 Task: Research Airbnb options in Muscat, Oman from 10th December, 2023 to 15th December, 2023 for 7 adults.4 bedrooms having 7 beds and 4 bathrooms. Property type can be house. Amenities needed are: wifi, TV, free parkinig on premises, gym, breakfast. Booking option can be shelf check-in. Look for 3 properties as per requirement.
Action: Mouse moved to (521, 70)
Screenshot: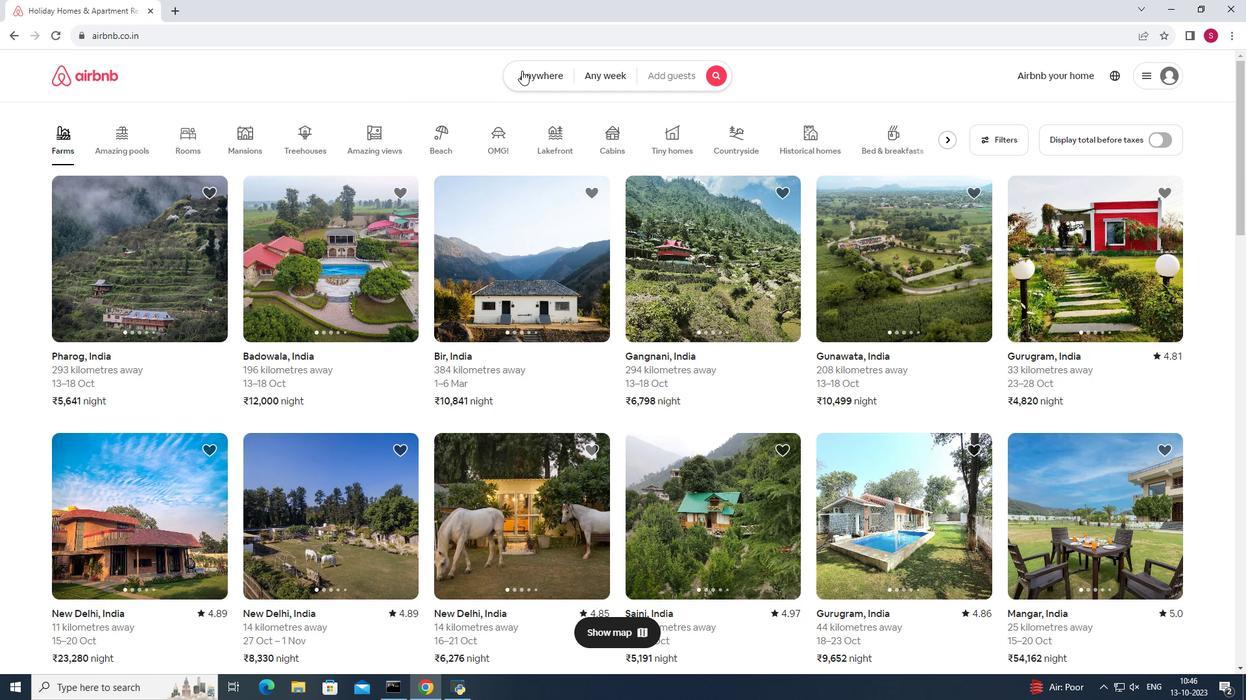 
Action: Mouse pressed left at (521, 70)
Screenshot: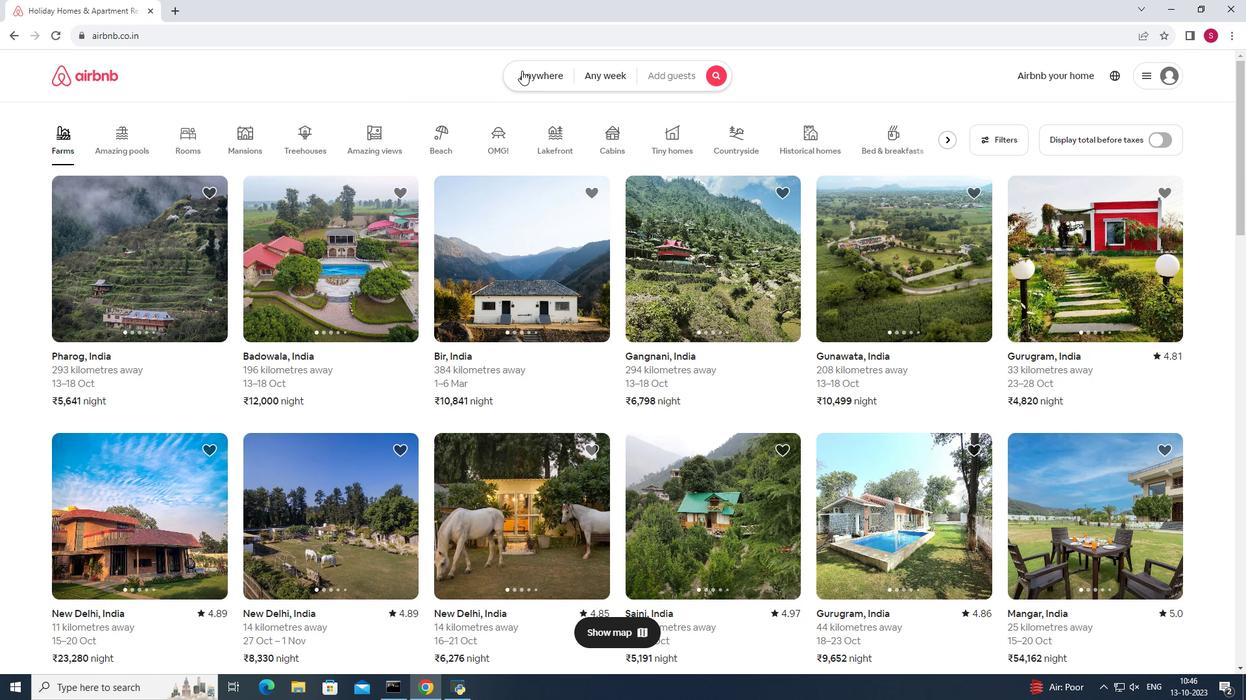 
Action: Mouse moved to (448, 119)
Screenshot: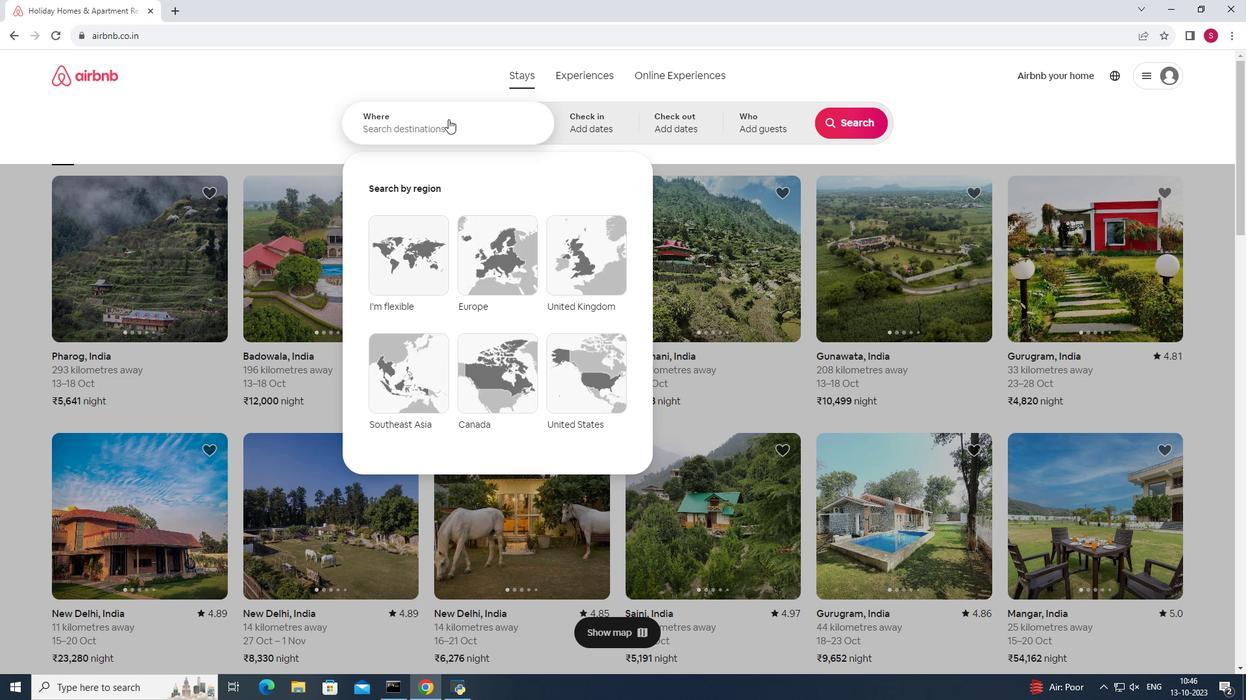 
Action: Mouse pressed left at (448, 119)
Screenshot: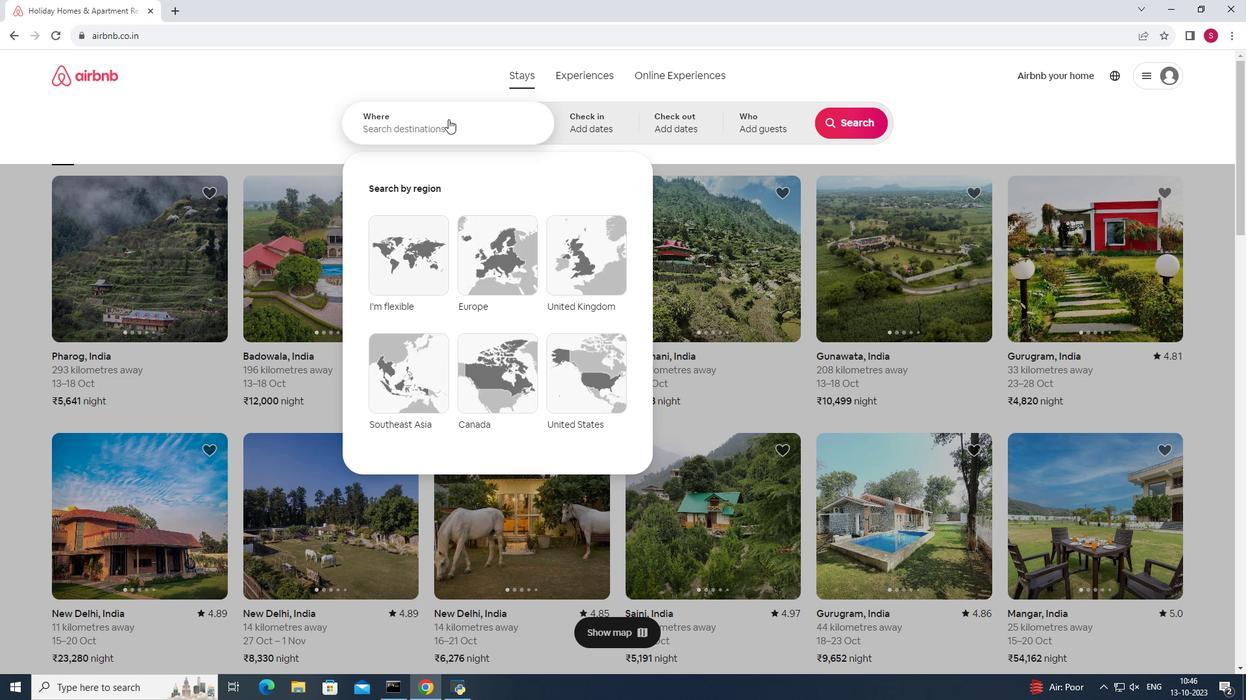 
Action: Mouse moved to (441, 136)
Screenshot: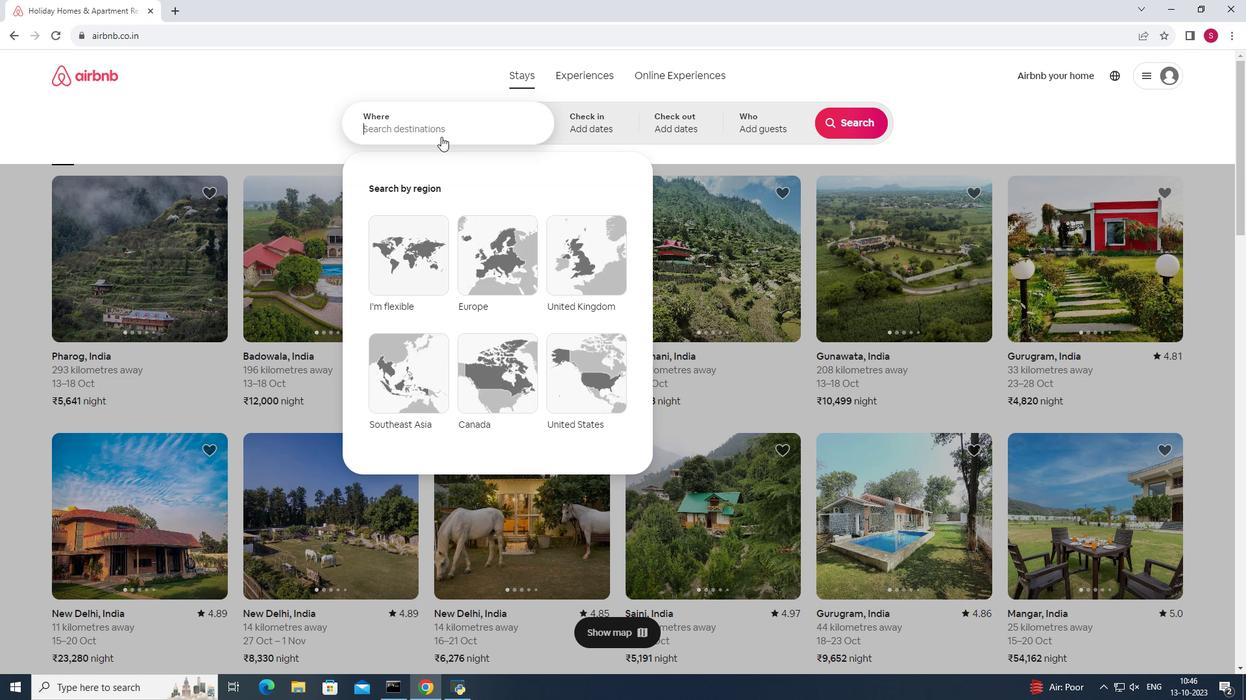 
Action: Key pressed <Key.shift>Muscut
Screenshot: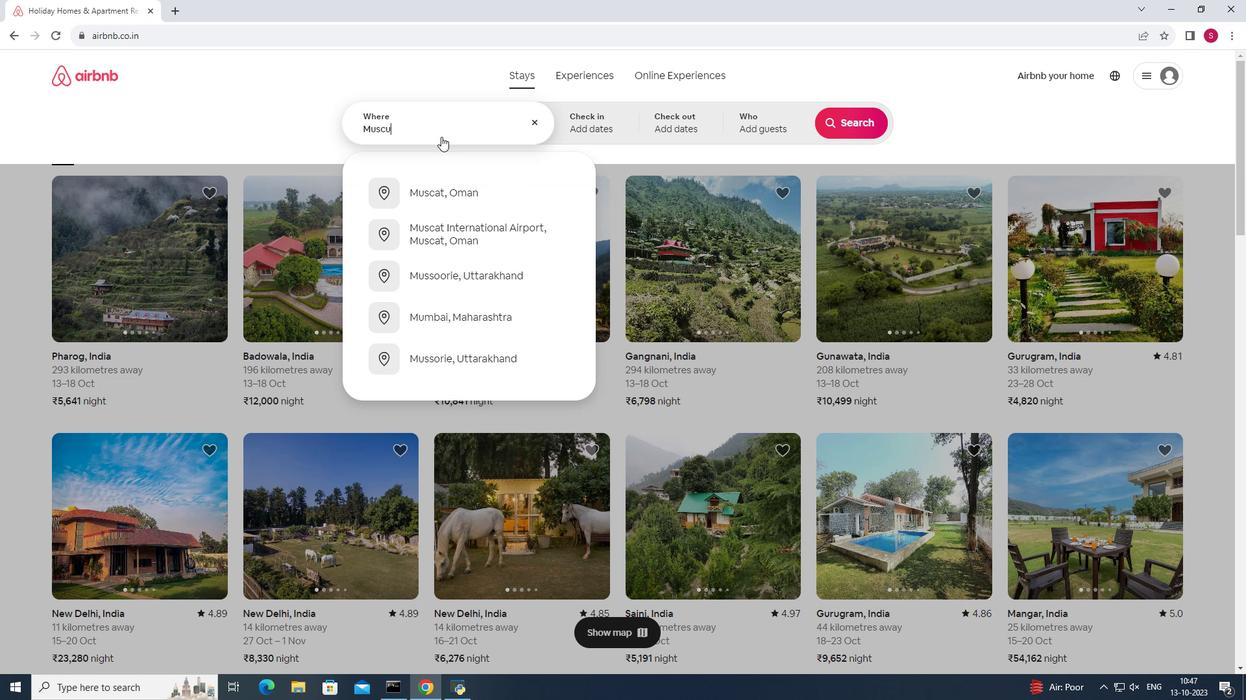 
Action: Mouse moved to (447, 190)
Screenshot: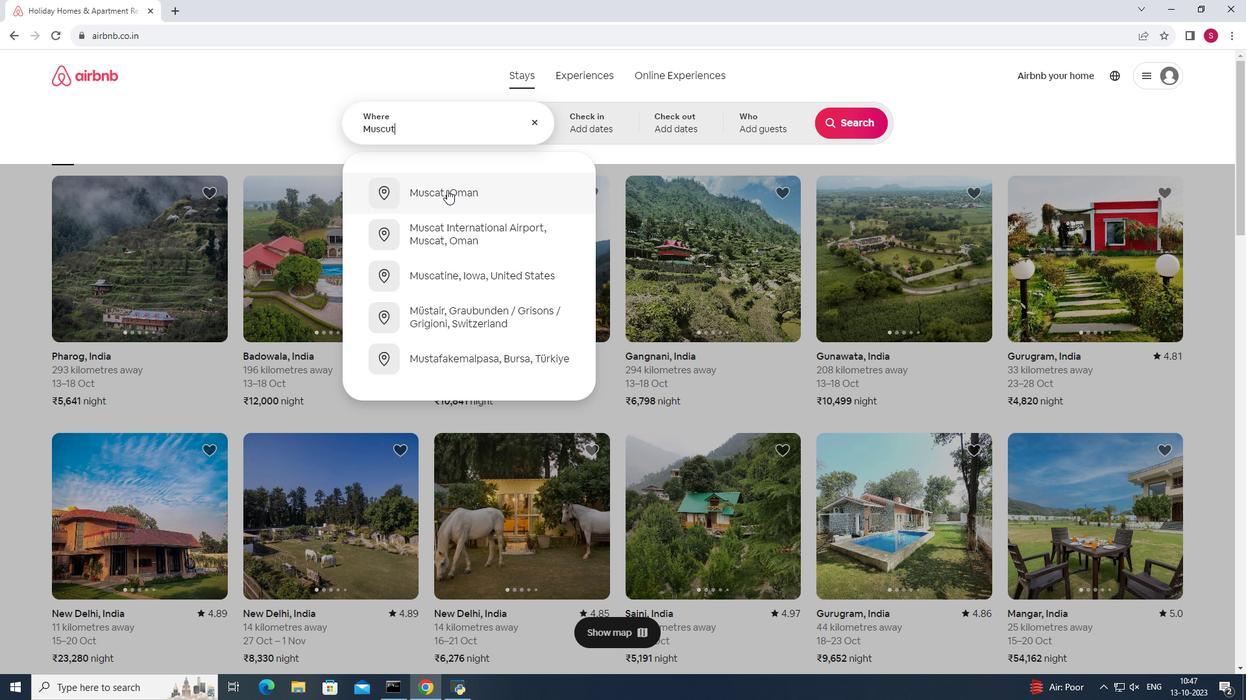 
Action: Mouse pressed left at (447, 190)
Screenshot: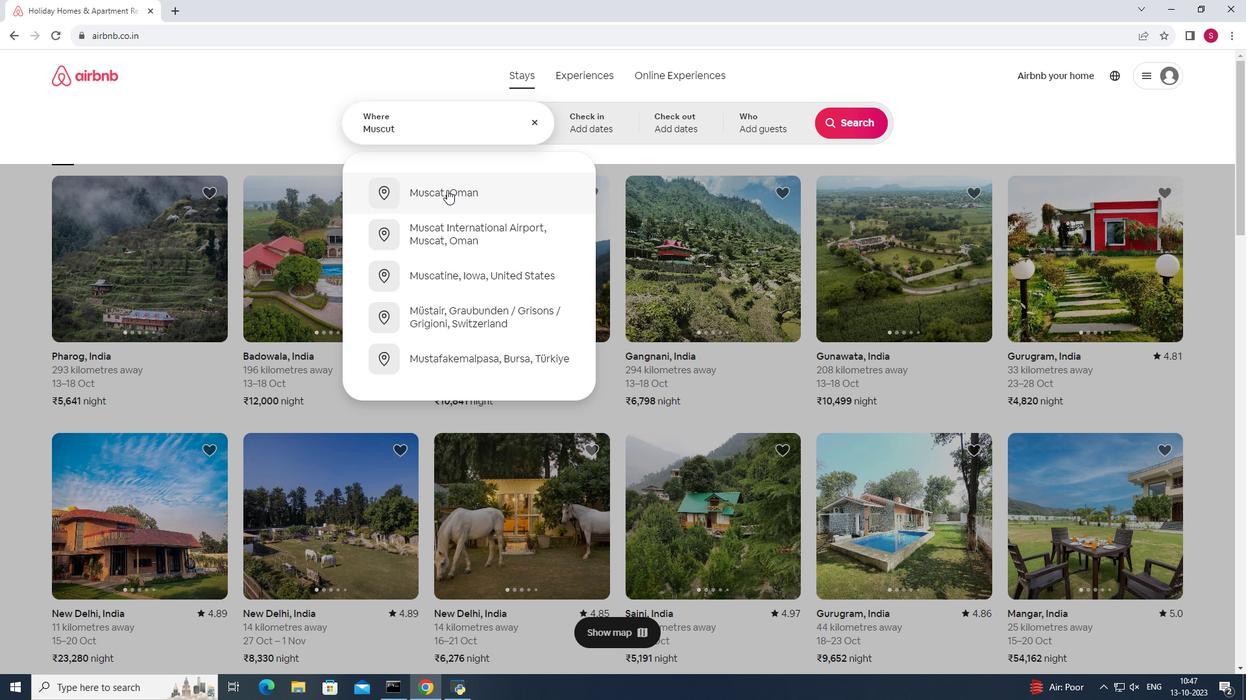 
Action: Mouse moved to (847, 231)
Screenshot: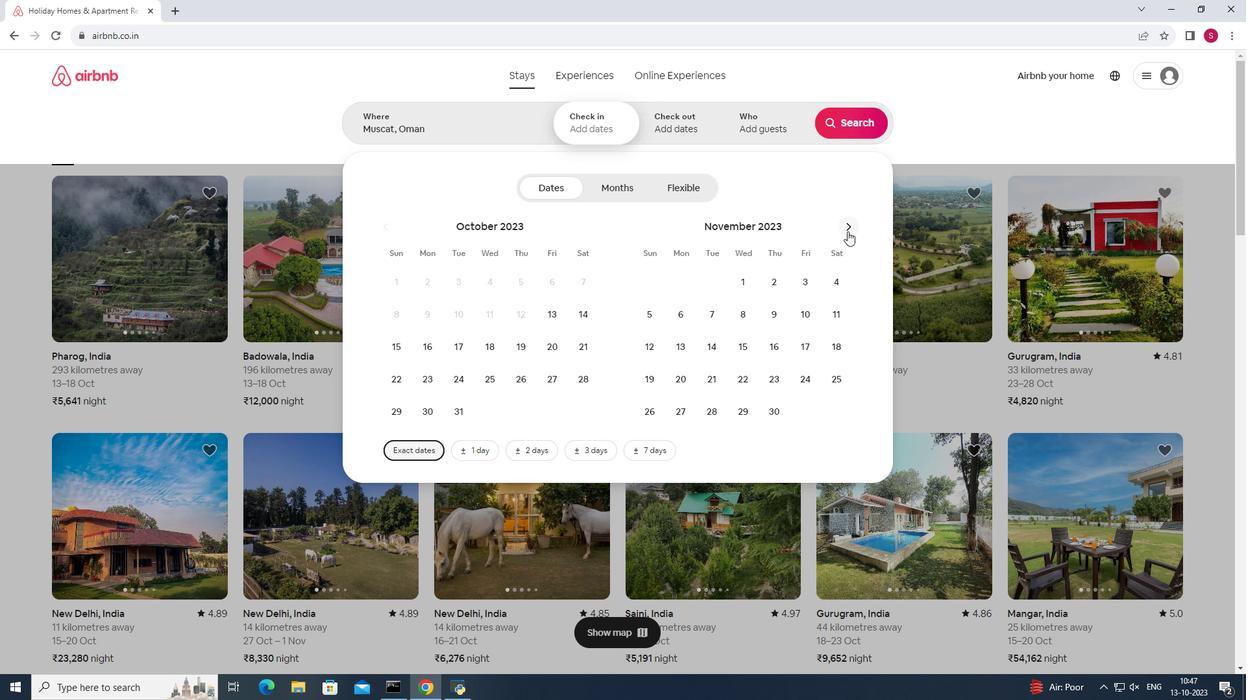 
Action: Mouse pressed left at (847, 231)
Screenshot: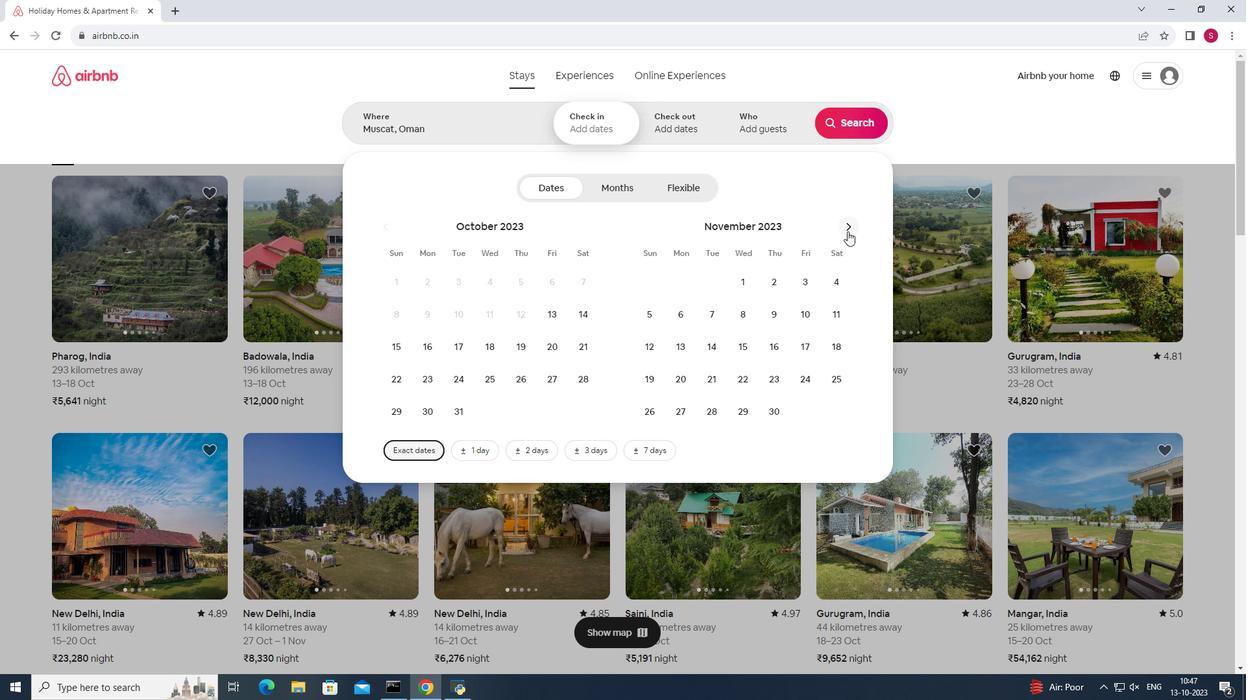 
Action: Mouse moved to (649, 347)
Screenshot: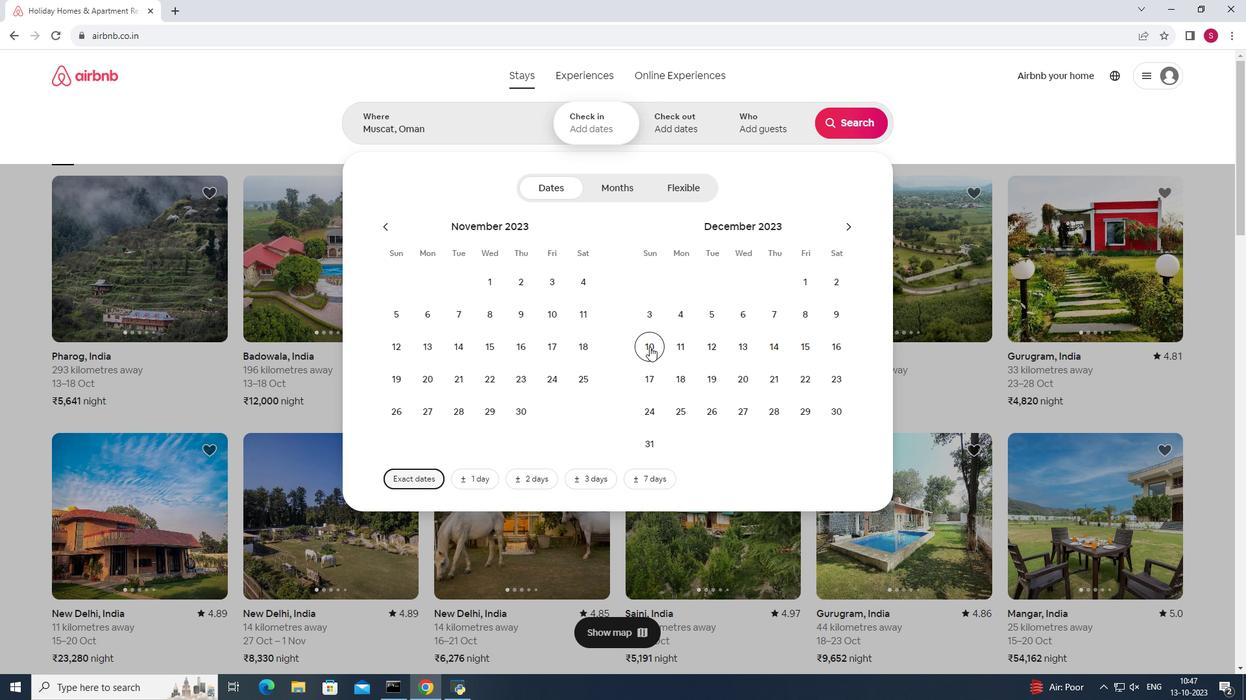 
Action: Mouse pressed left at (649, 347)
Screenshot: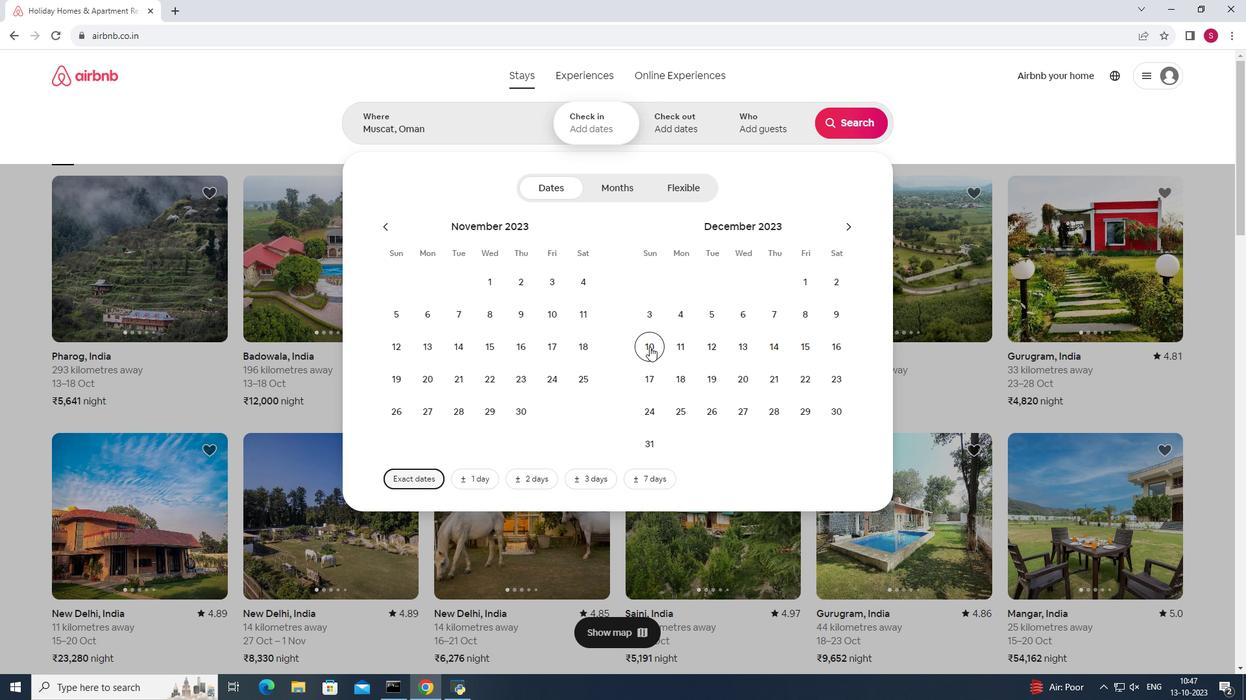 
Action: Mouse moved to (806, 347)
Screenshot: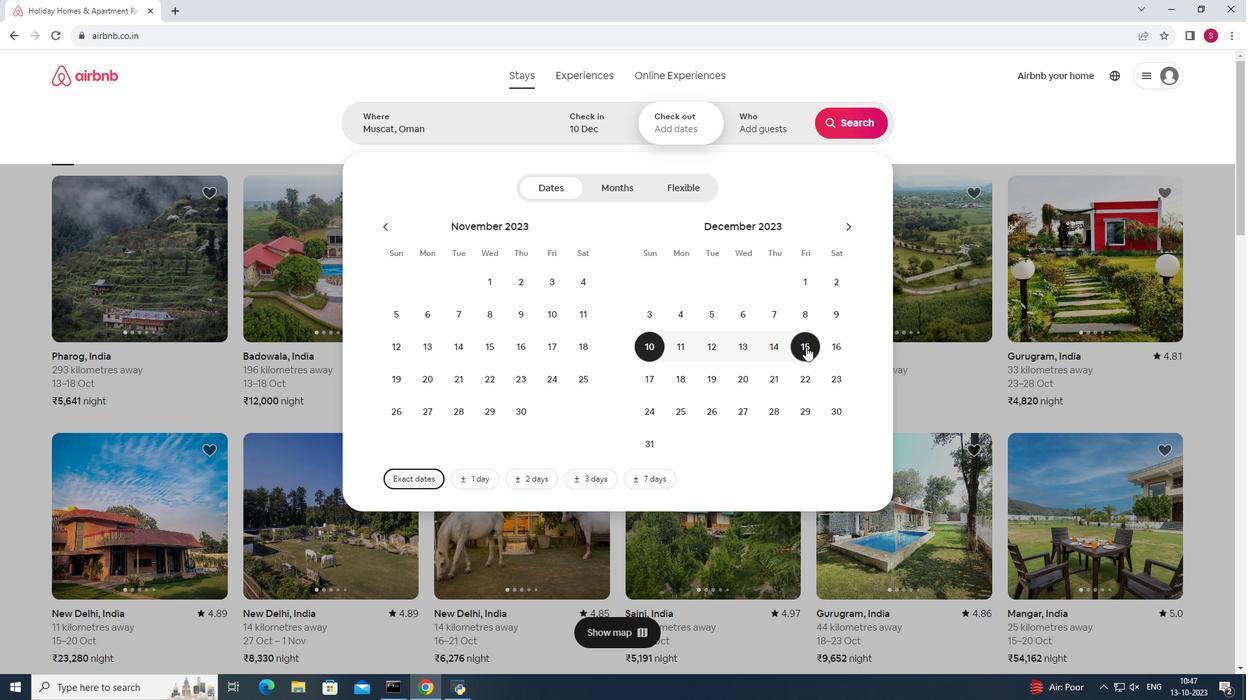 
Action: Mouse pressed left at (806, 347)
Screenshot: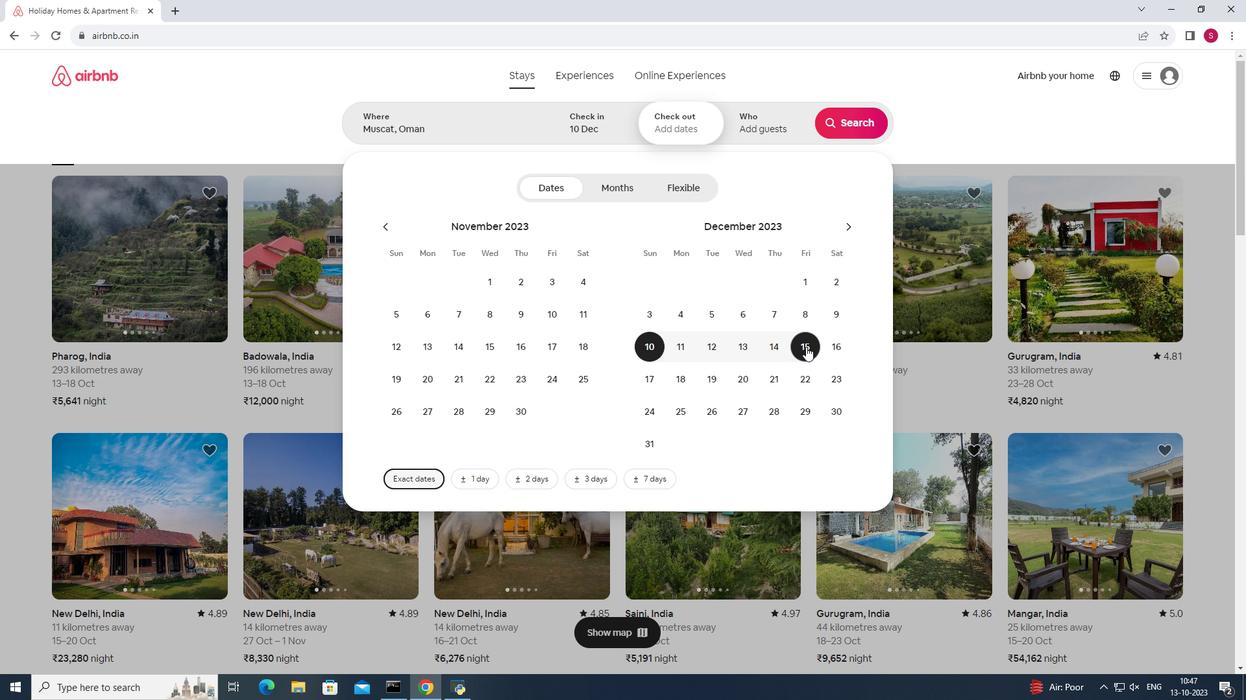 
Action: Mouse pressed left at (806, 347)
Screenshot: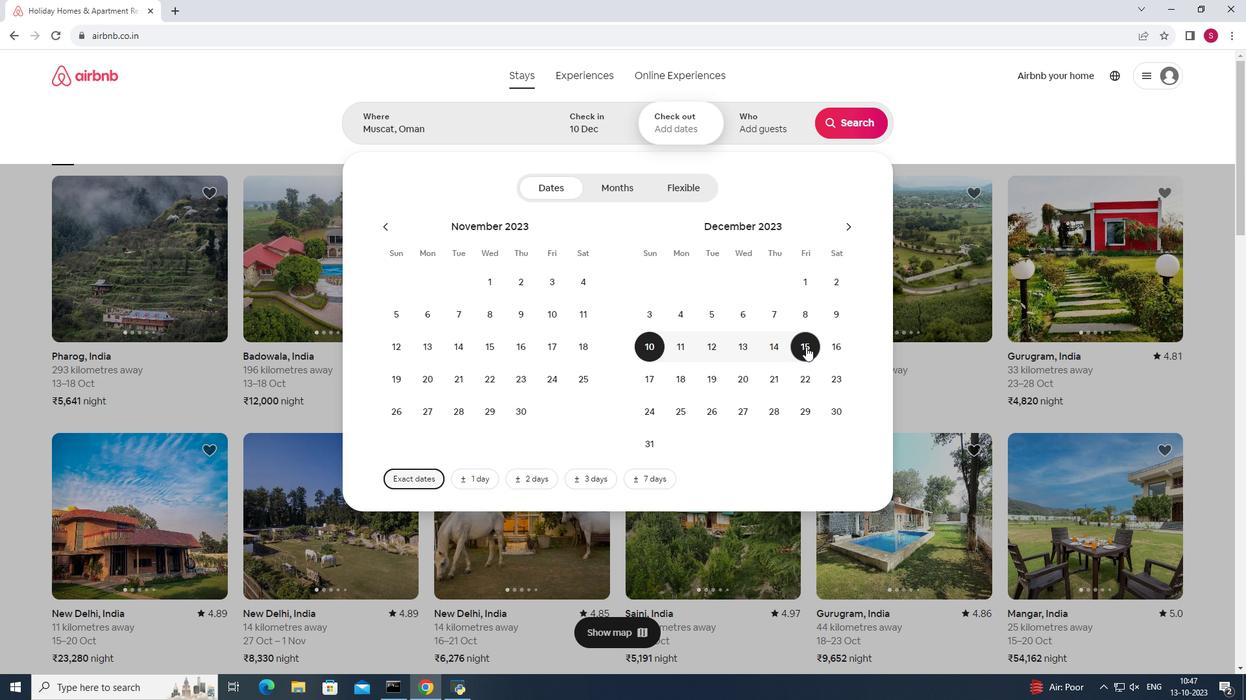 
Action: Mouse moved to (755, 114)
Screenshot: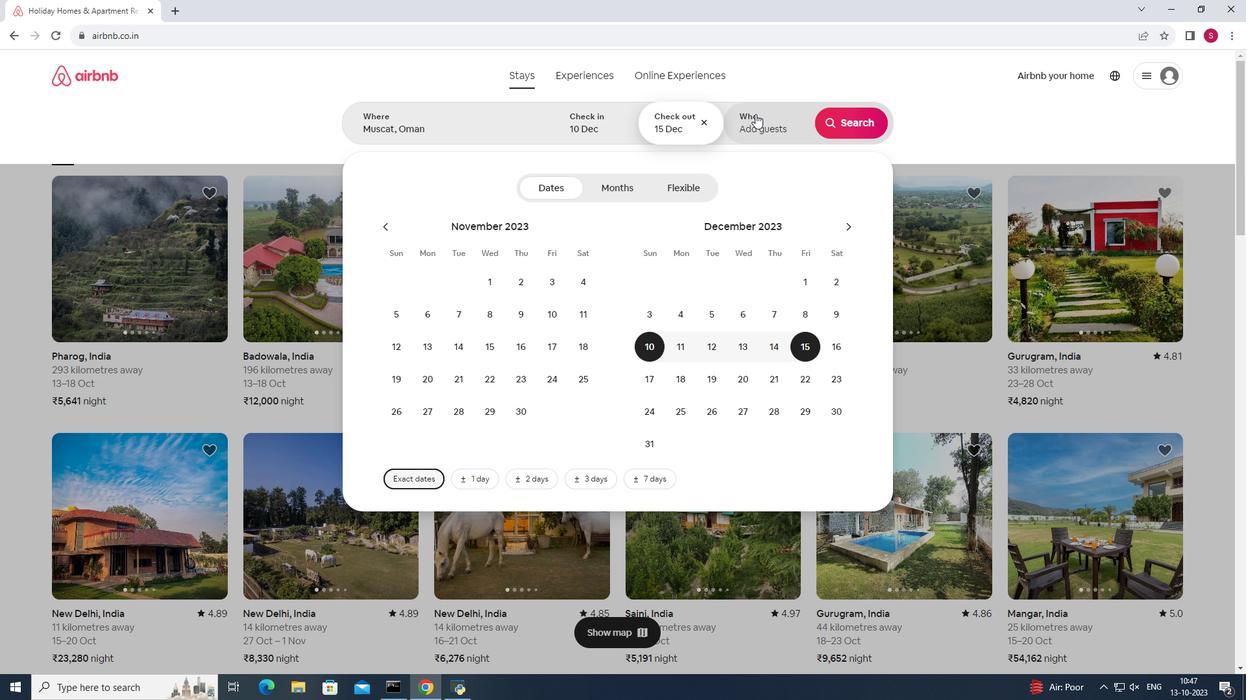 
Action: Mouse pressed left at (755, 114)
Screenshot: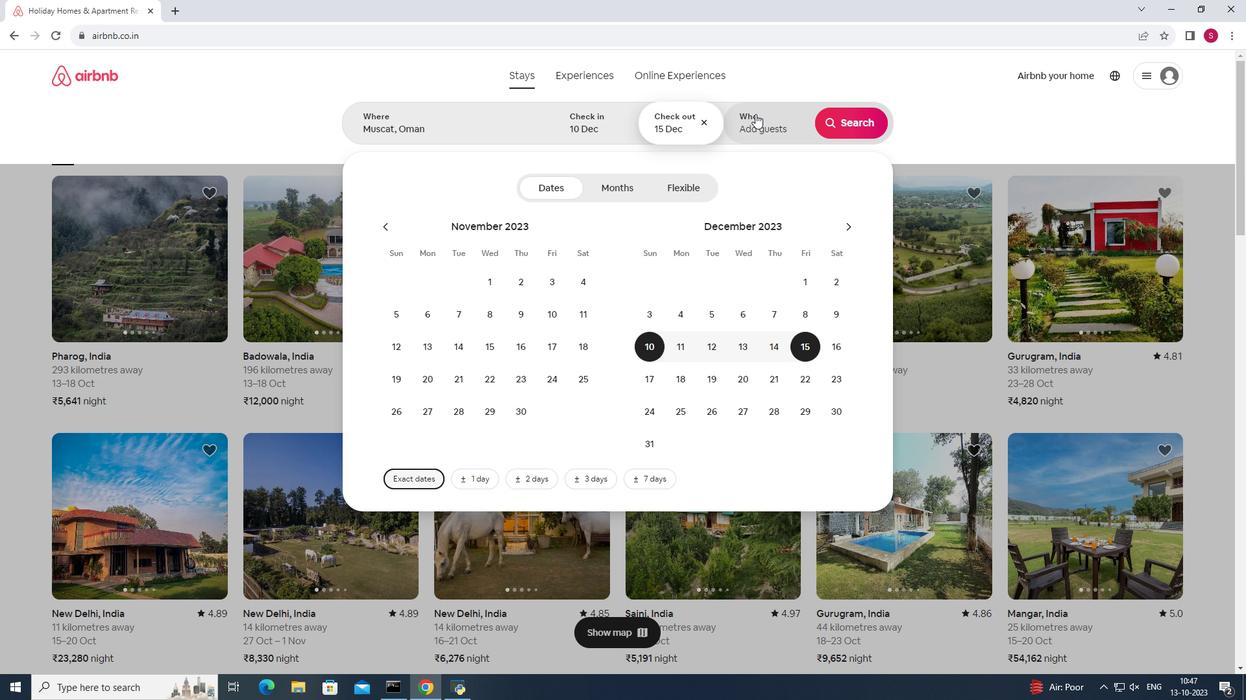
Action: Mouse pressed left at (755, 114)
Screenshot: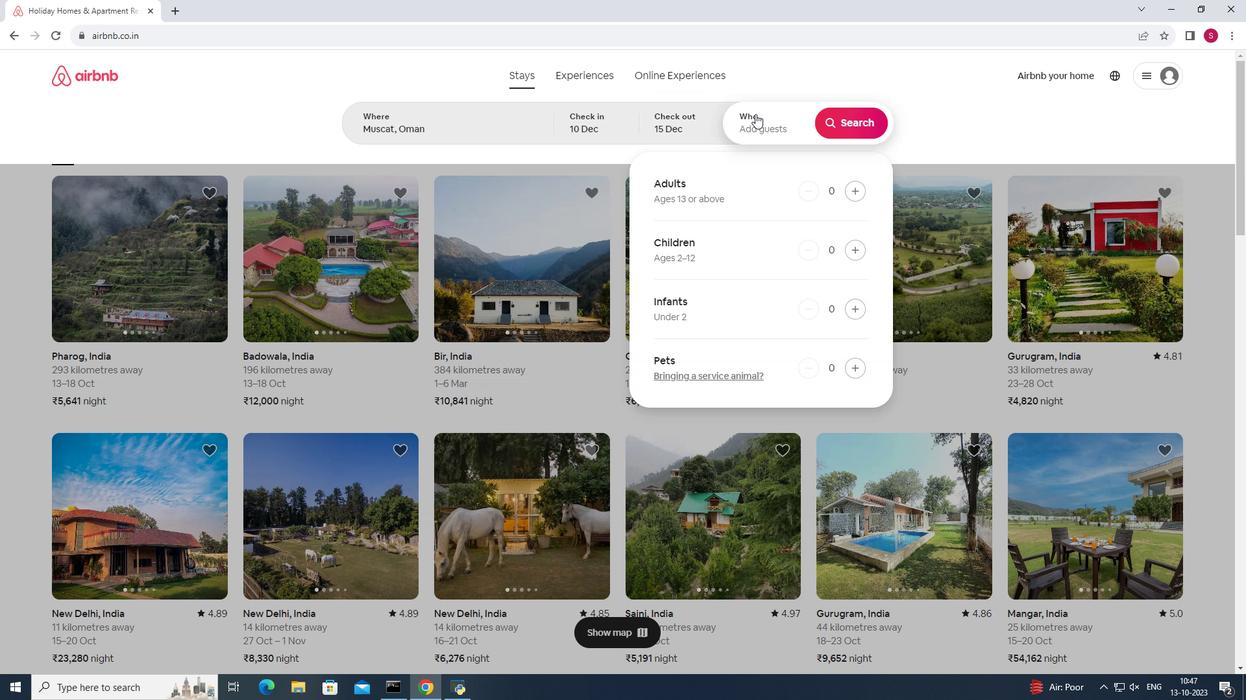 
Action: Mouse pressed left at (755, 114)
Screenshot: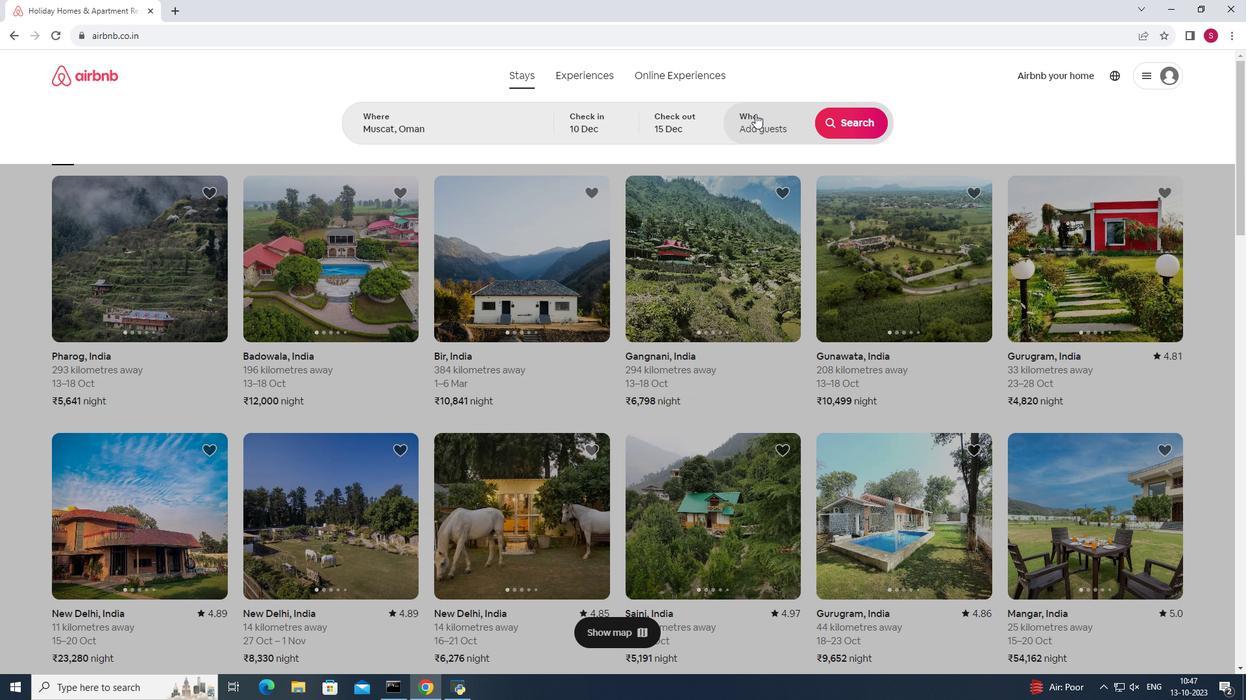 
Action: Mouse moved to (861, 191)
Screenshot: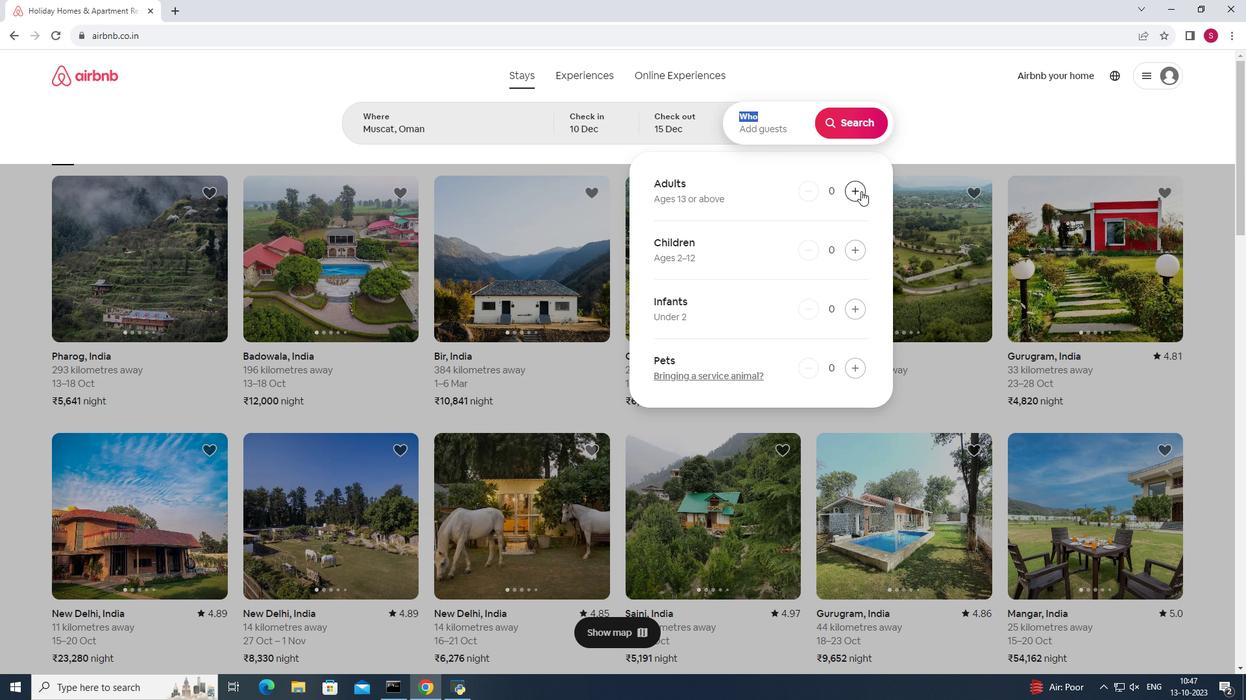 
Action: Mouse pressed left at (861, 191)
Screenshot: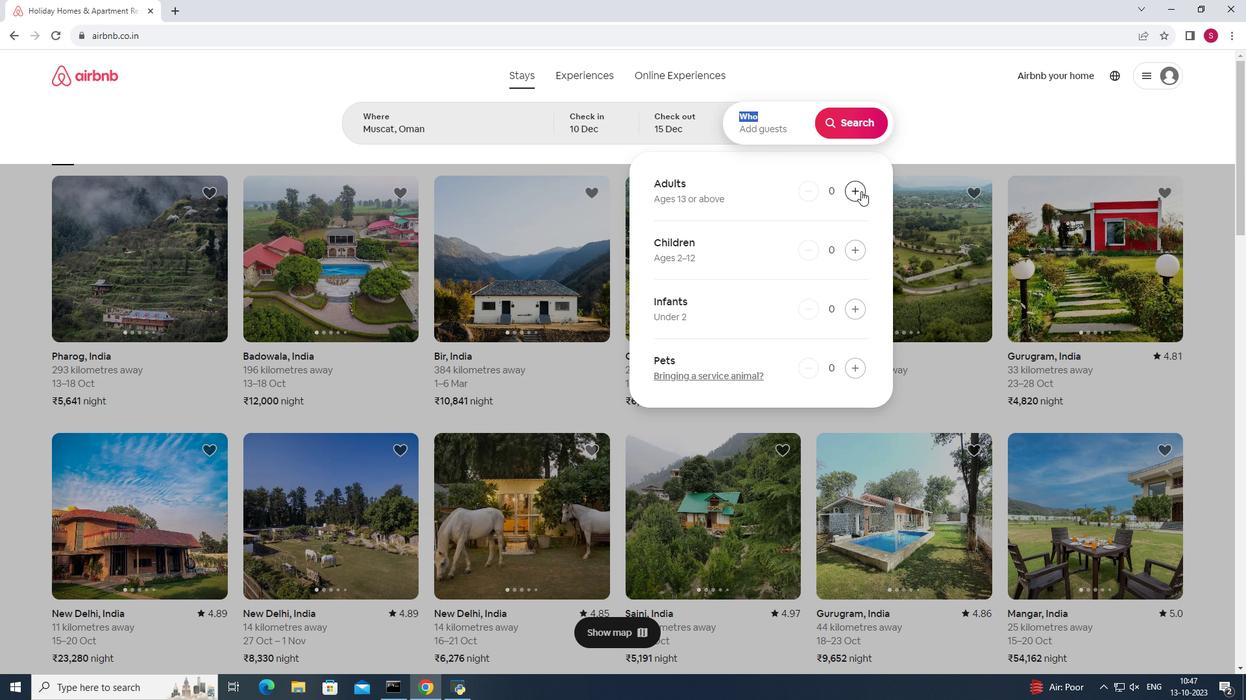 
Action: Mouse moved to (857, 195)
Screenshot: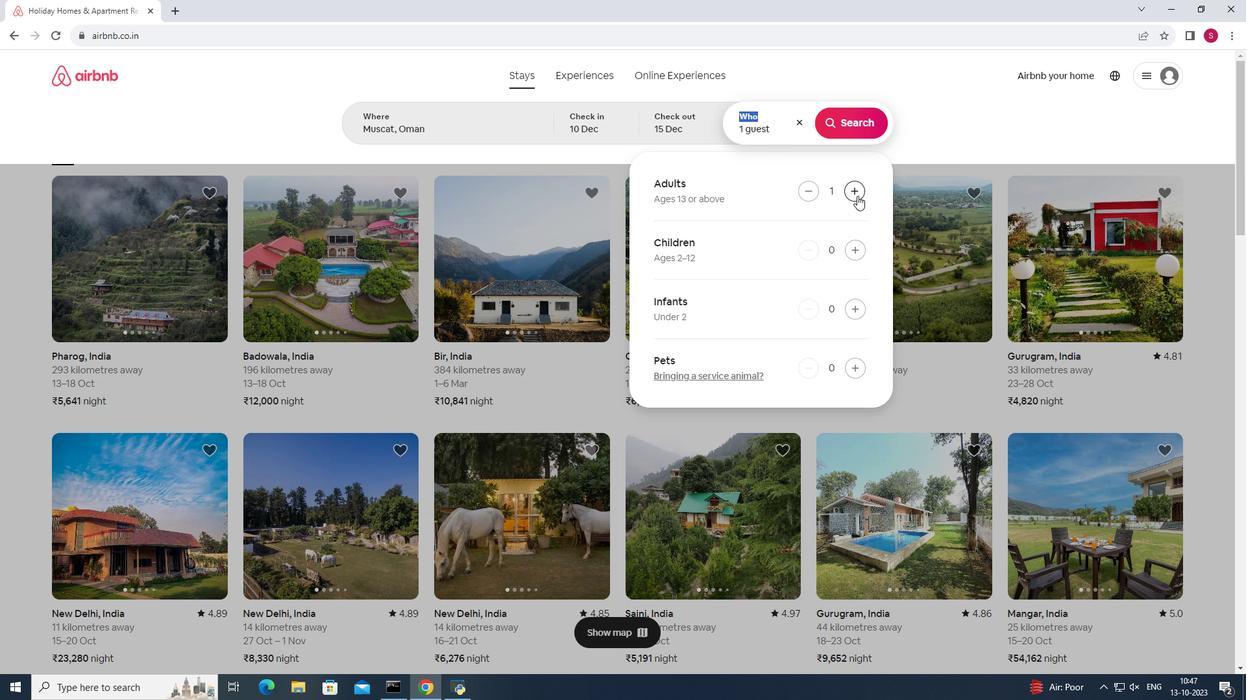 
Action: Mouse pressed left at (857, 195)
Screenshot: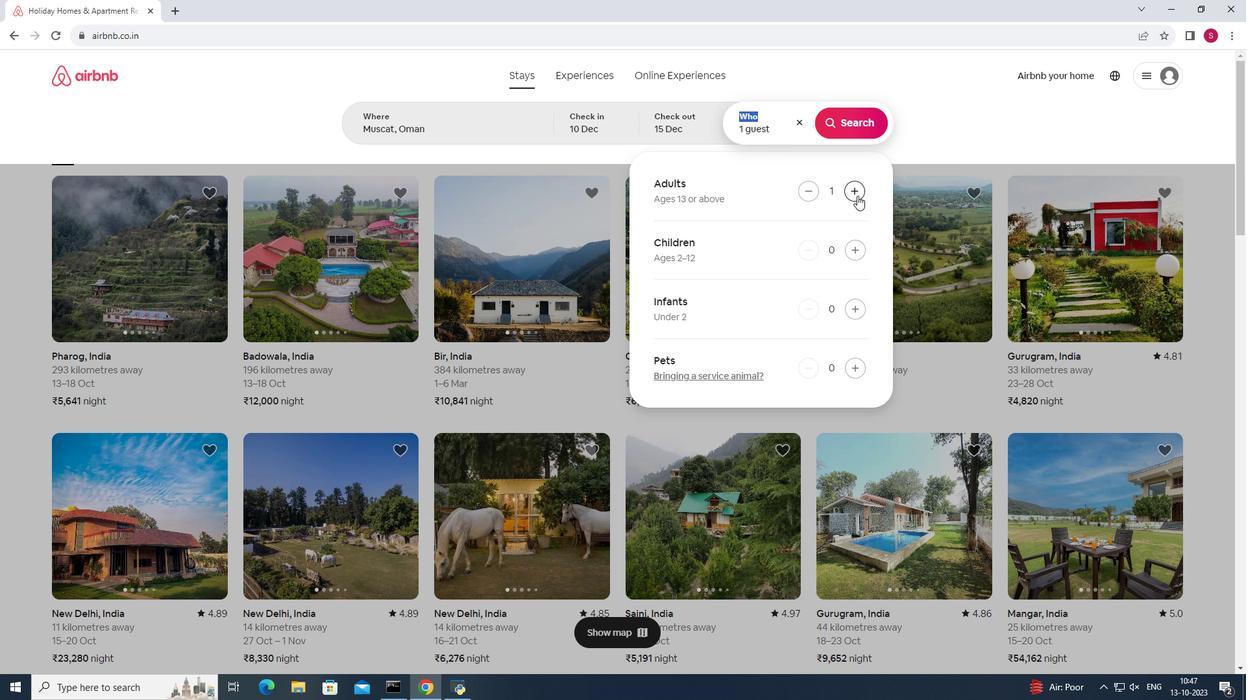 
Action: Mouse pressed left at (857, 195)
Screenshot: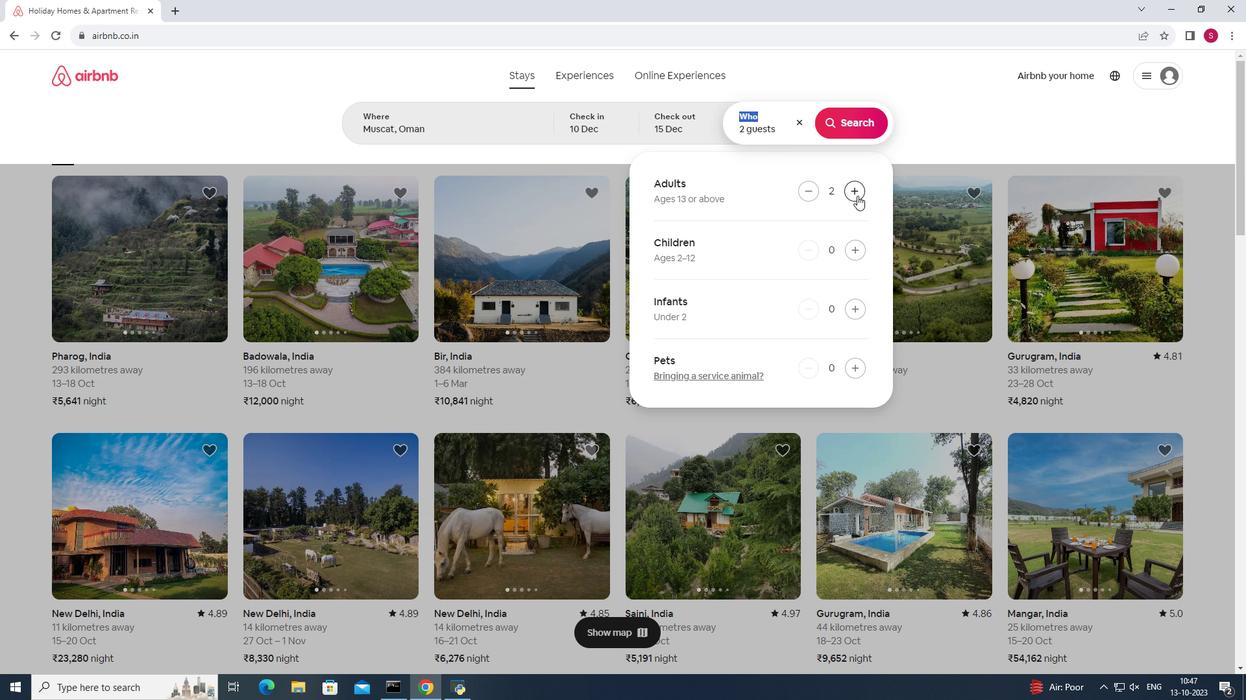 
Action: Mouse pressed left at (857, 195)
Screenshot: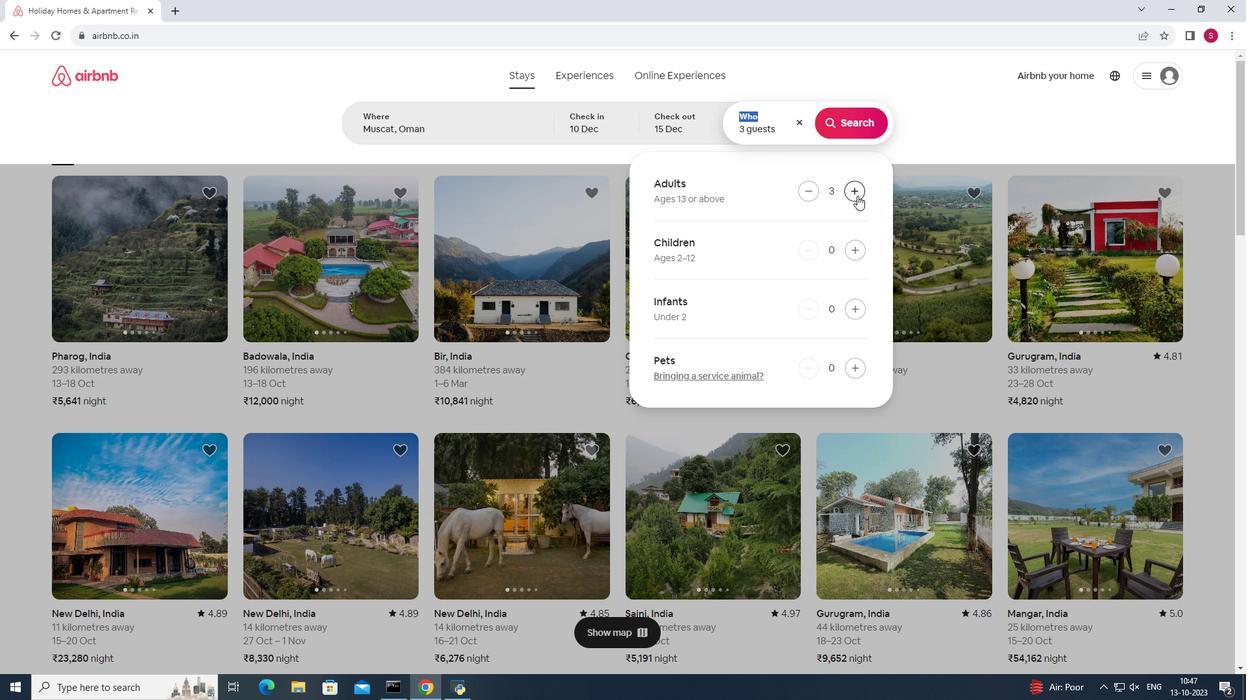 
Action: Mouse pressed left at (857, 195)
Screenshot: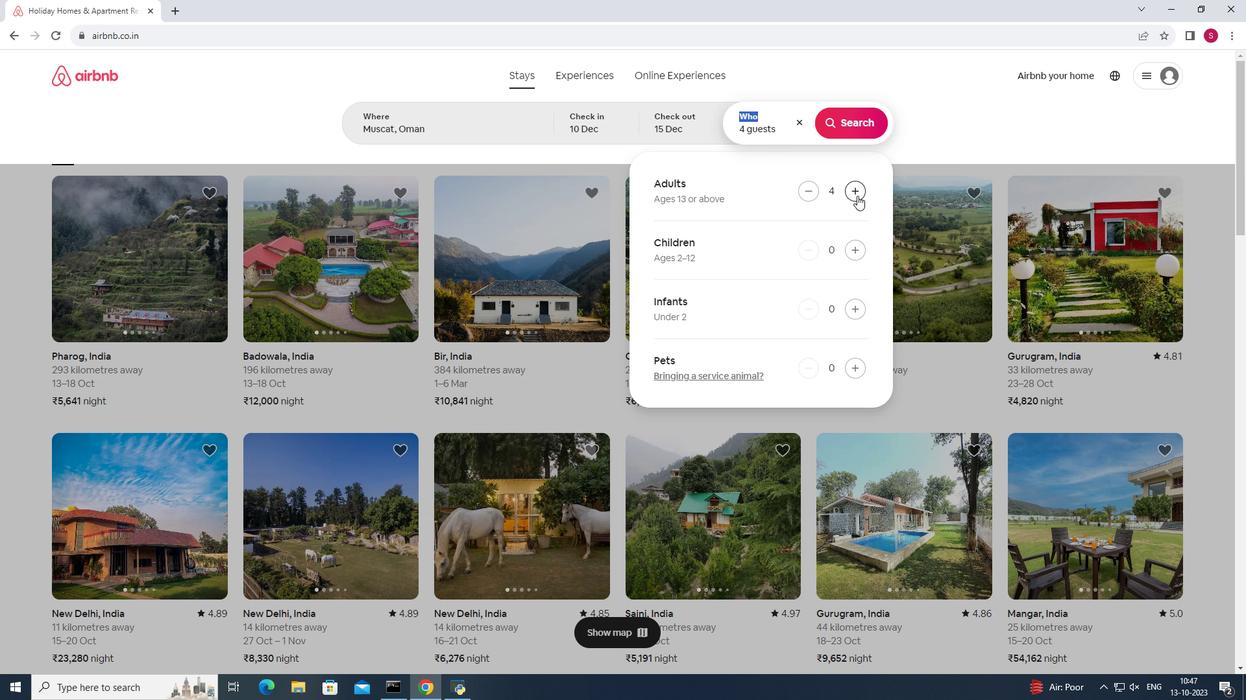 
Action: Mouse pressed left at (857, 195)
Screenshot: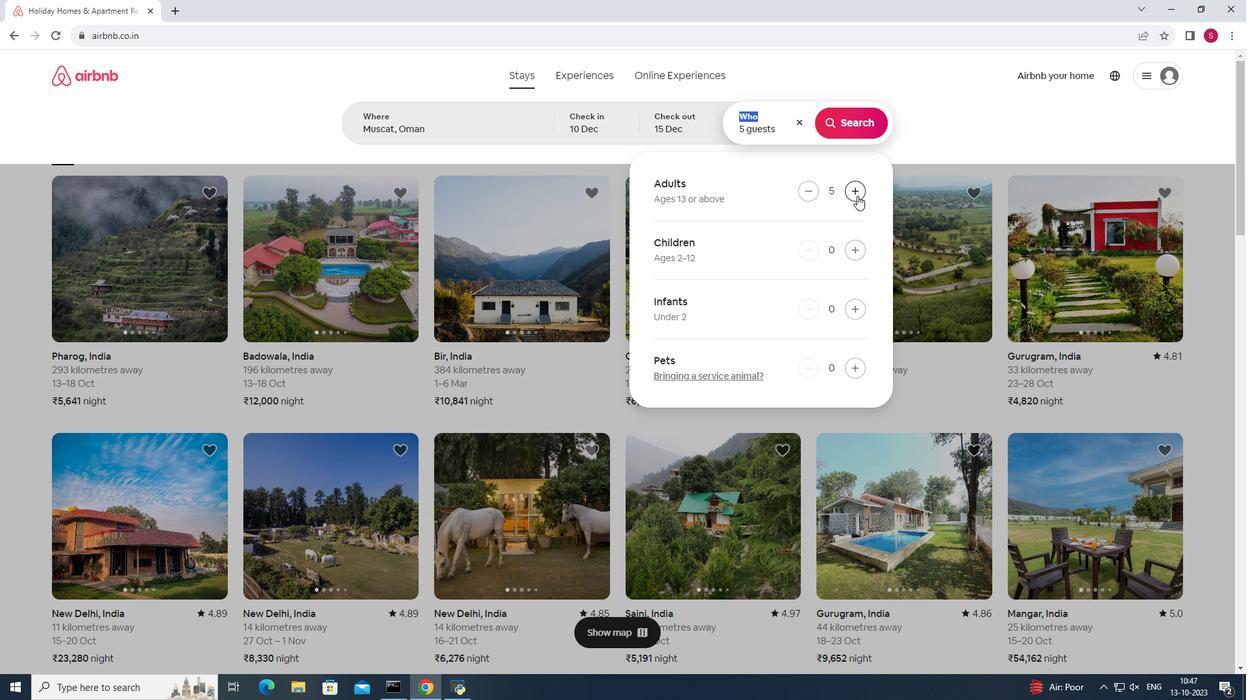 
Action: Mouse pressed left at (857, 195)
Screenshot: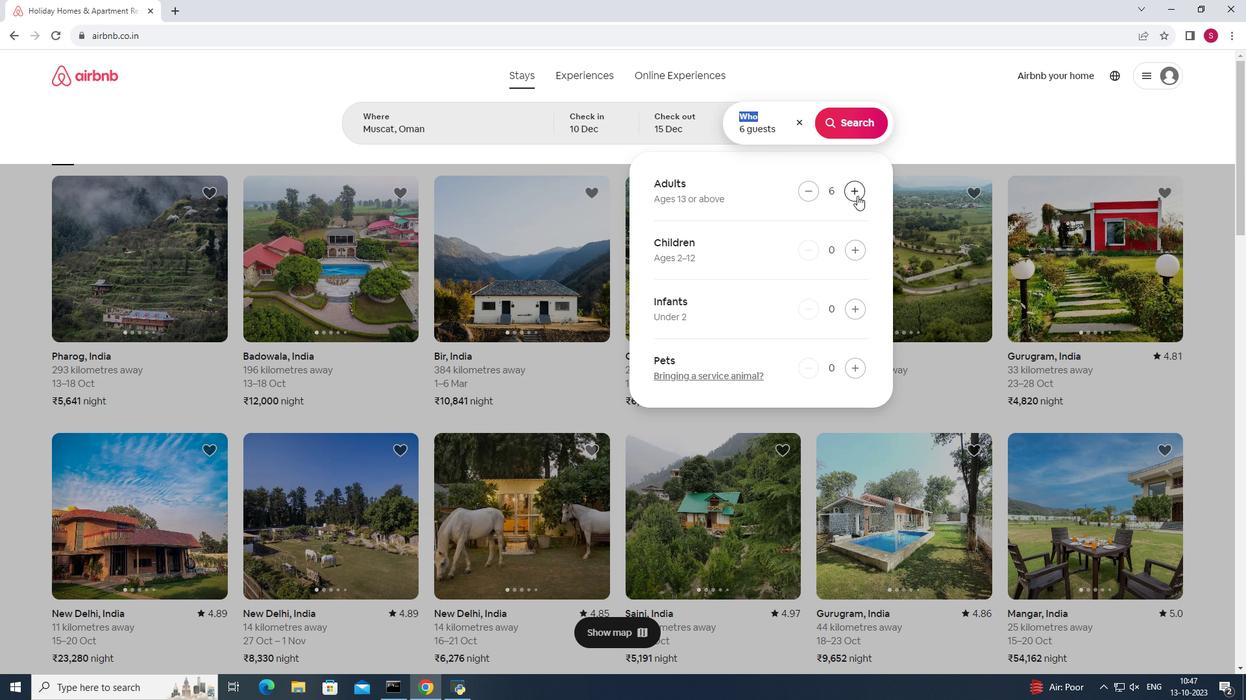 
Action: Mouse moved to (859, 129)
Screenshot: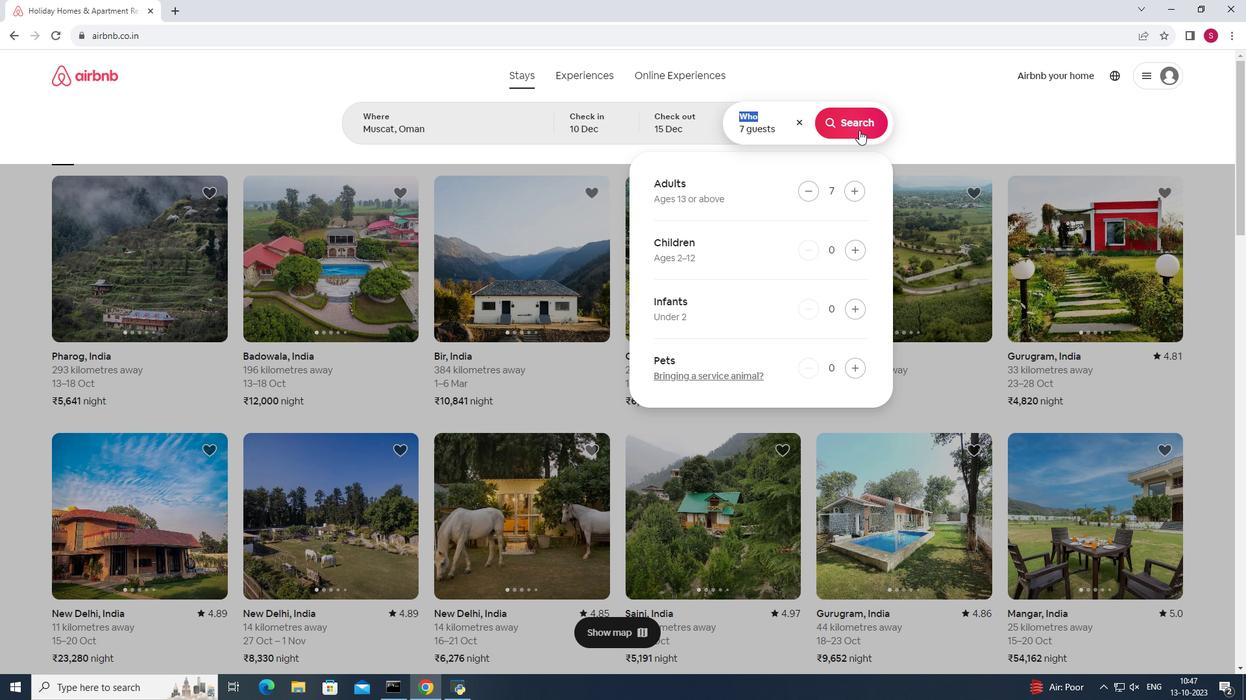 
Action: Mouse pressed left at (859, 129)
Screenshot: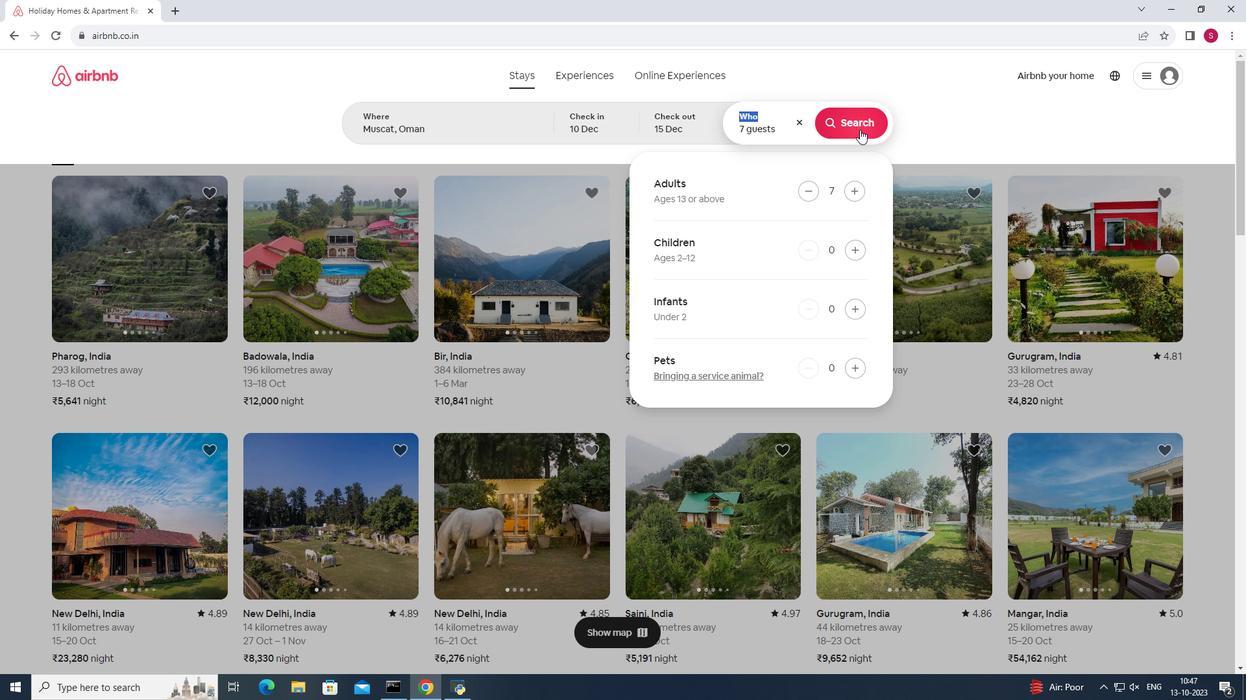 
Action: Mouse pressed left at (859, 129)
Screenshot: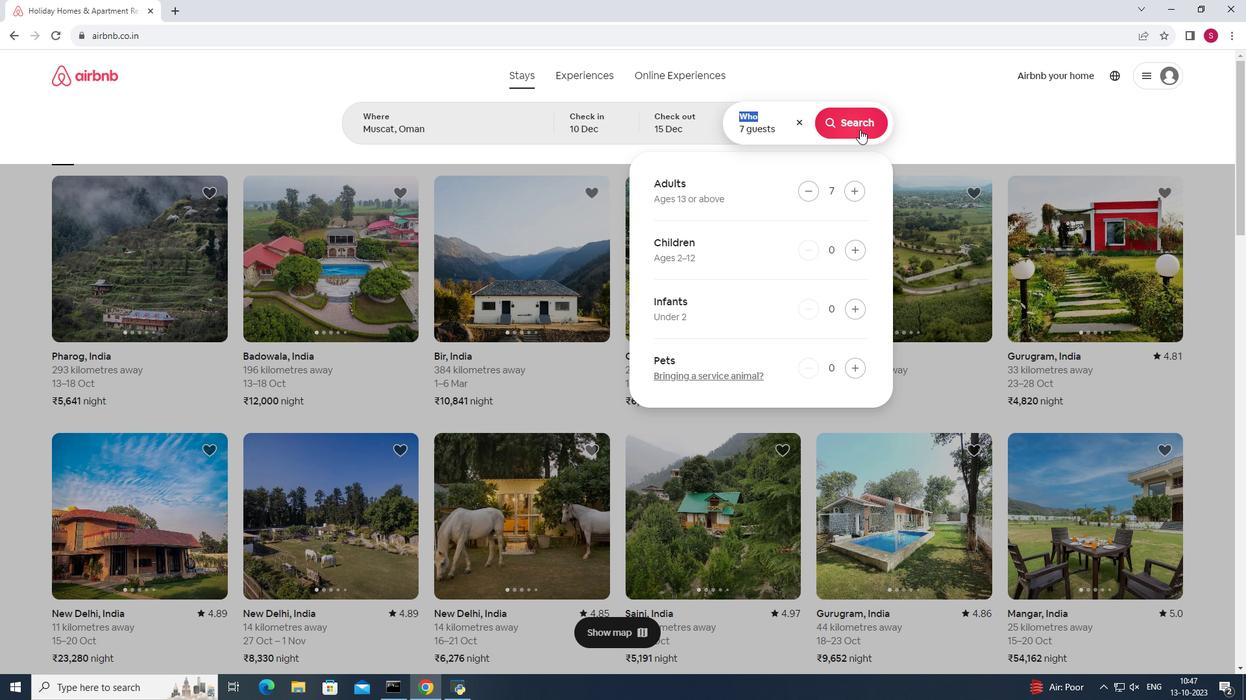 
Action: Mouse moved to (856, 69)
Screenshot: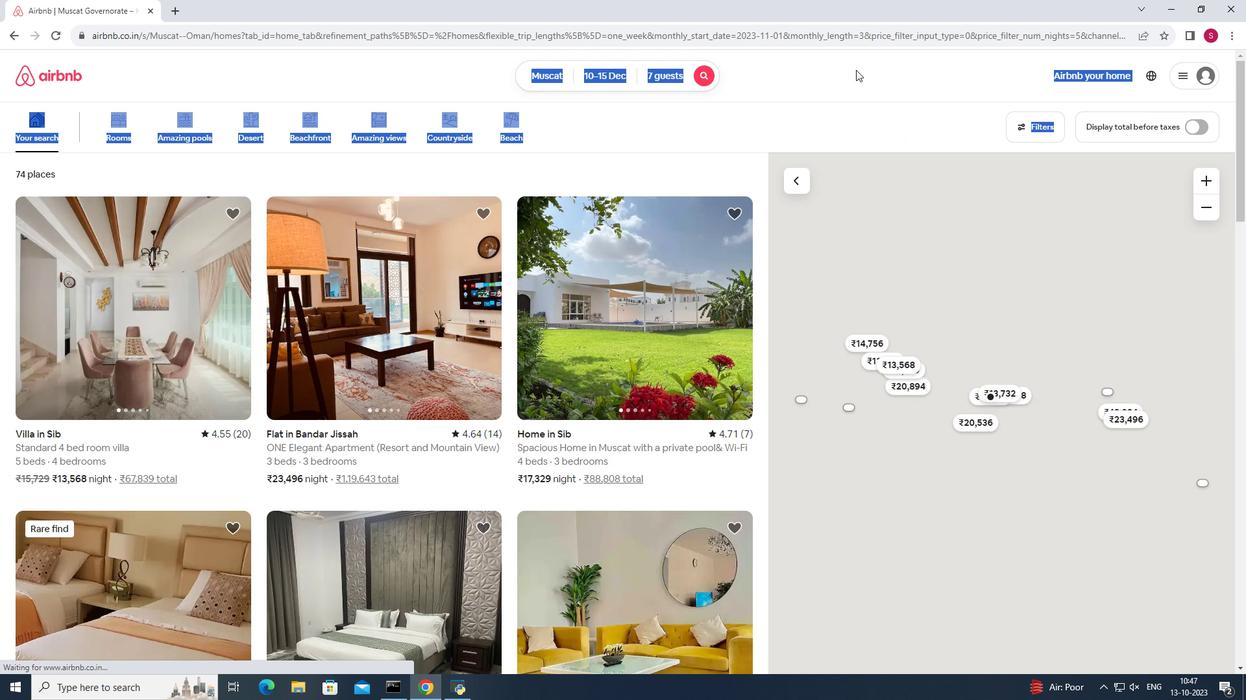 
Action: Mouse pressed left at (856, 69)
Screenshot: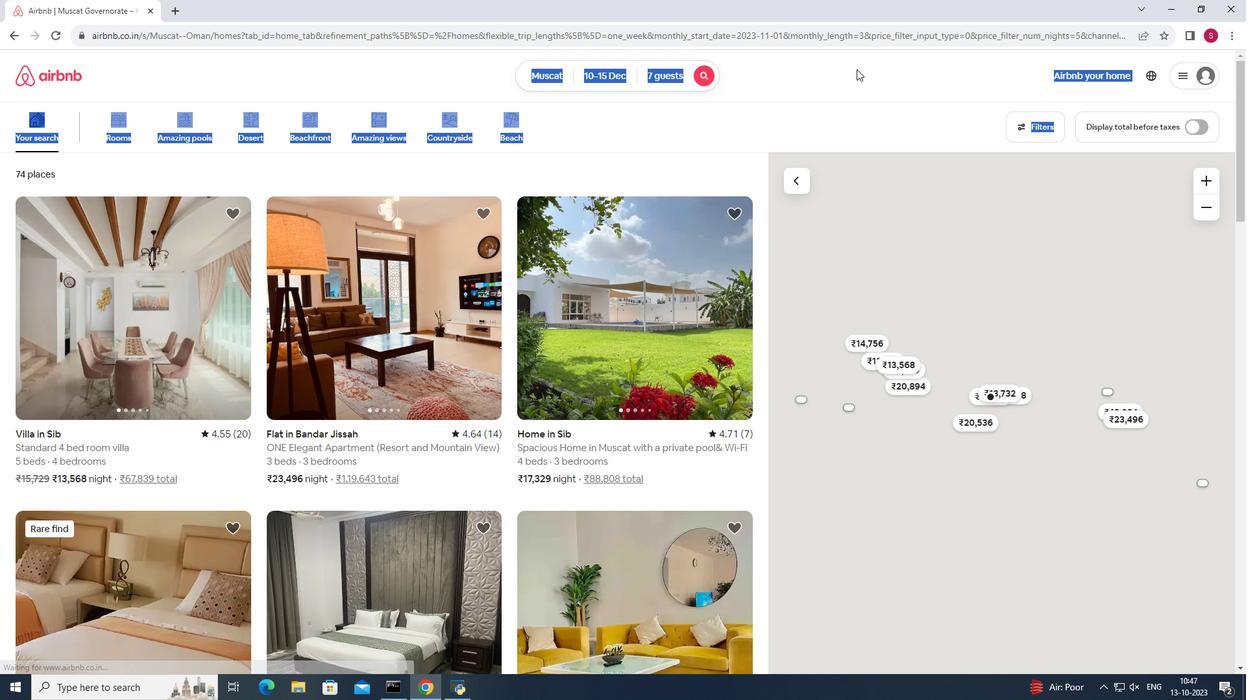 
Action: Mouse moved to (1031, 129)
Screenshot: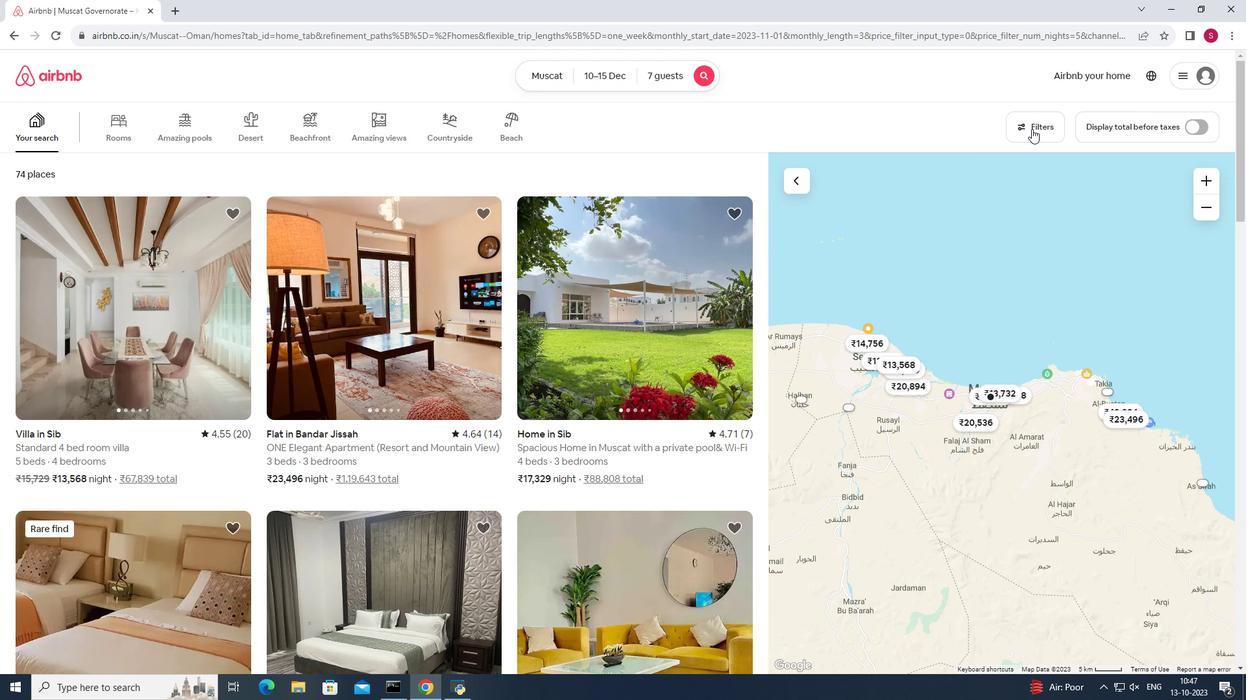 
Action: Mouse pressed left at (1031, 129)
Screenshot: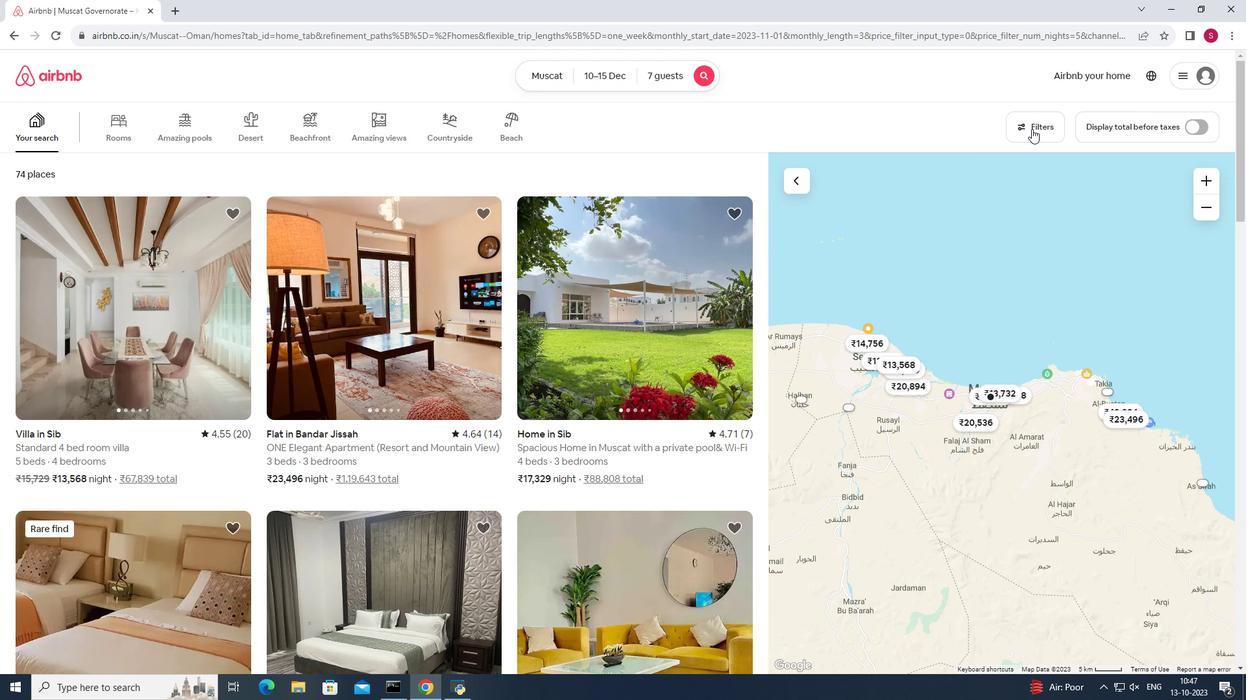 
Action: Mouse pressed left at (1031, 129)
Screenshot: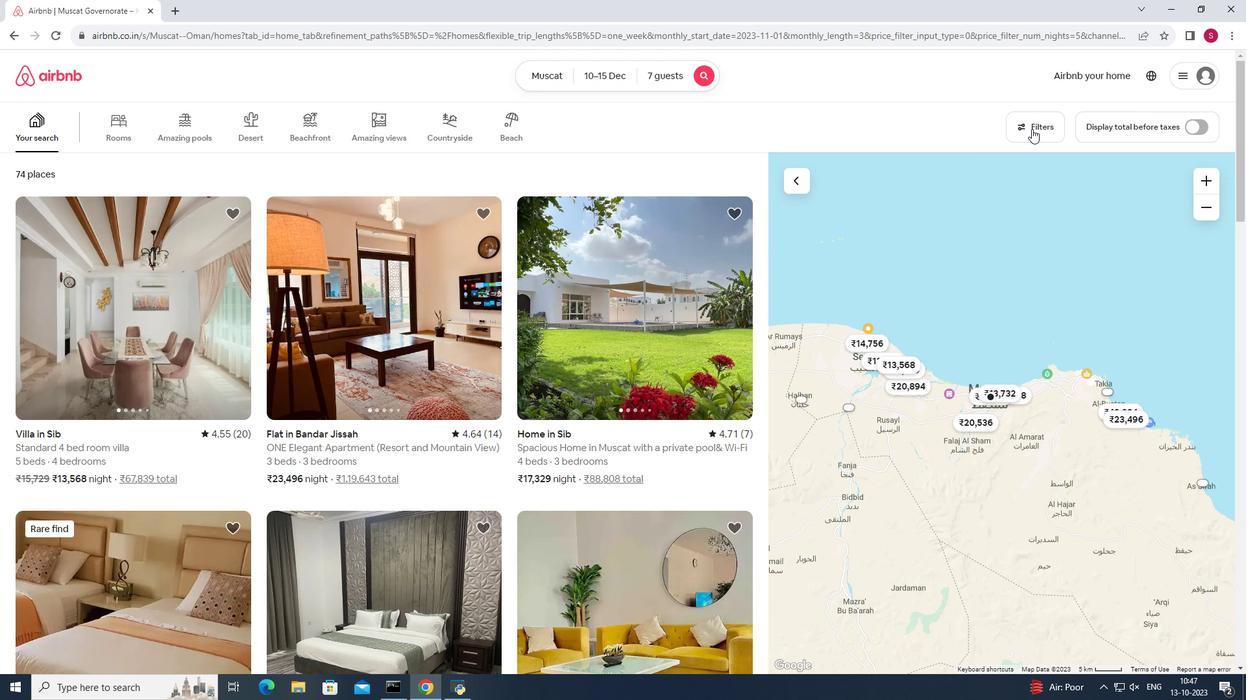 
Action: Mouse moved to (1032, 128)
Screenshot: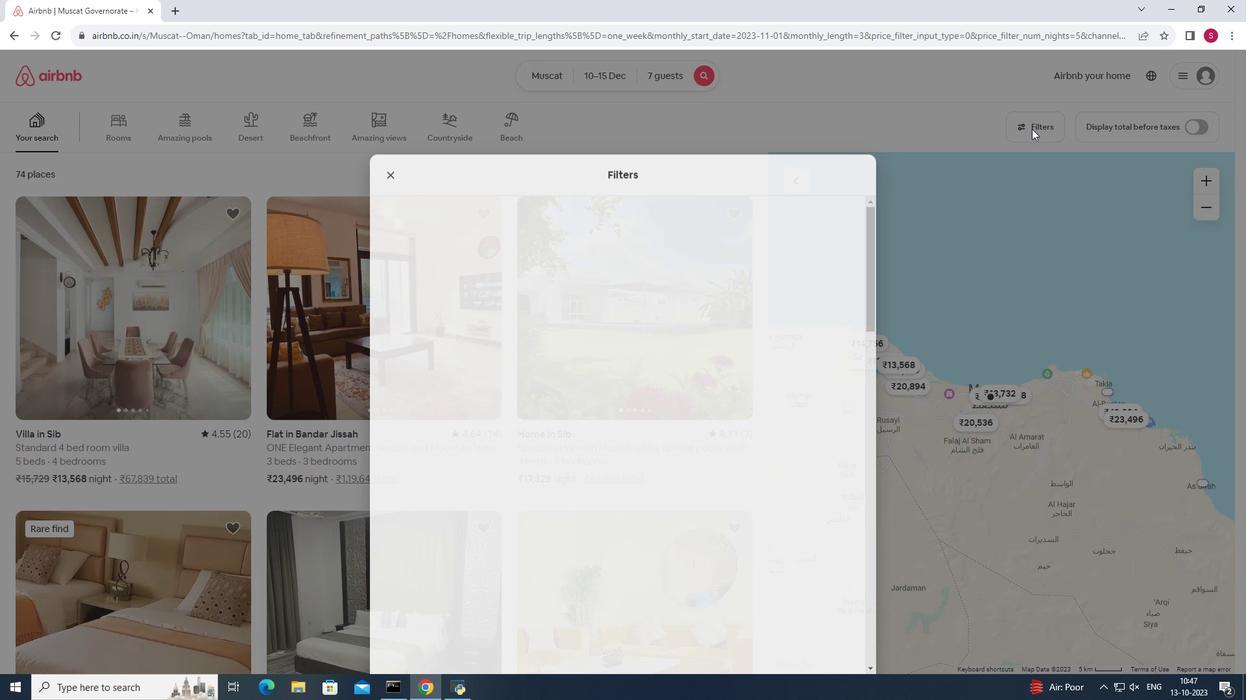 
Action: Mouse pressed left at (1032, 128)
Screenshot: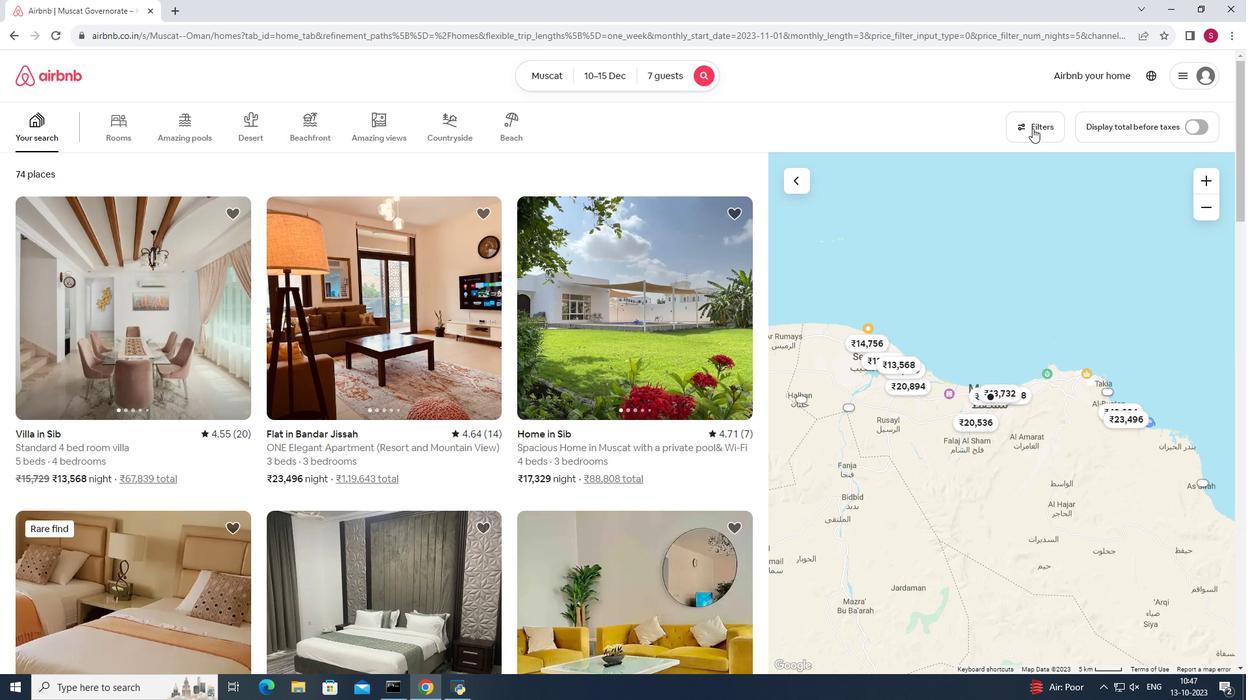 
Action: Mouse moved to (722, 324)
Screenshot: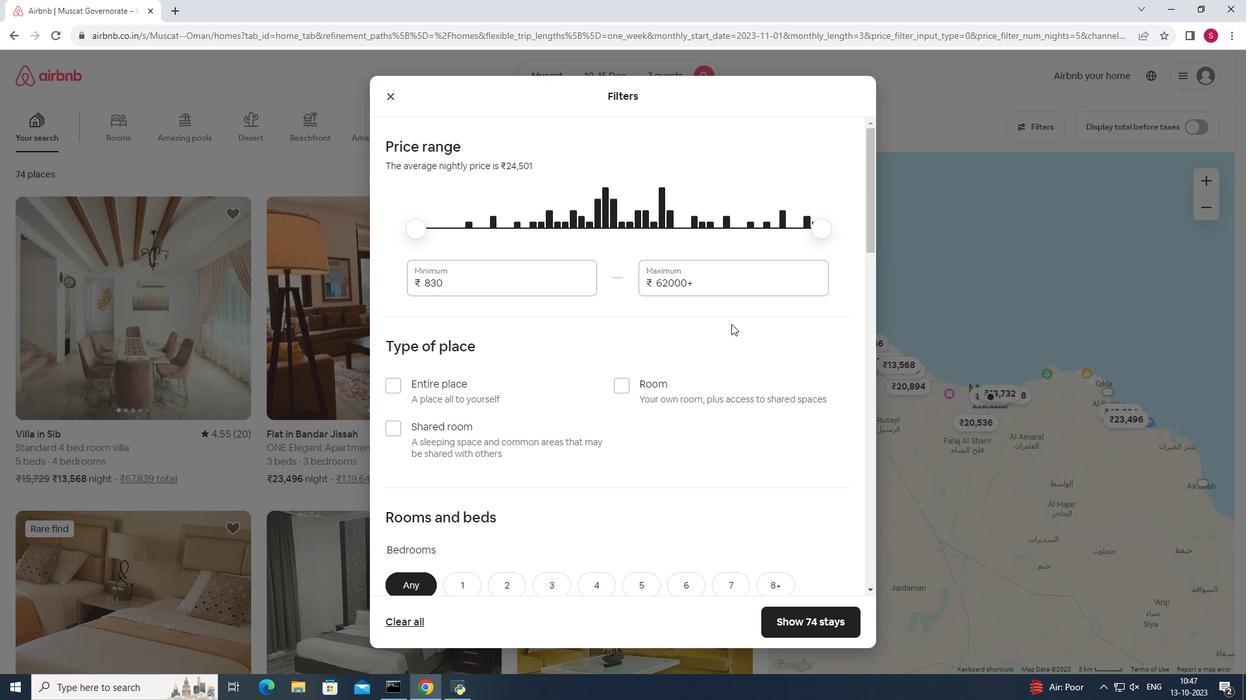 
Action: Mouse scrolled (722, 323) with delta (0, 0)
Screenshot: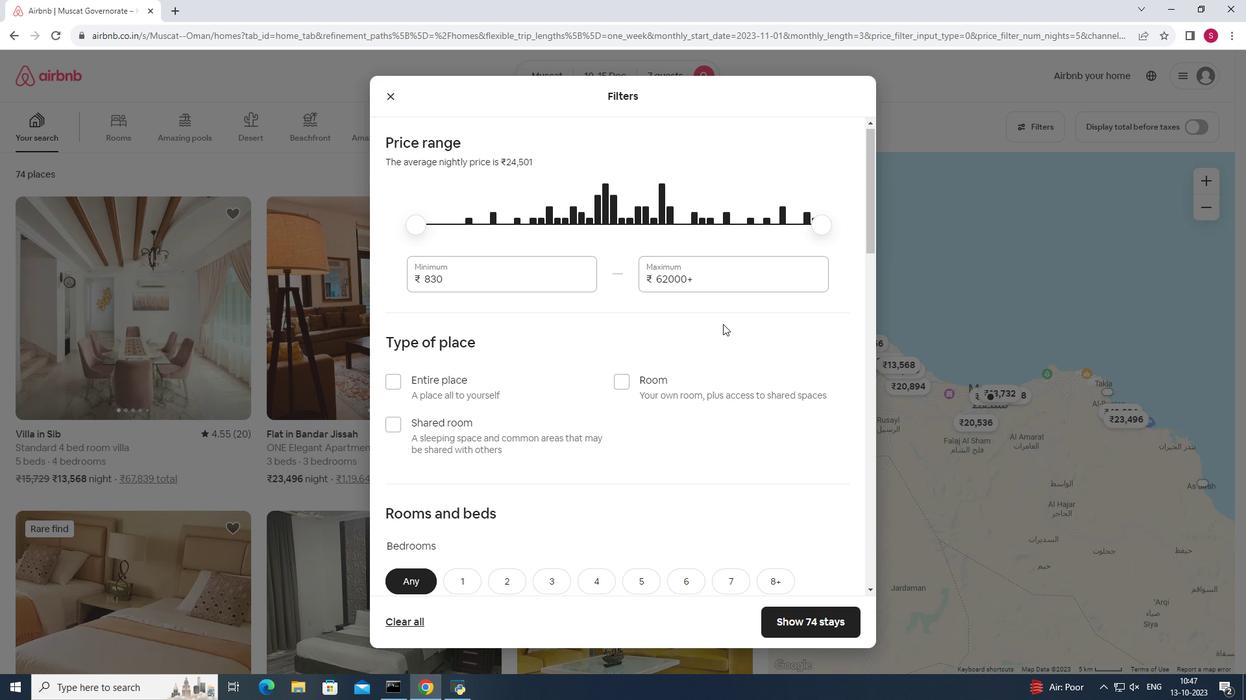 
Action: Mouse scrolled (722, 323) with delta (0, 0)
Screenshot: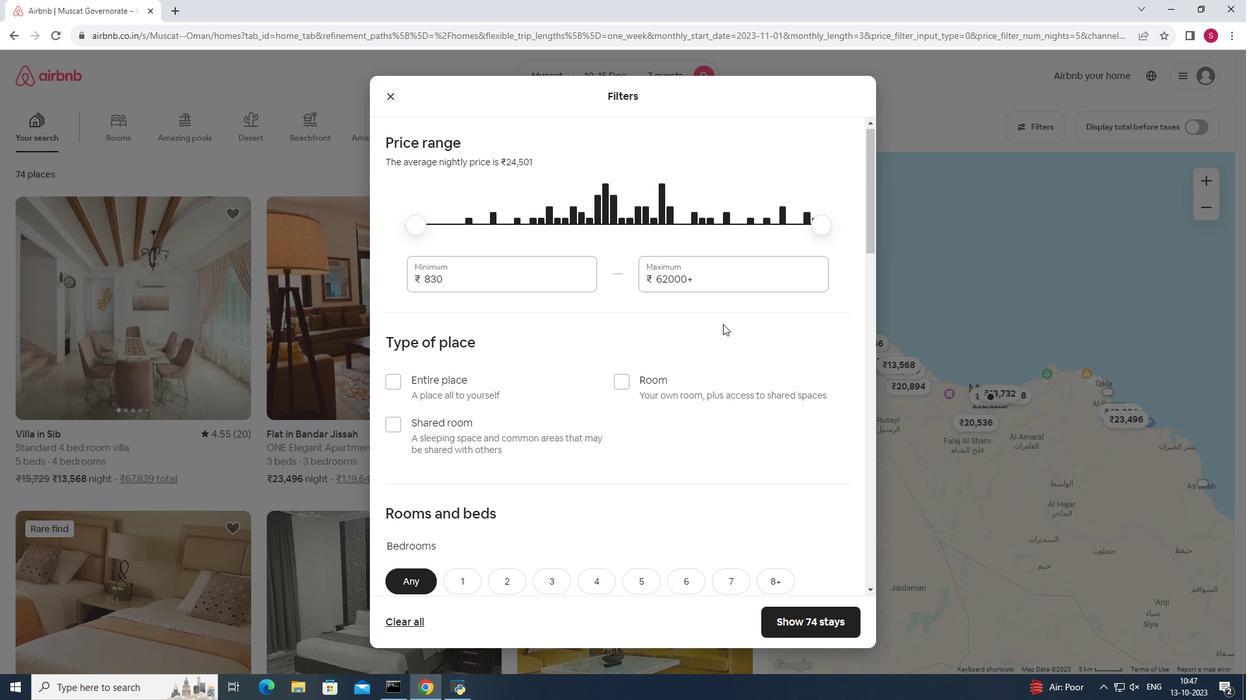 
Action: Mouse scrolled (722, 323) with delta (0, 0)
Screenshot: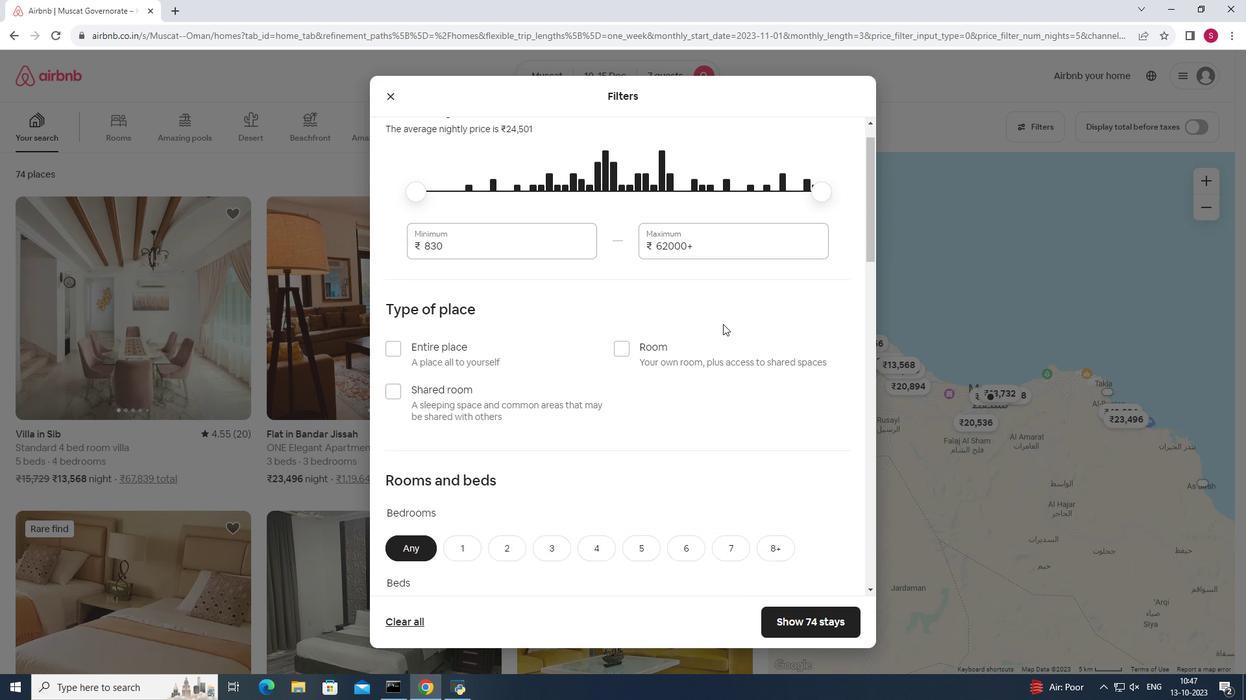 
Action: Mouse scrolled (722, 323) with delta (0, 0)
Screenshot: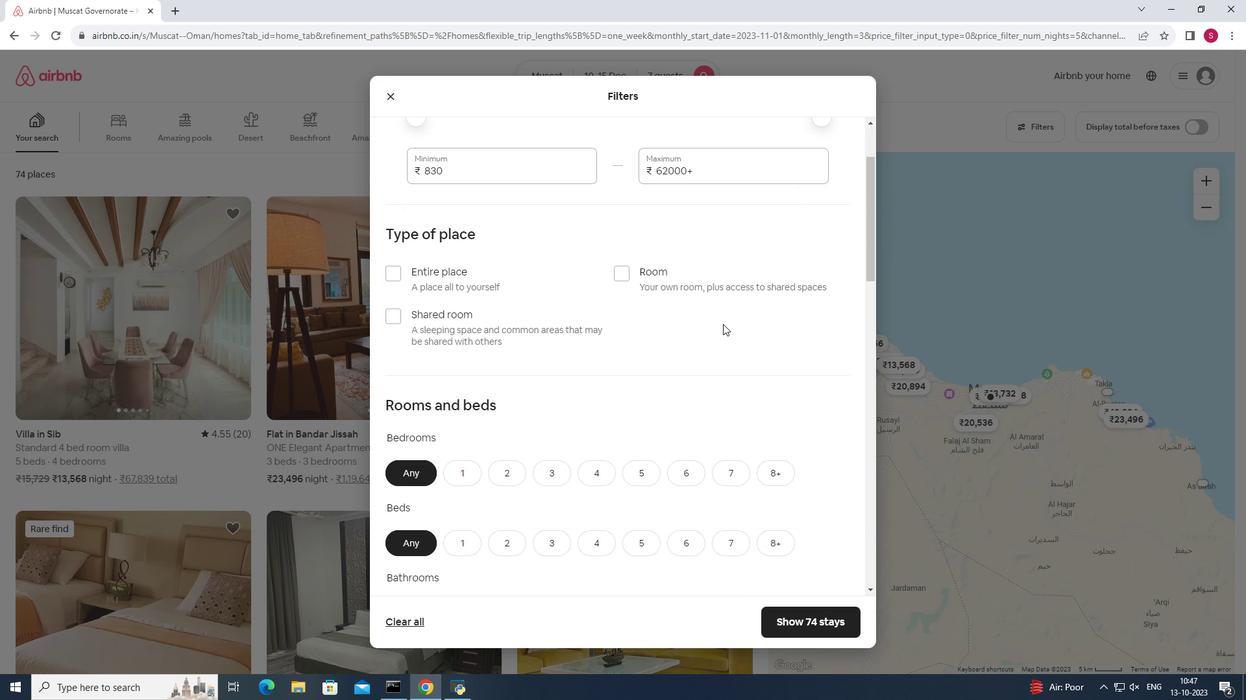 
Action: Mouse moved to (597, 335)
Screenshot: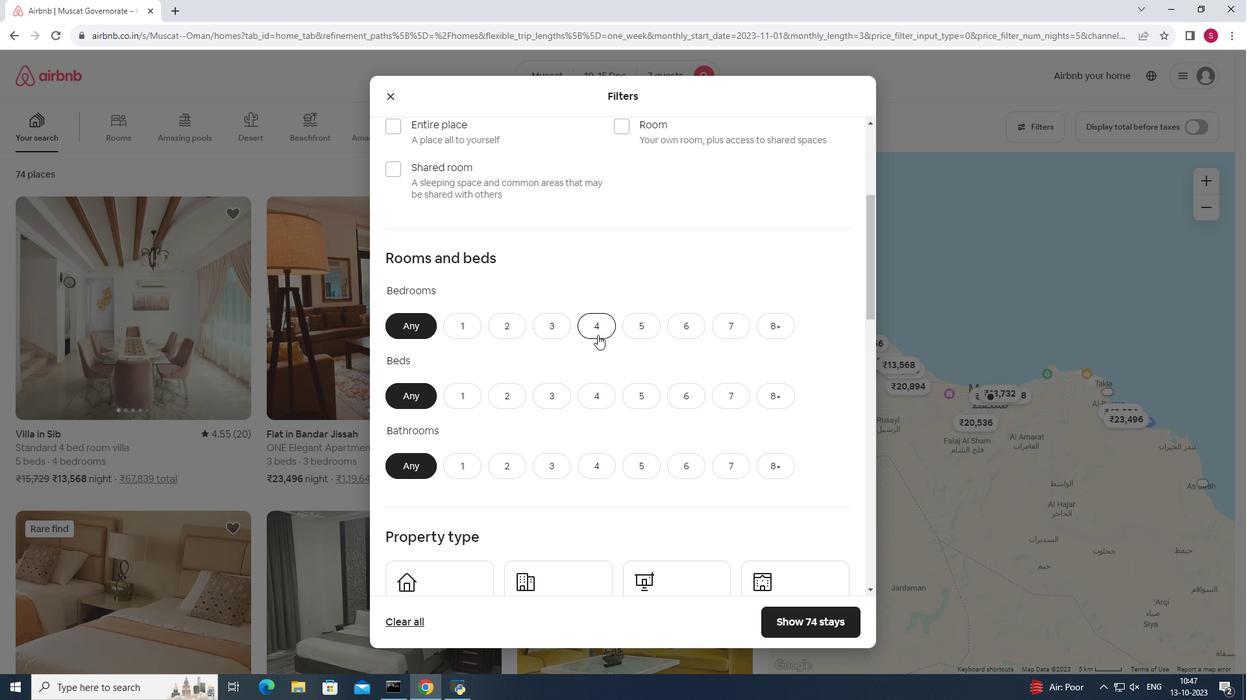 
Action: Mouse pressed left at (597, 335)
Screenshot: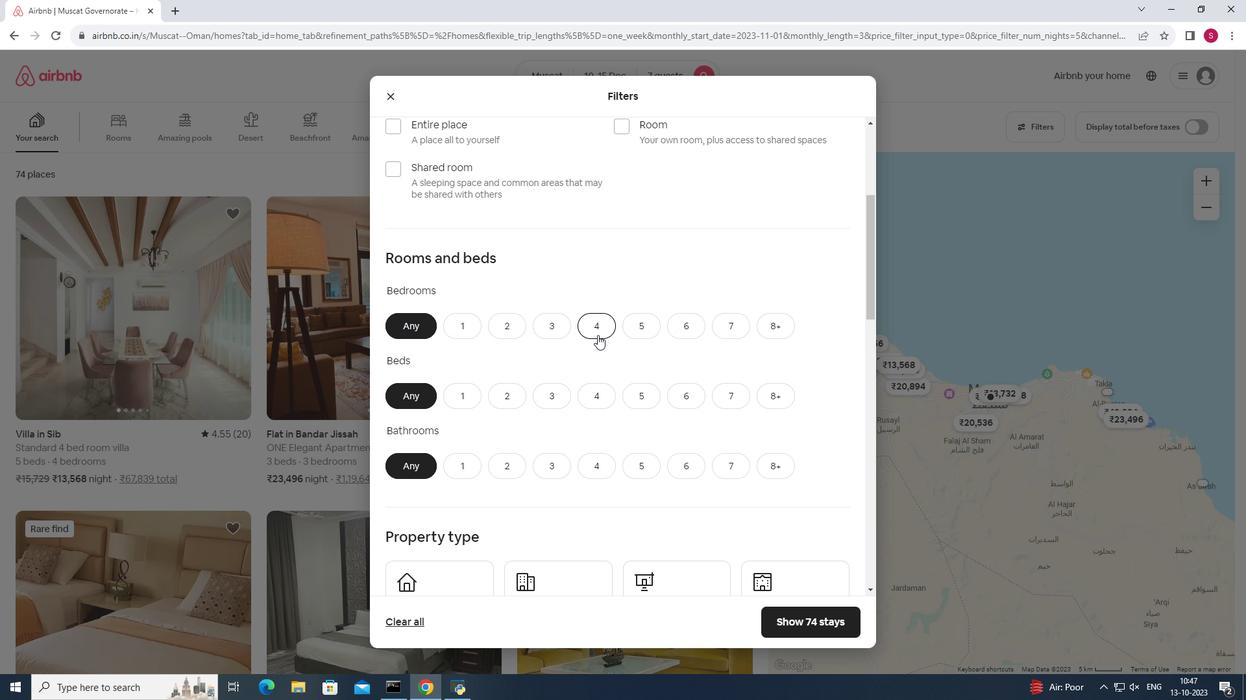 
Action: Mouse pressed left at (597, 335)
Screenshot: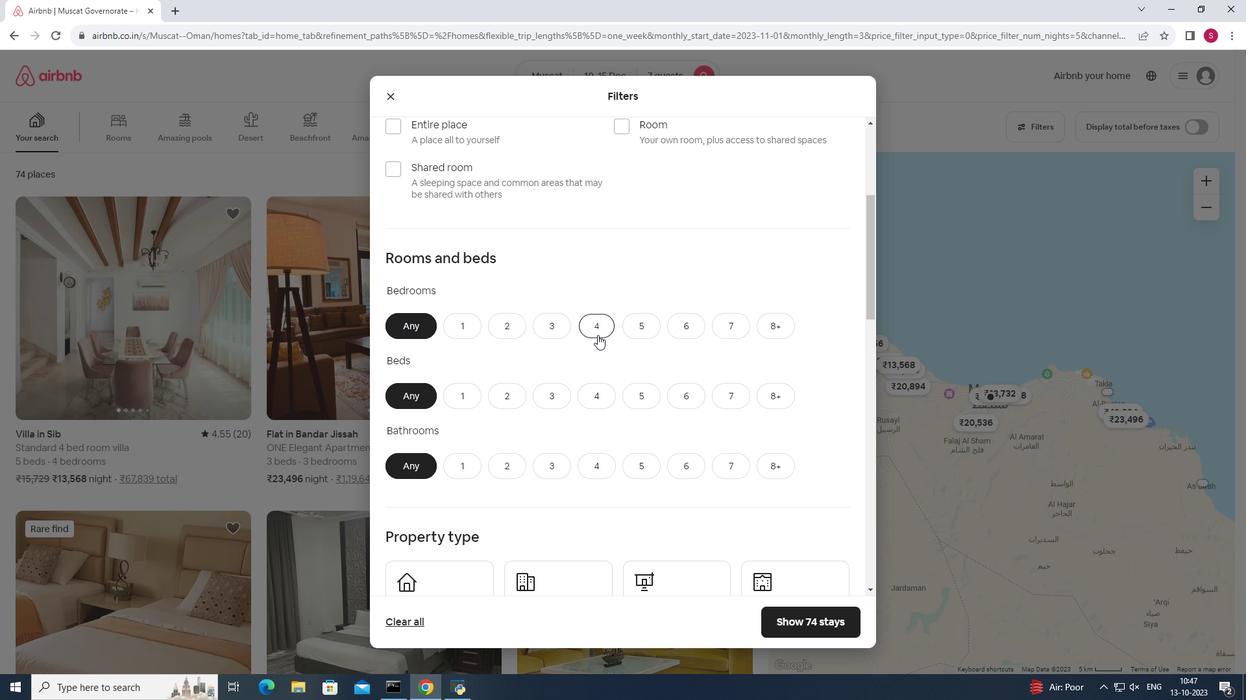 
Action: Mouse moved to (596, 334)
Screenshot: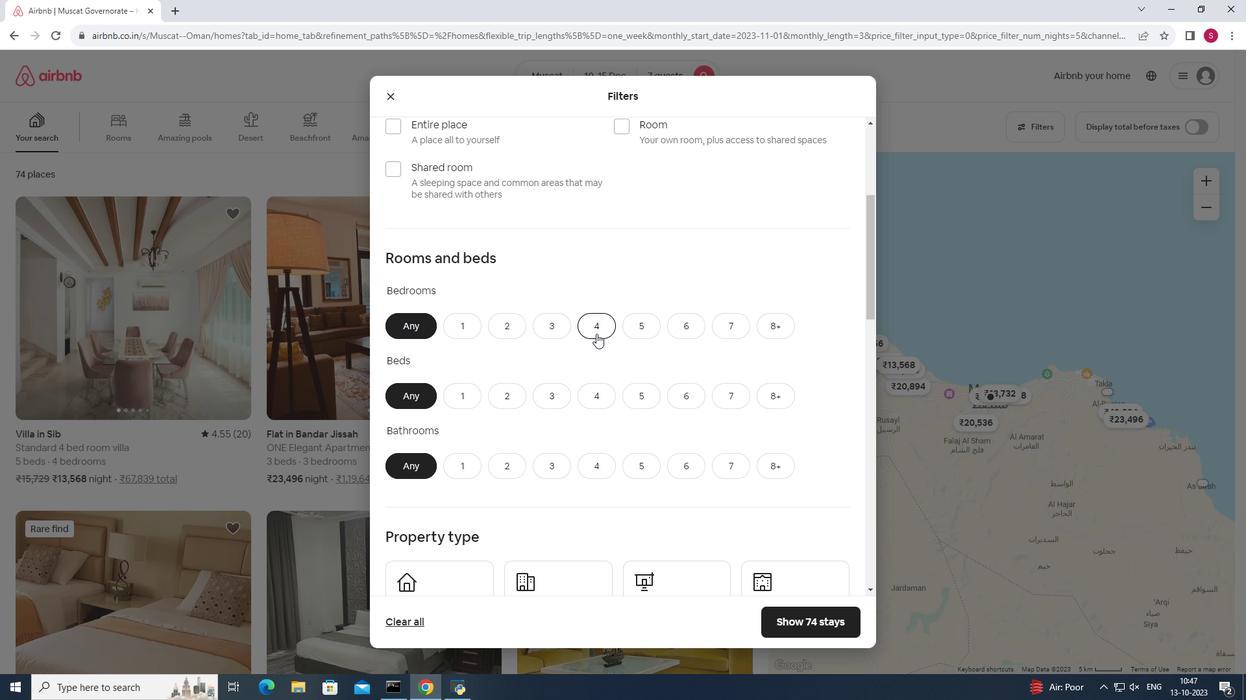 
Action: Mouse pressed left at (596, 334)
Screenshot: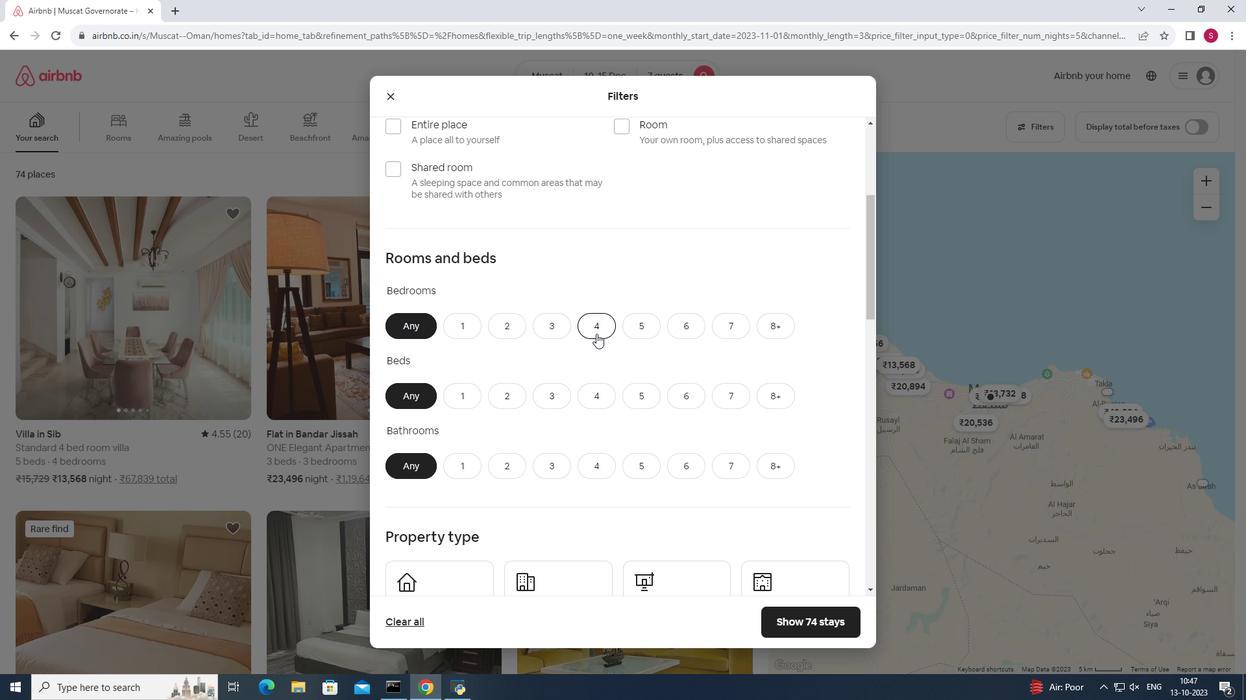 
Action: Mouse moved to (735, 392)
Screenshot: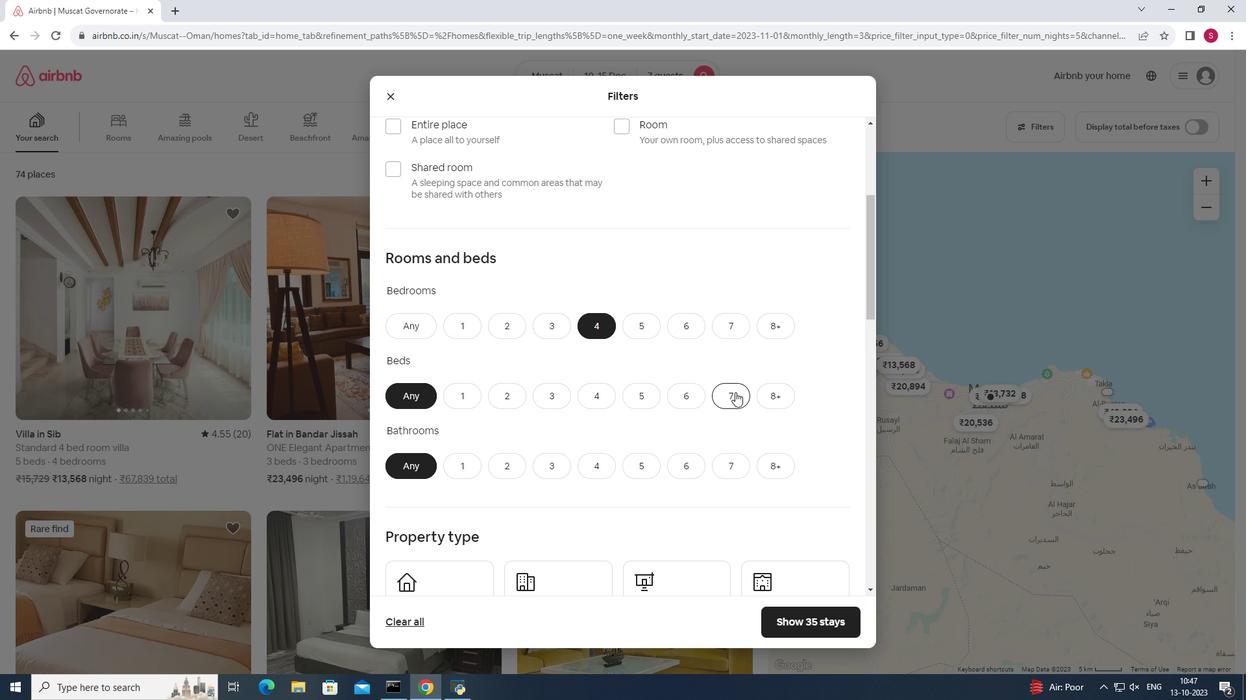 
Action: Mouse pressed left at (735, 392)
Screenshot: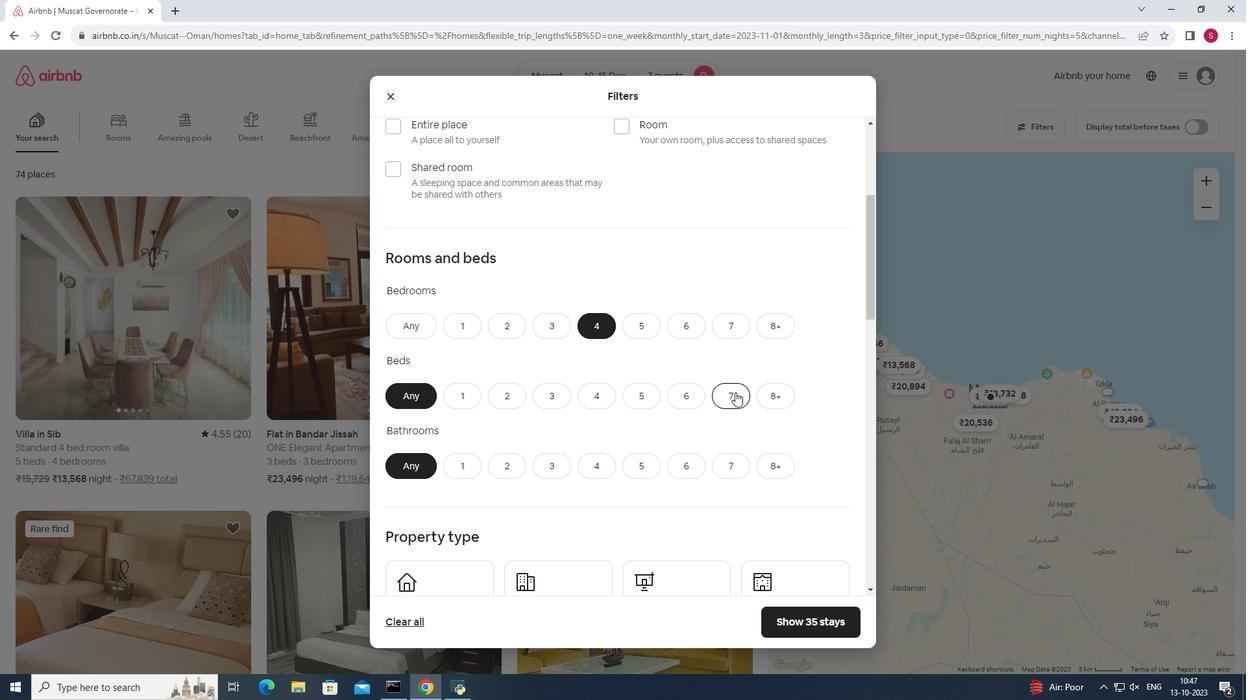 
Action: Mouse moved to (593, 476)
Screenshot: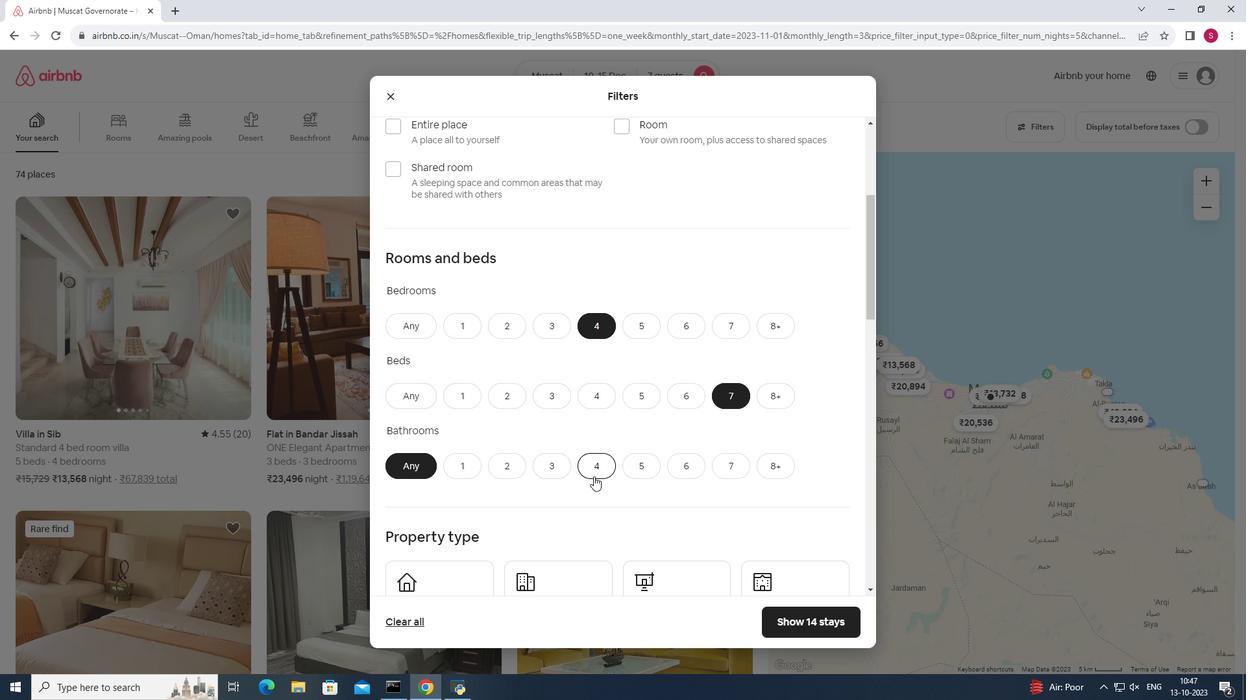 
Action: Mouse pressed left at (593, 476)
Screenshot: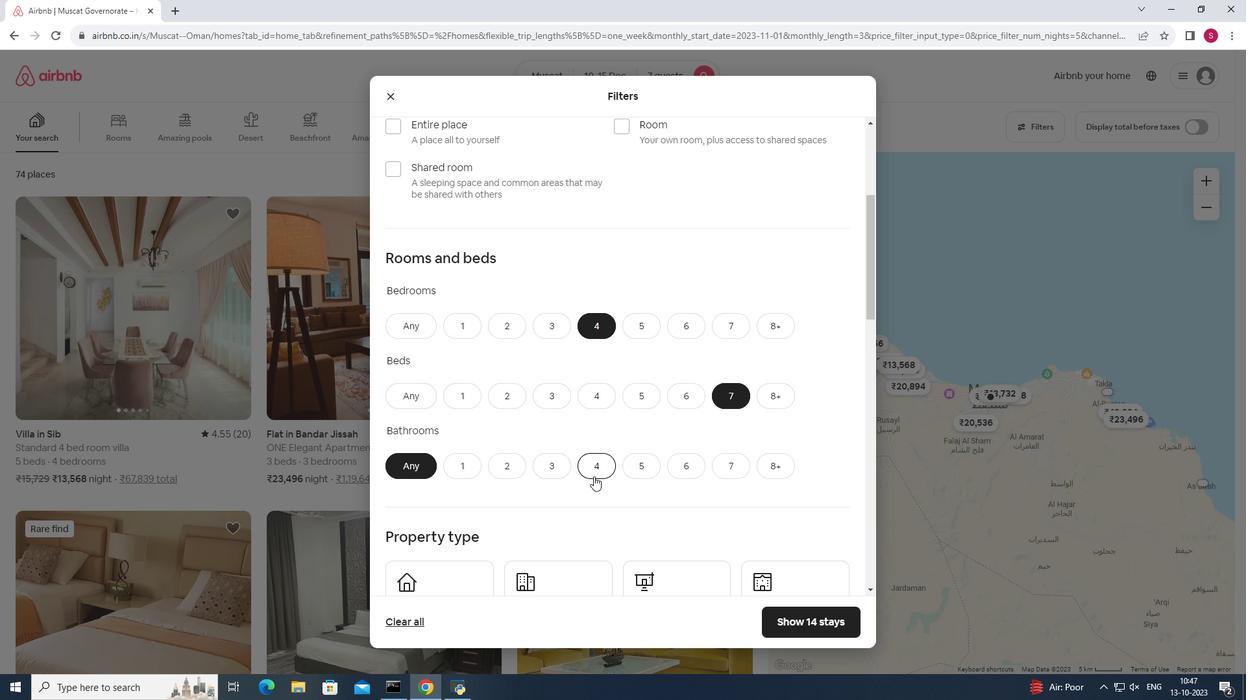 
Action: Mouse moved to (599, 475)
Screenshot: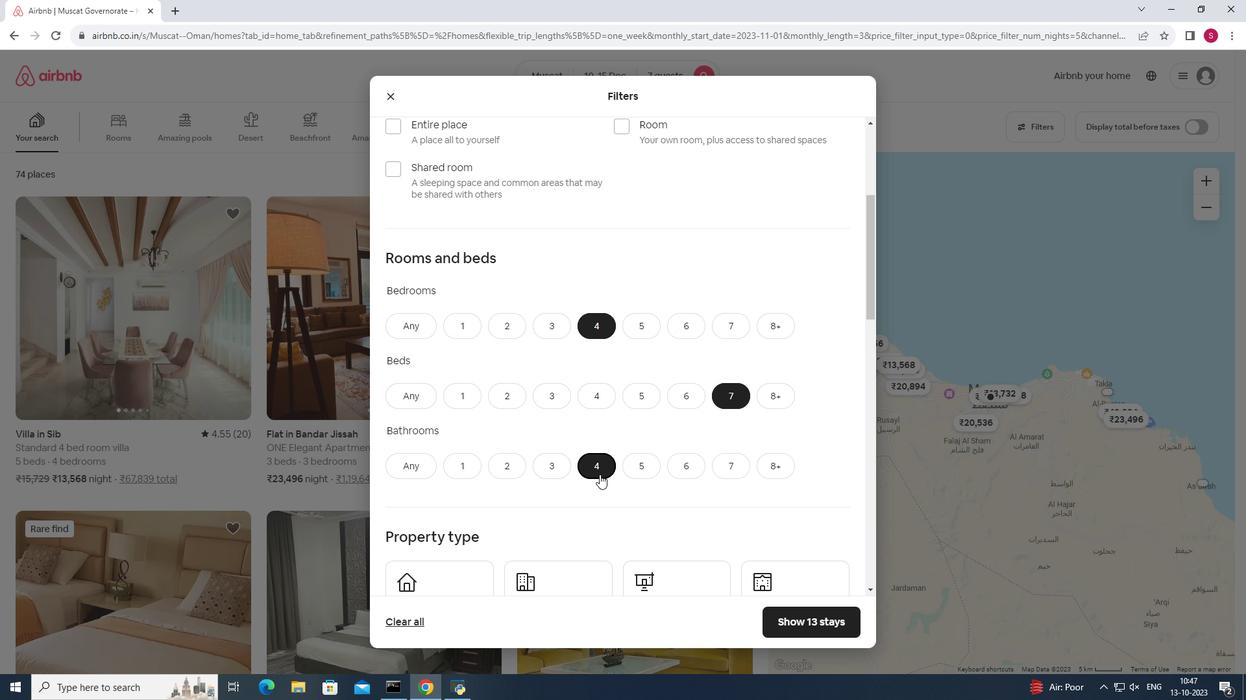 
Action: Mouse scrolled (599, 474) with delta (0, 0)
Screenshot: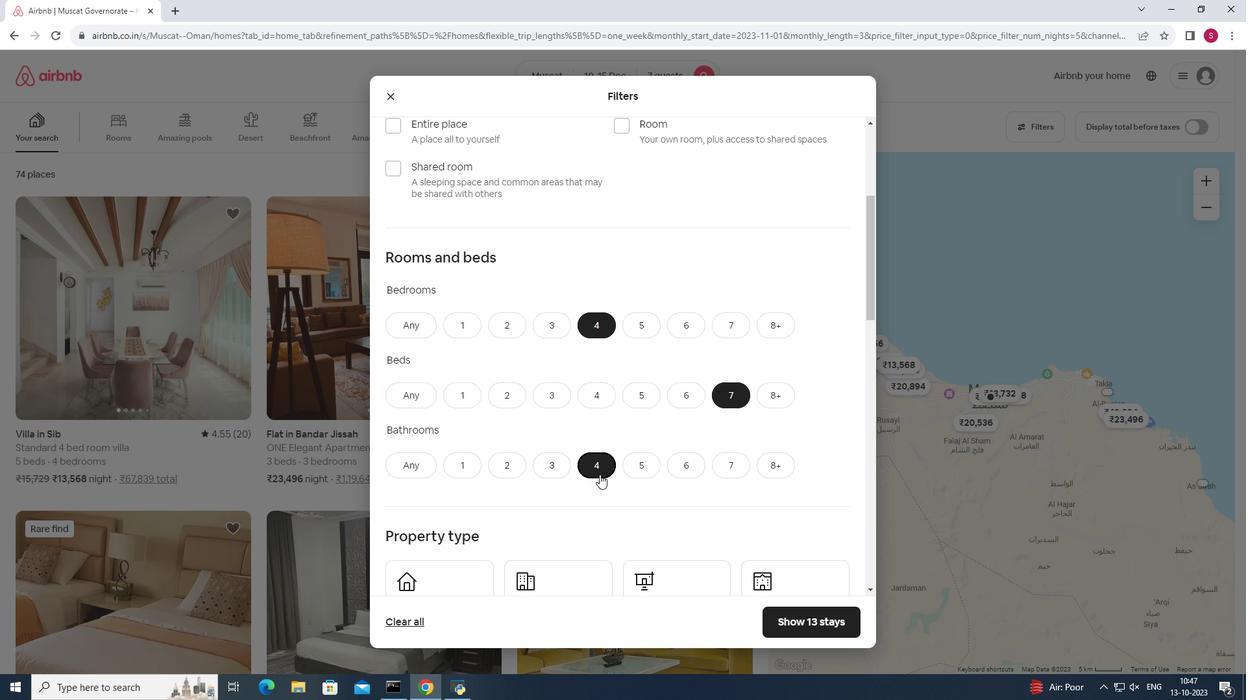 
Action: Mouse scrolled (599, 474) with delta (0, 0)
Screenshot: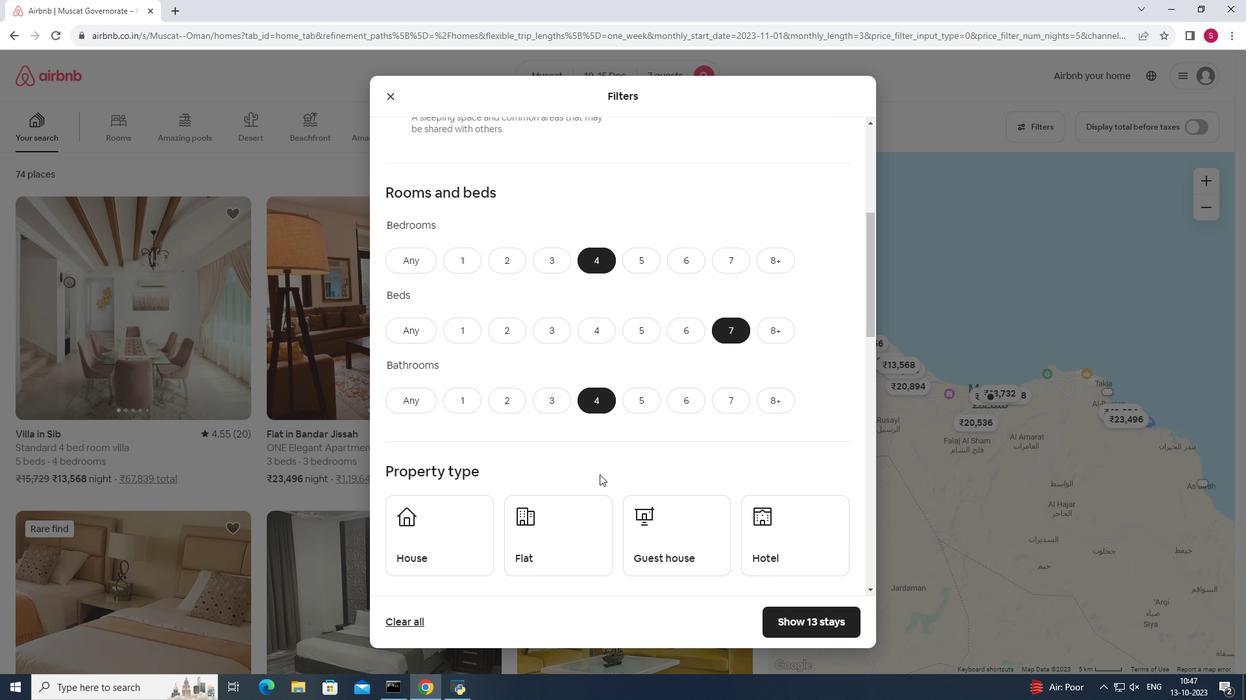 
Action: Mouse scrolled (599, 474) with delta (0, 0)
Screenshot: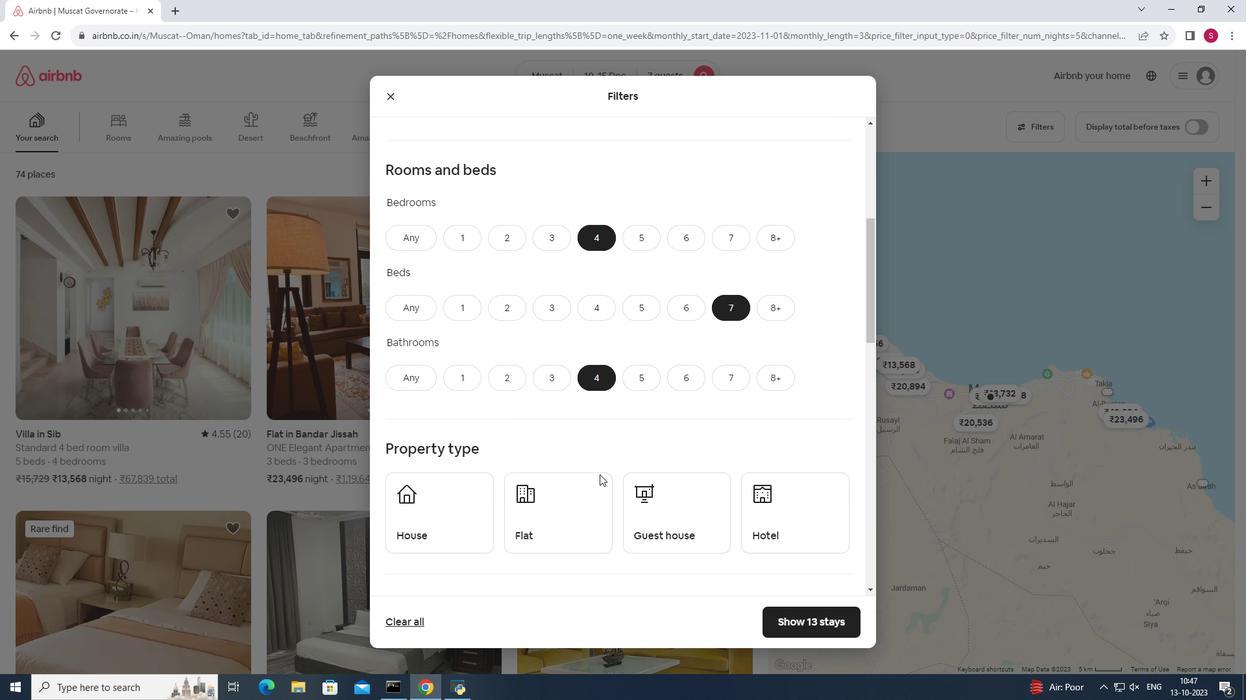 
Action: Mouse moved to (431, 417)
Screenshot: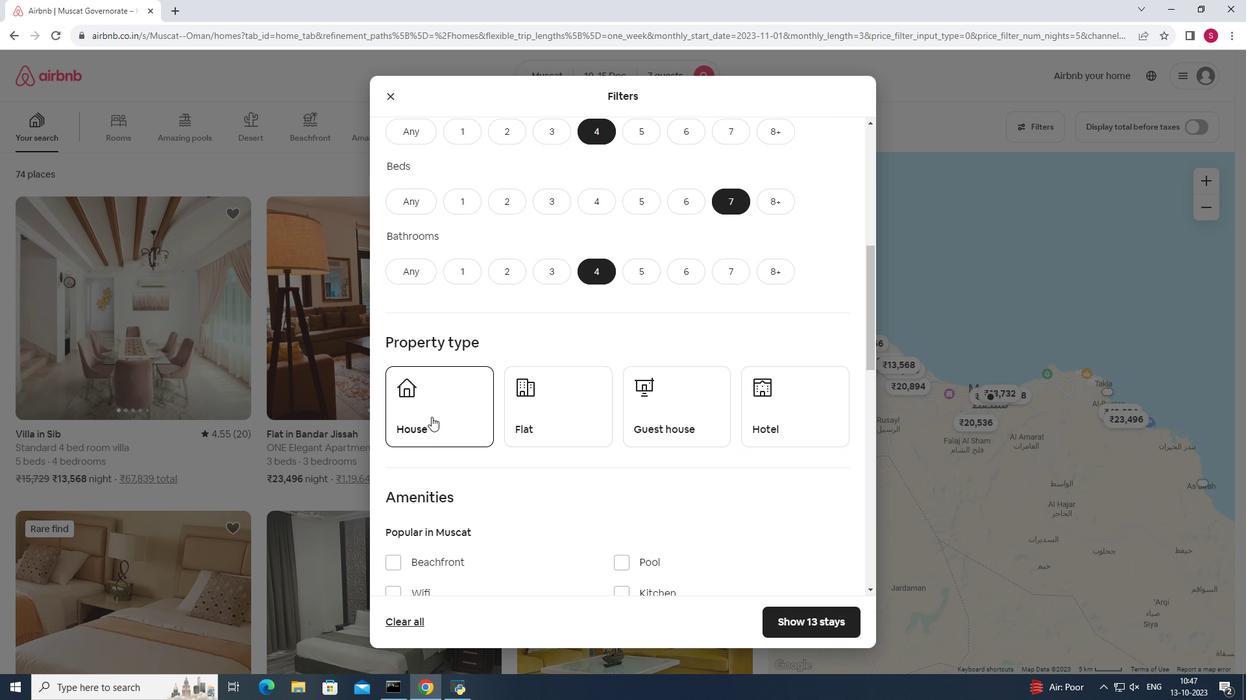 
Action: Mouse pressed left at (431, 417)
Screenshot: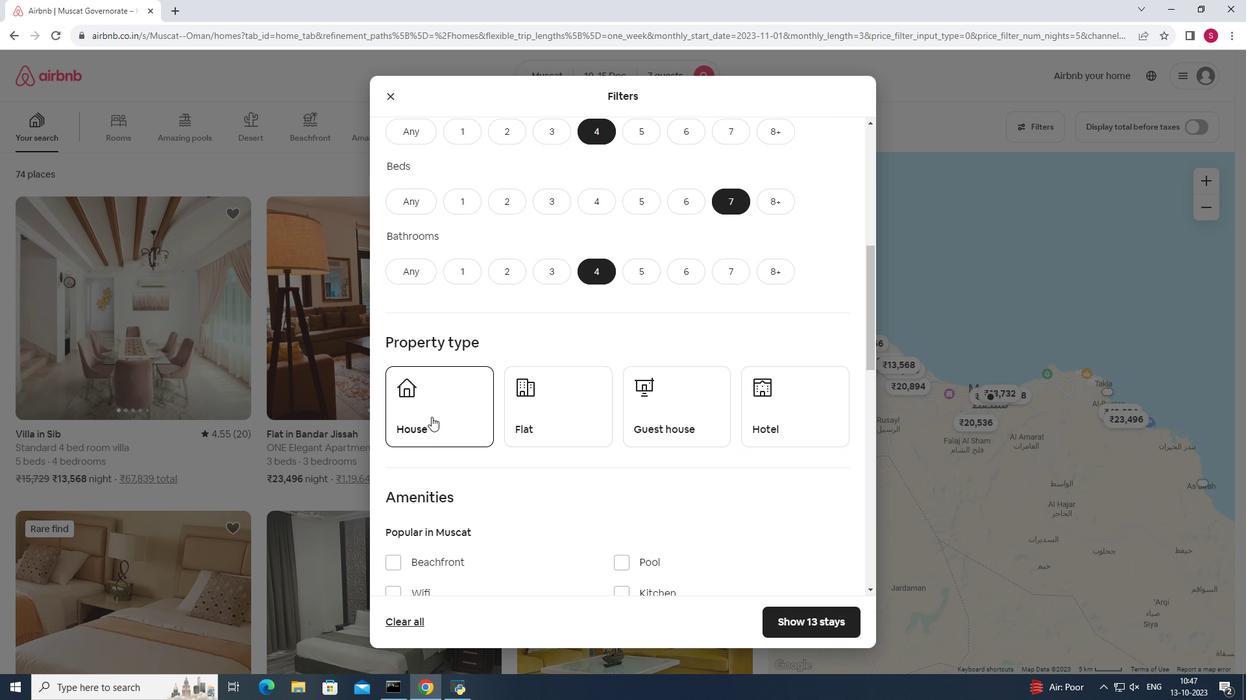 
Action: Mouse moved to (728, 476)
Screenshot: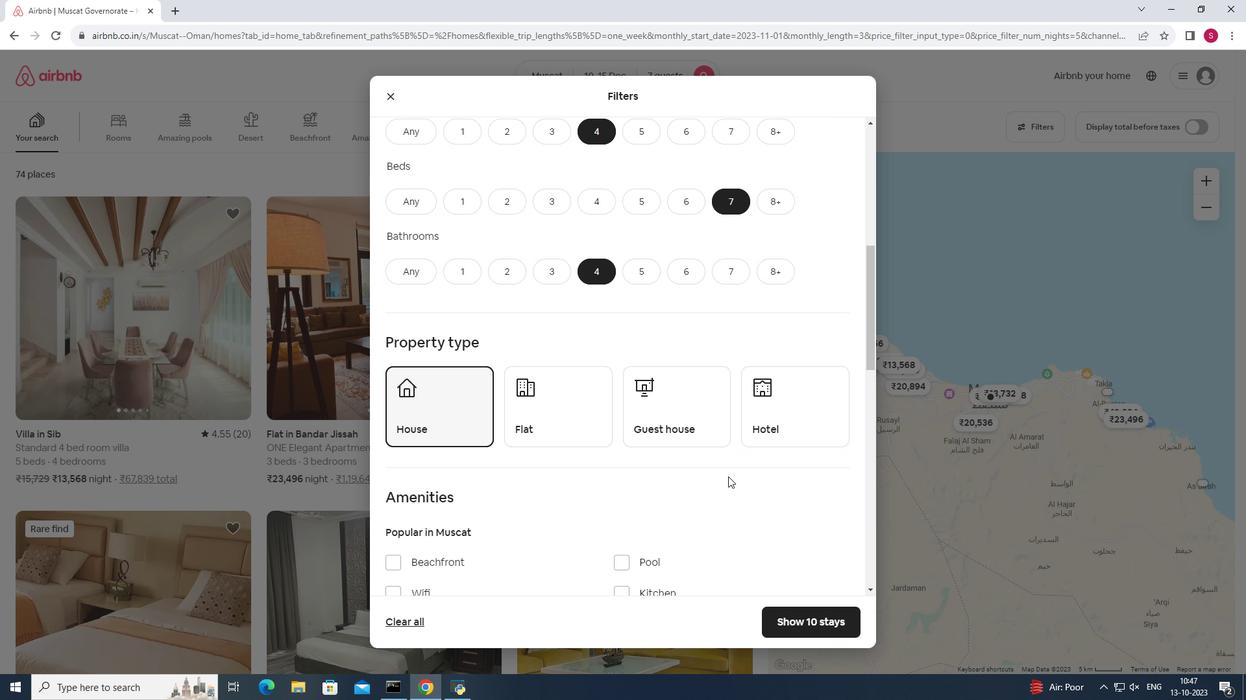 
Action: Mouse scrolled (728, 476) with delta (0, 0)
Screenshot: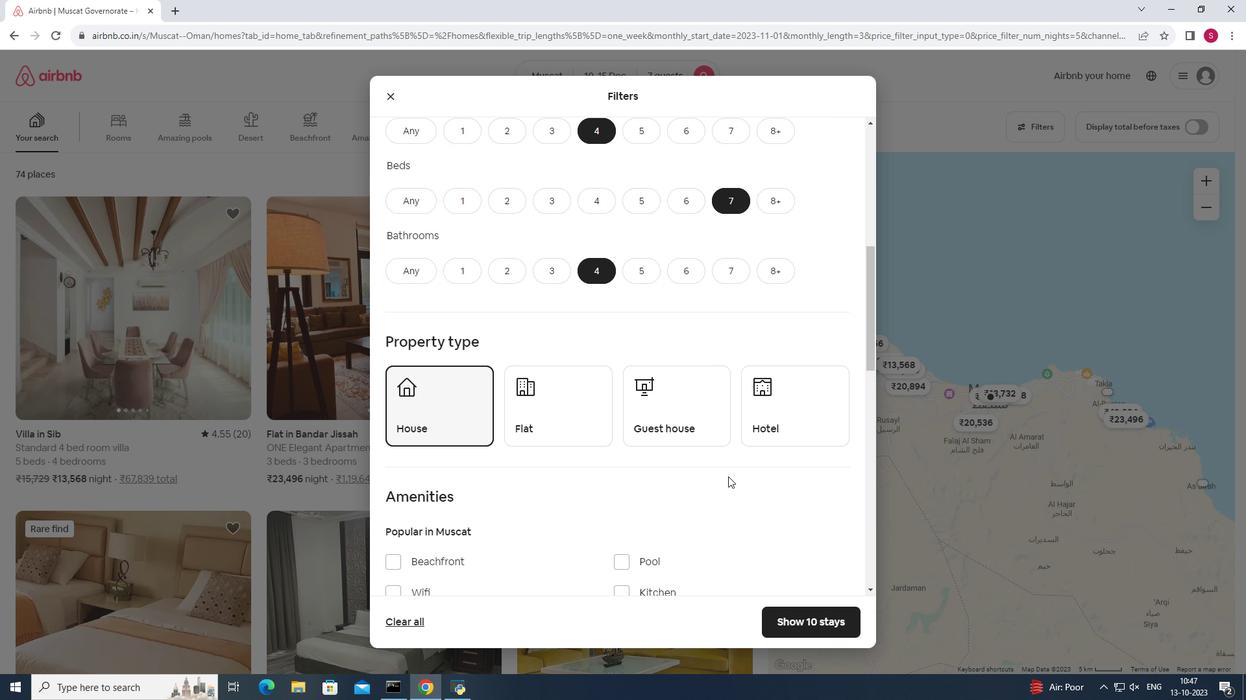 
Action: Mouse scrolled (728, 476) with delta (0, 0)
Screenshot: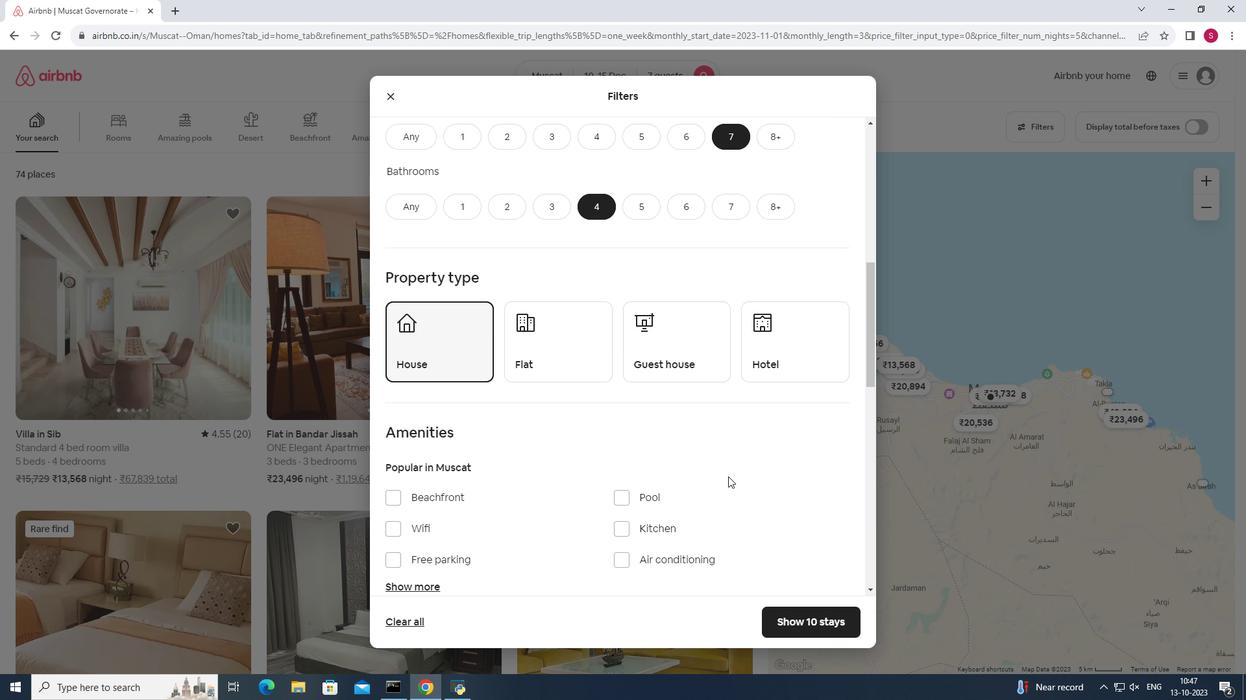 
Action: Mouse scrolled (728, 476) with delta (0, 0)
Screenshot: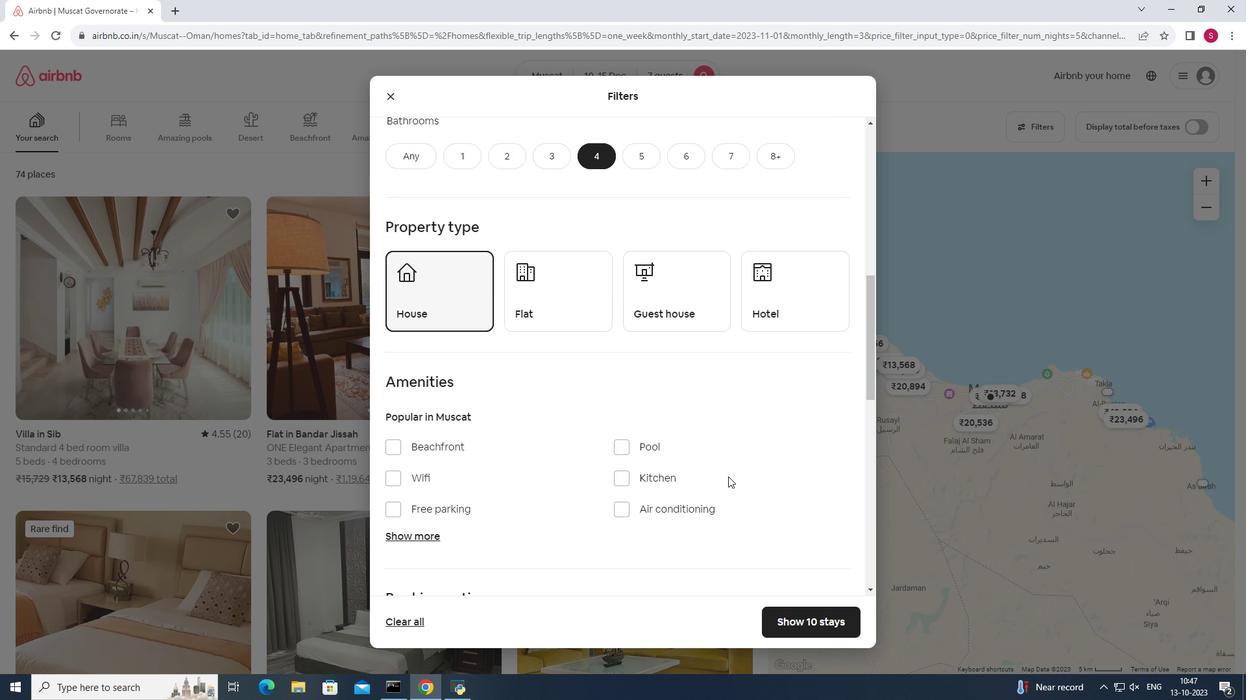 
Action: Mouse moved to (390, 404)
Screenshot: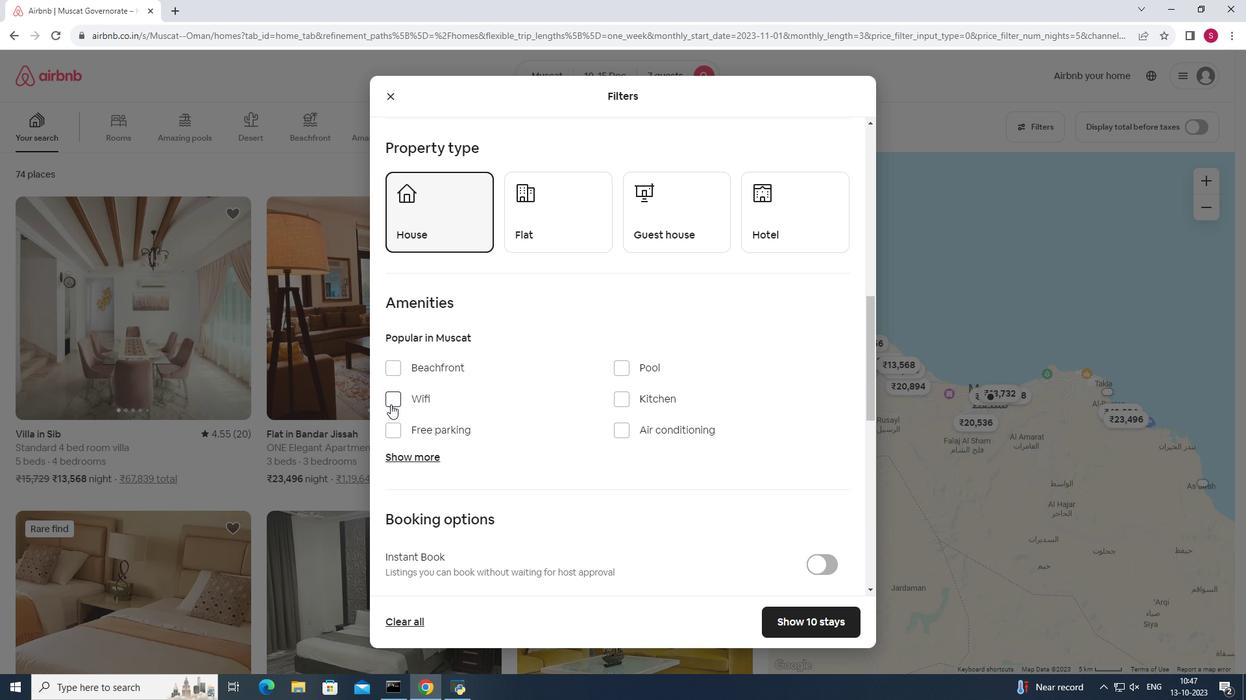 
Action: Mouse pressed left at (390, 404)
Screenshot: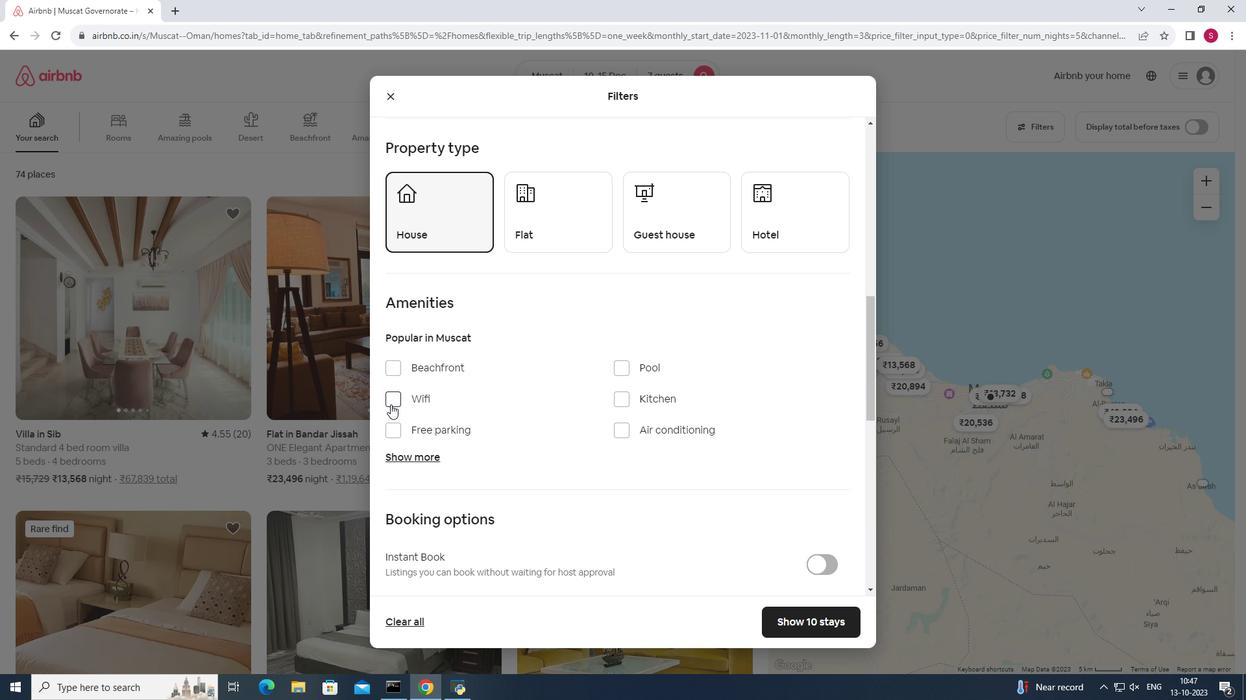 
Action: Mouse moved to (426, 455)
Screenshot: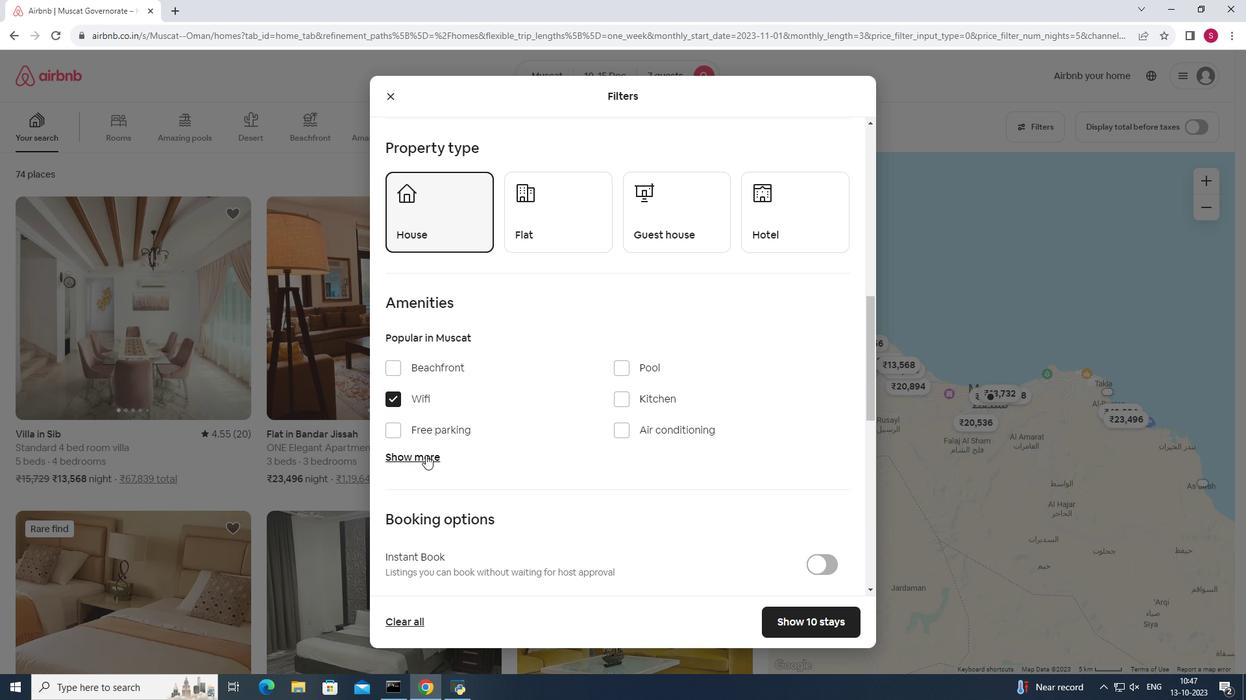 
Action: Mouse pressed left at (426, 455)
Screenshot: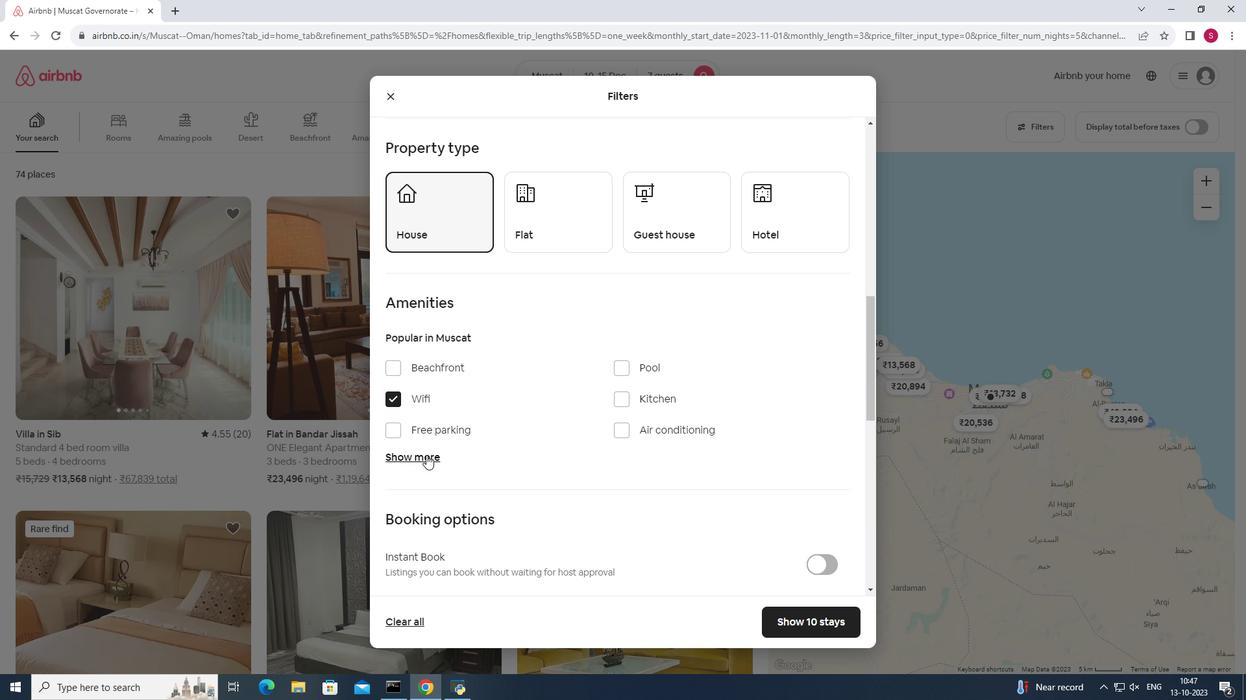 
Action: Mouse moved to (460, 451)
Screenshot: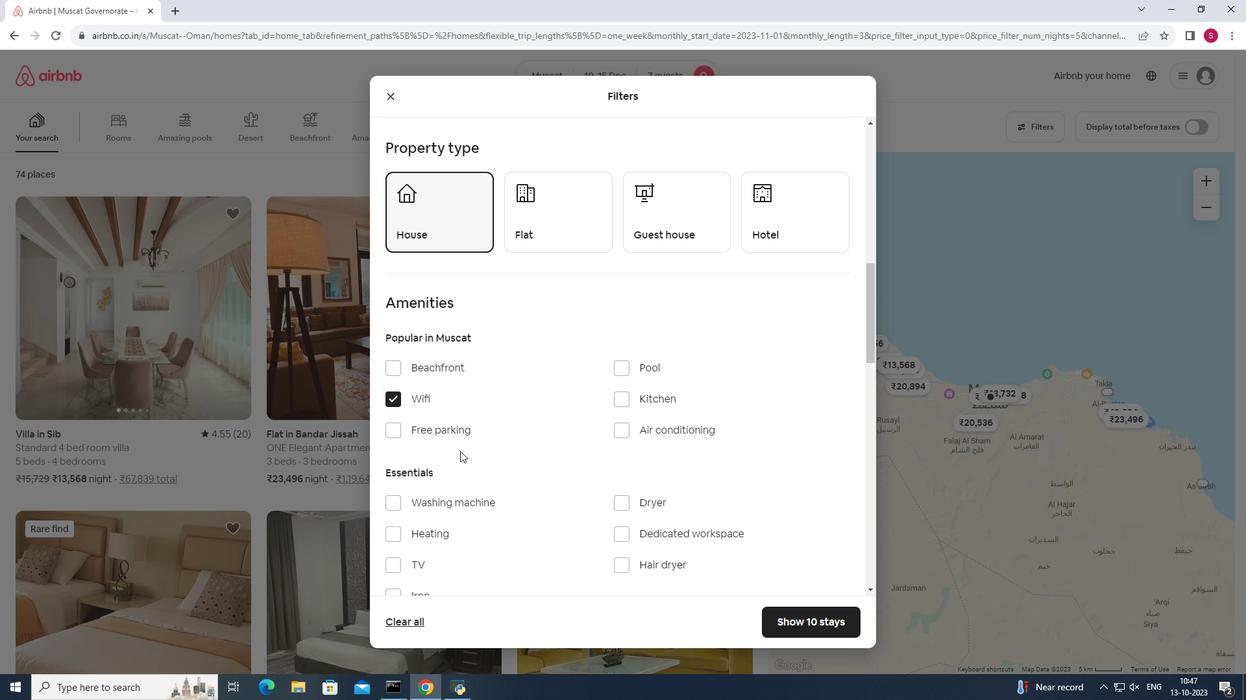 
Action: Mouse scrolled (460, 451) with delta (0, 0)
Screenshot: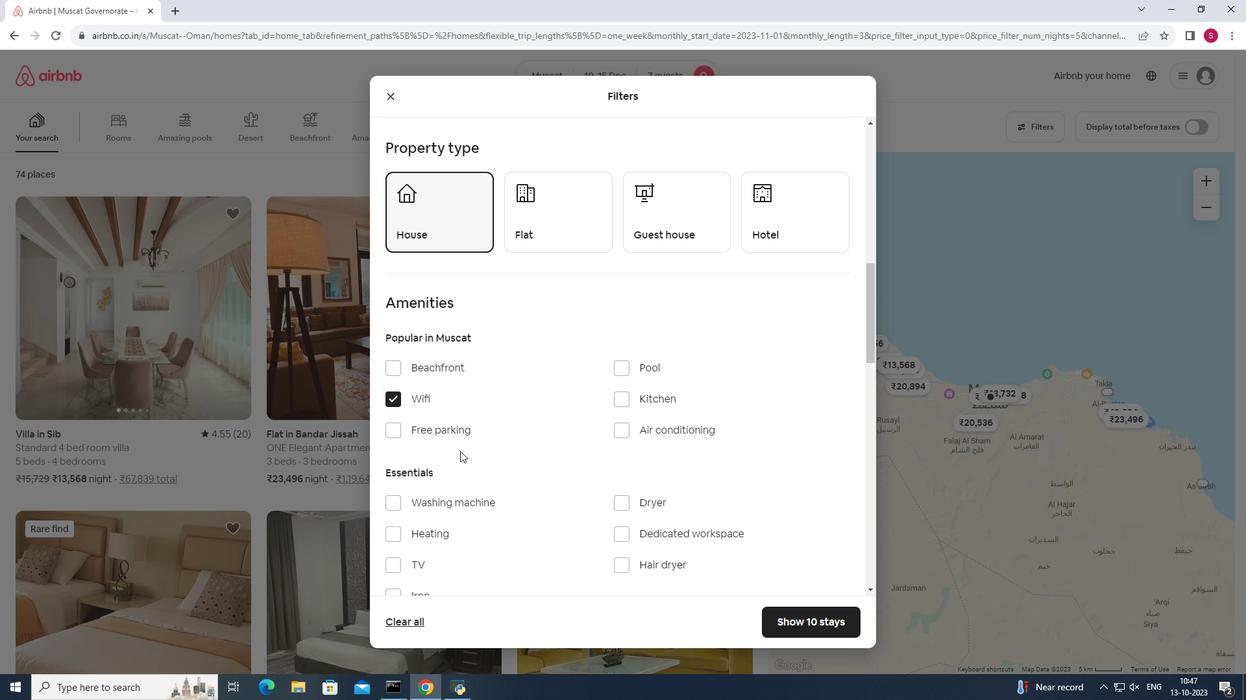 
Action: Mouse scrolled (460, 451) with delta (0, 0)
Screenshot: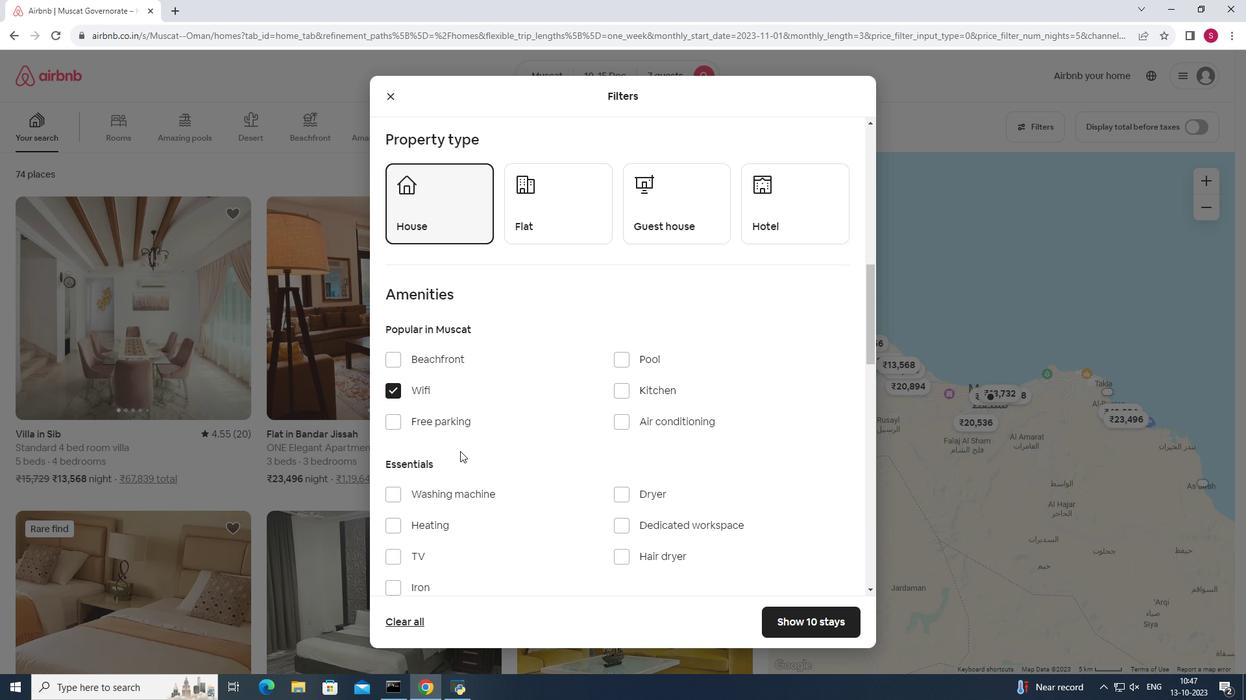 
Action: Mouse moved to (395, 439)
Screenshot: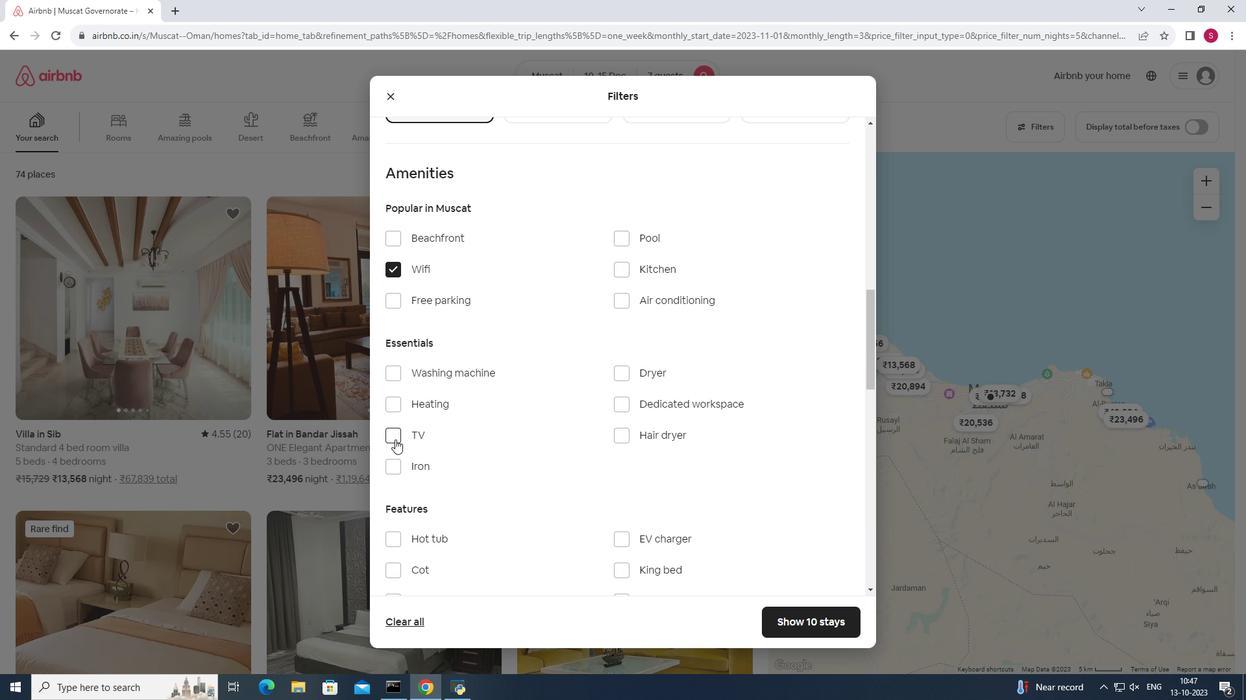 
Action: Mouse pressed left at (395, 439)
Screenshot: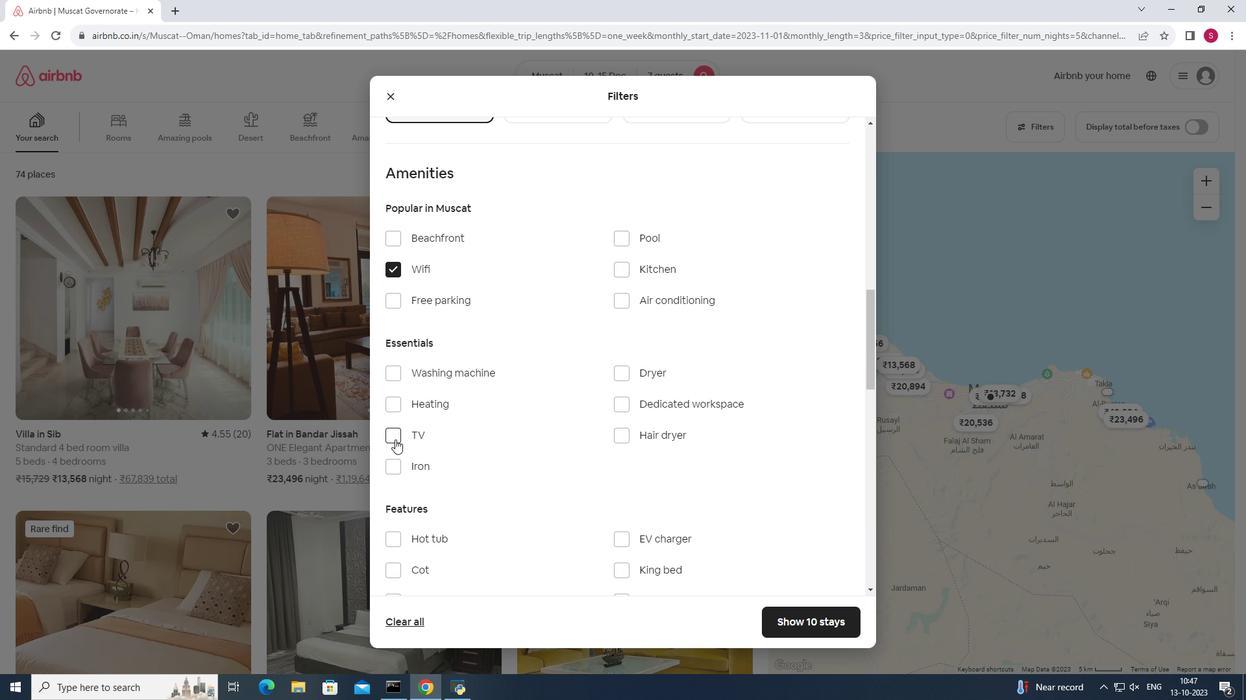 
Action: Mouse moved to (392, 306)
Screenshot: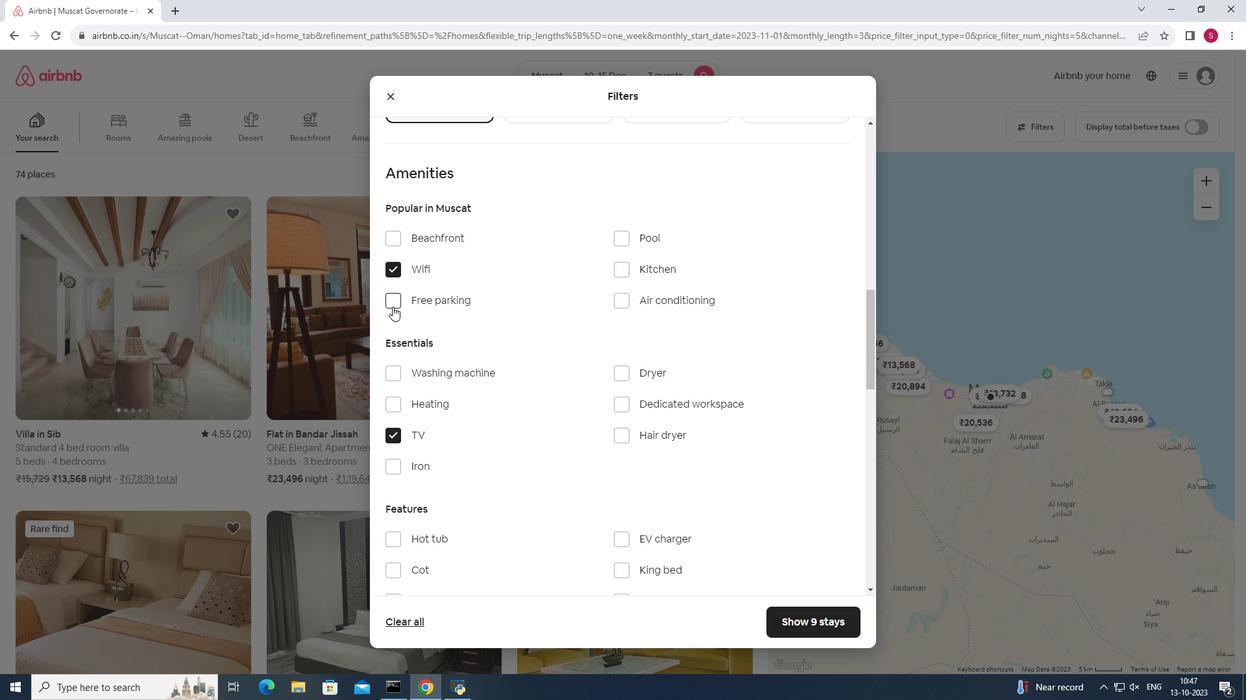 
Action: Mouse pressed left at (392, 306)
Screenshot: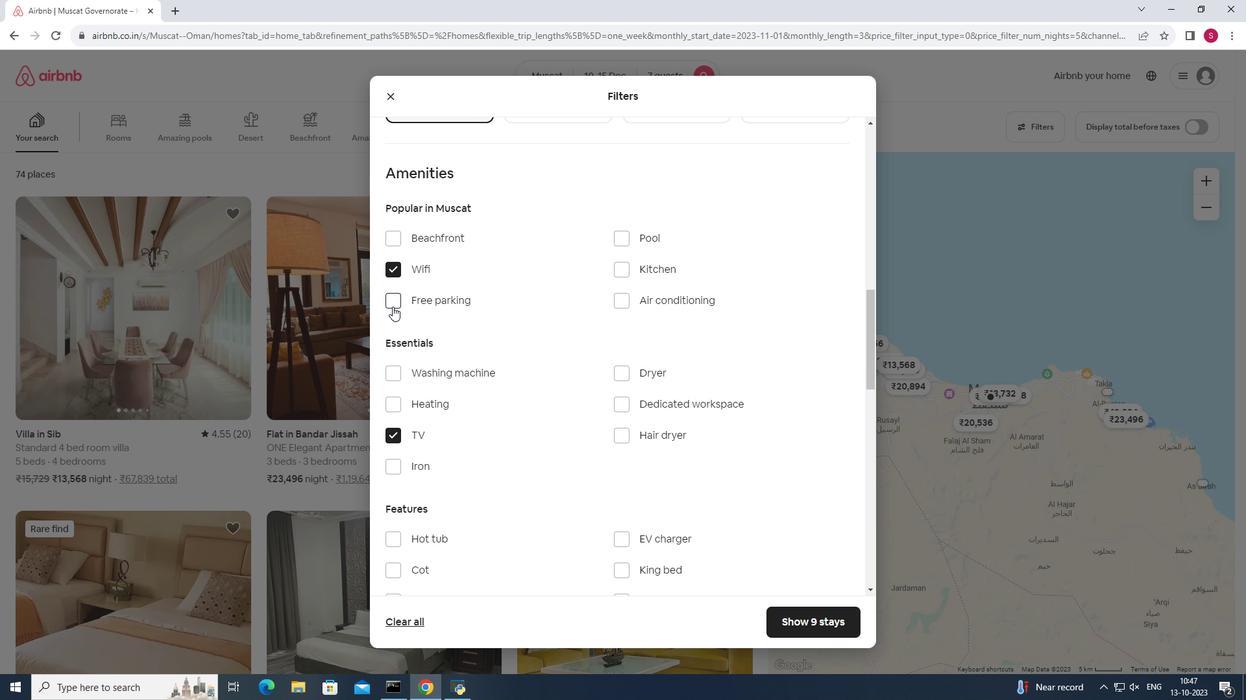 
Action: Mouse moved to (447, 464)
Screenshot: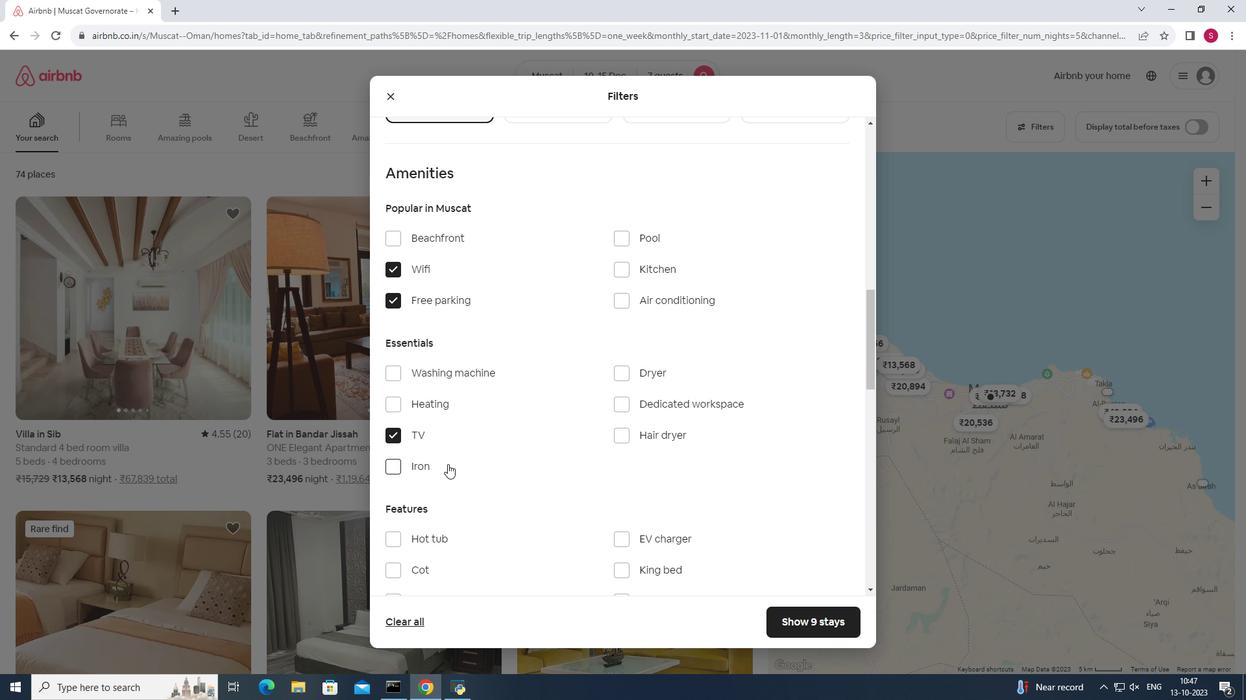 
Action: Mouse scrolled (447, 464) with delta (0, 0)
Screenshot: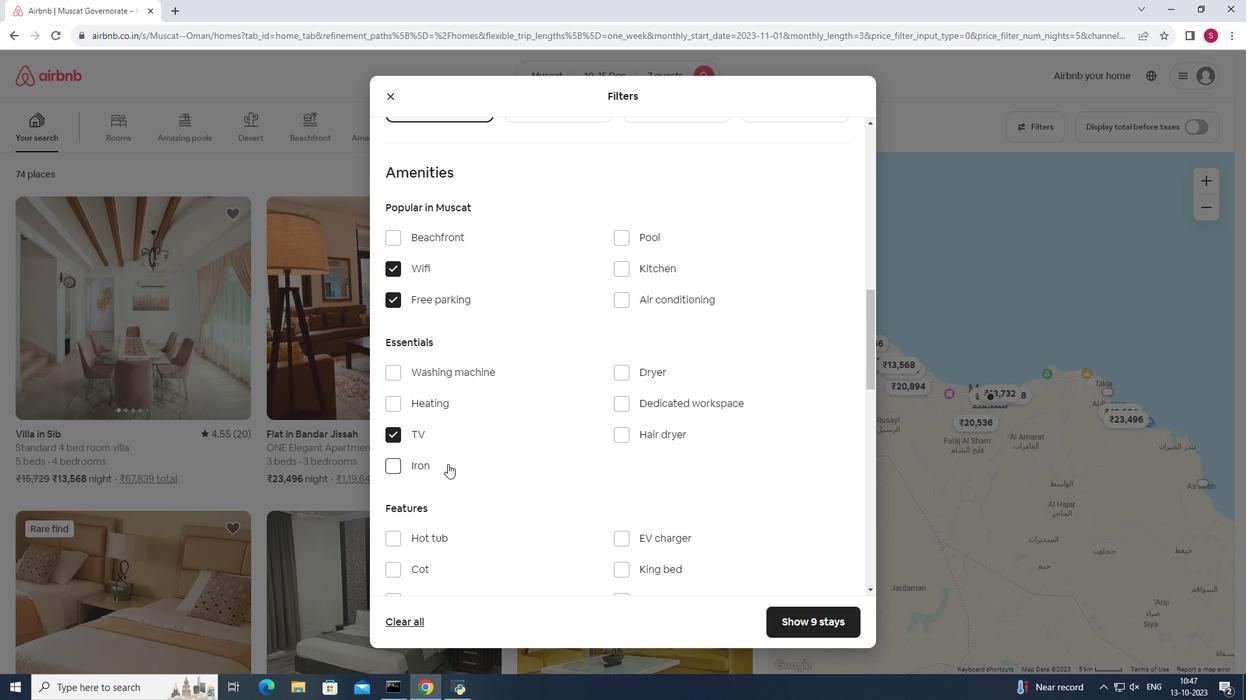 
Action: Mouse scrolled (447, 464) with delta (0, 0)
Screenshot: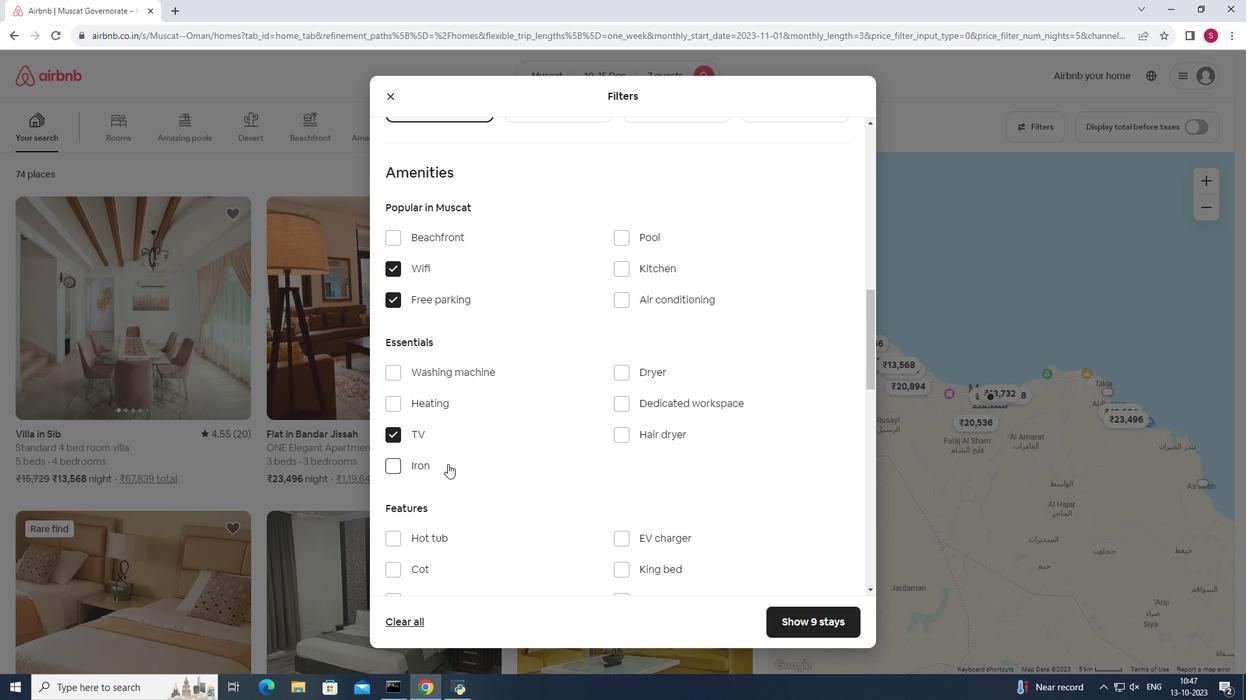 
Action: Mouse scrolled (447, 464) with delta (0, 0)
Screenshot: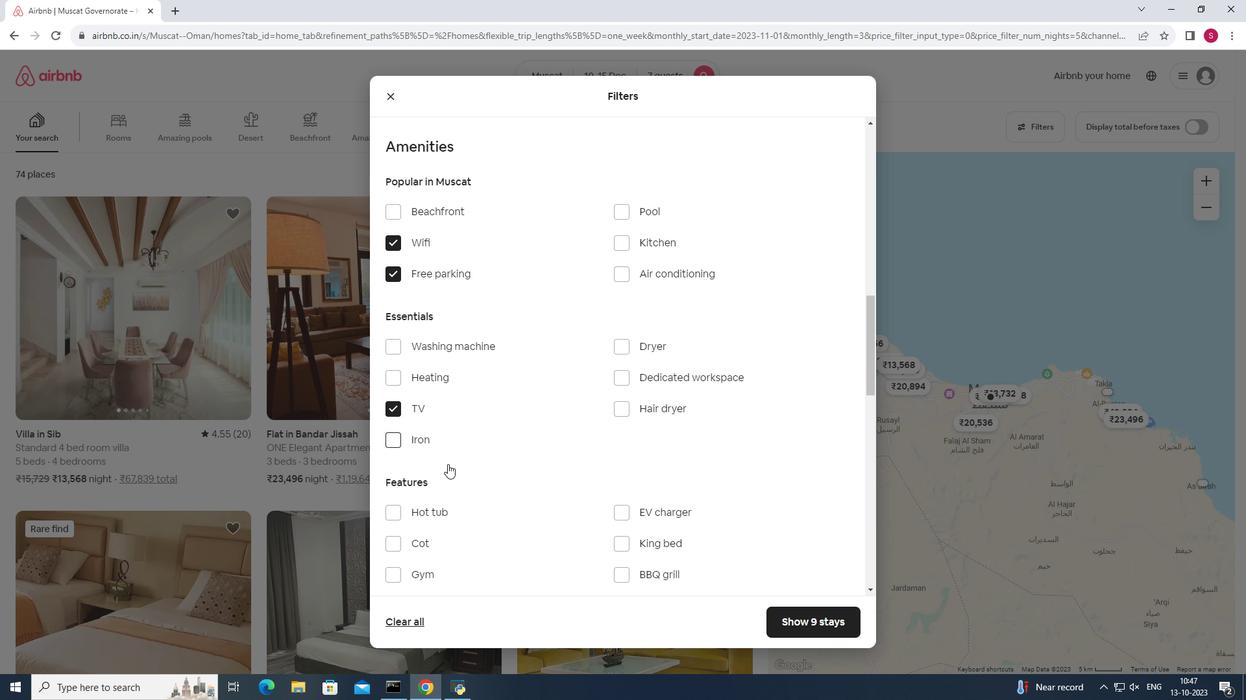 
Action: Mouse moved to (395, 412)
Screenshot: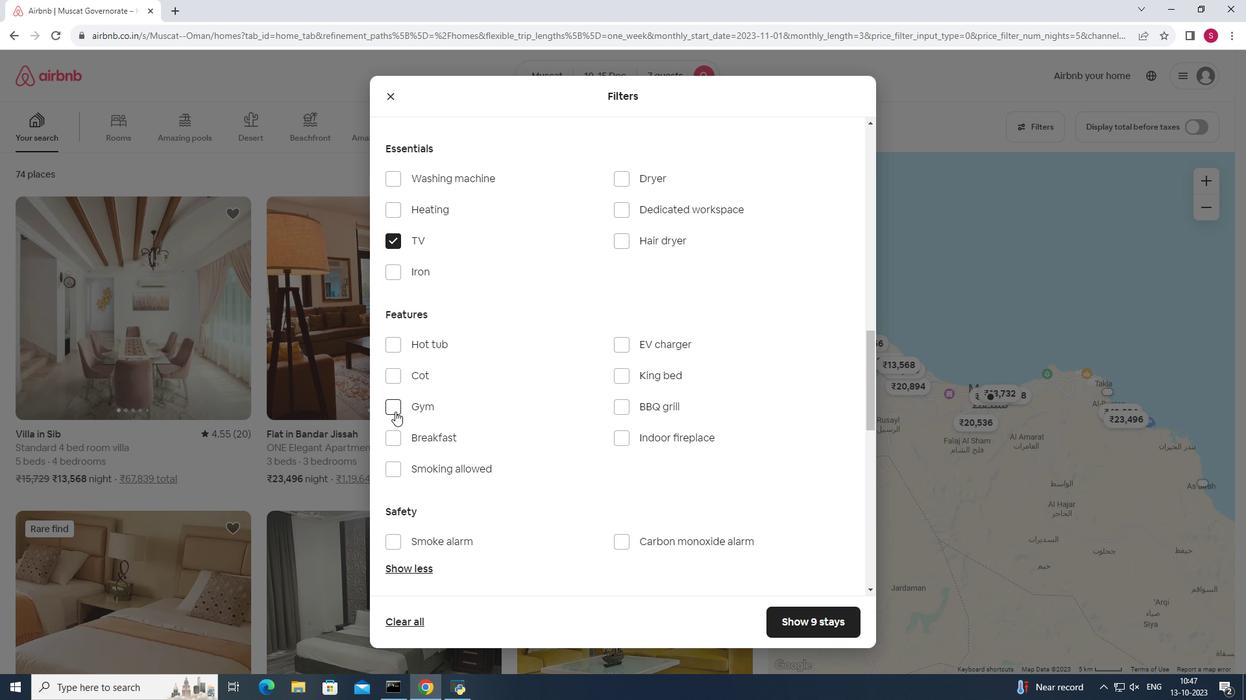 
Action: Mouse pressed left at (395, 412)
Screenshot: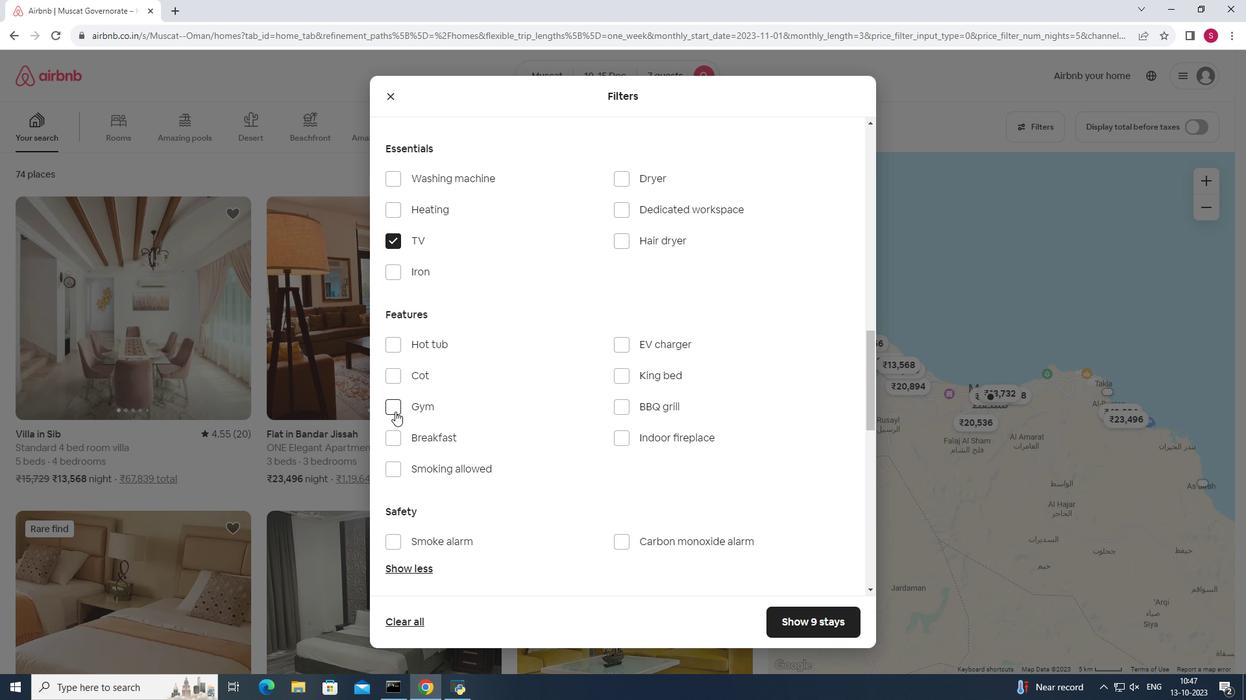 
Action: Mouse moved to (393, 438)
Screenshot: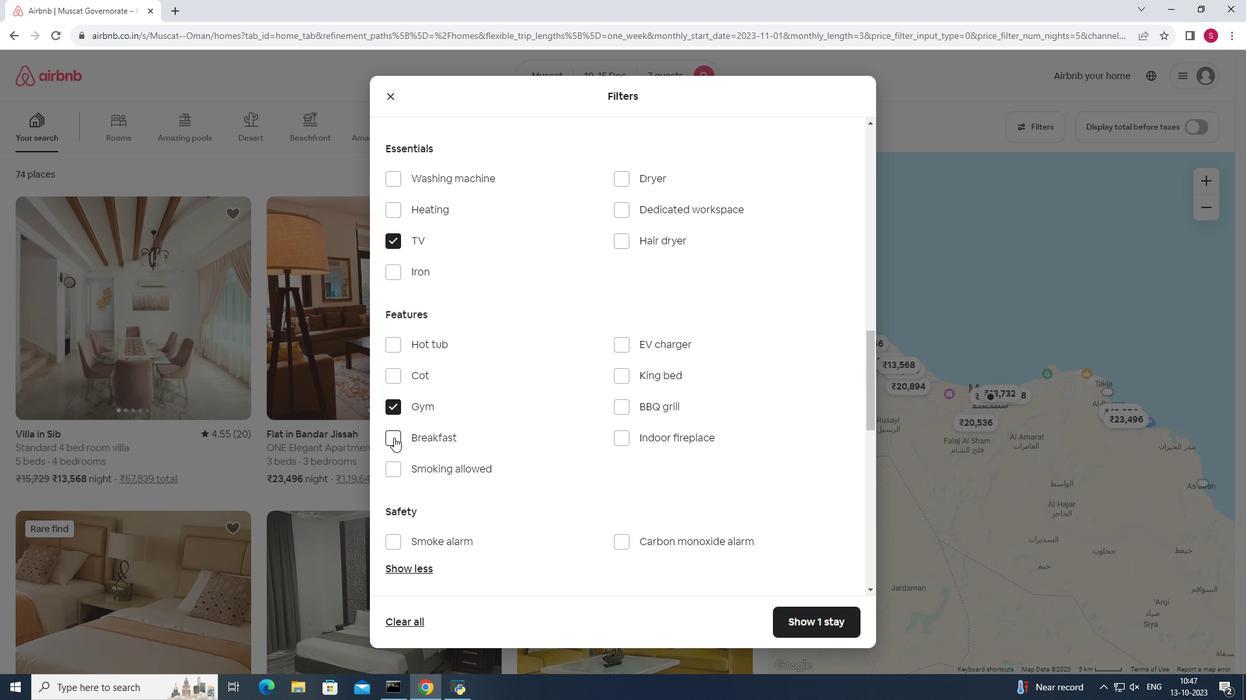 
Action: Mouse pressed left at (393, 438)
Screenshot: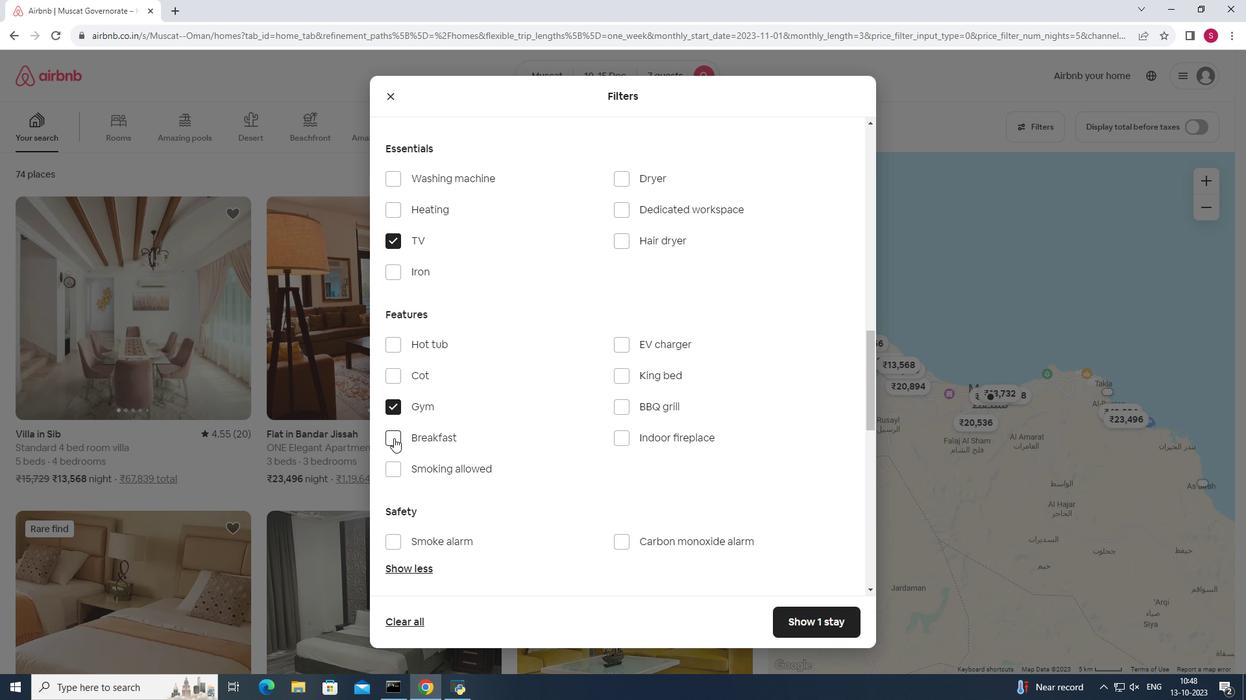 
Action: Mouse moved to (565, 406)
Screenshot: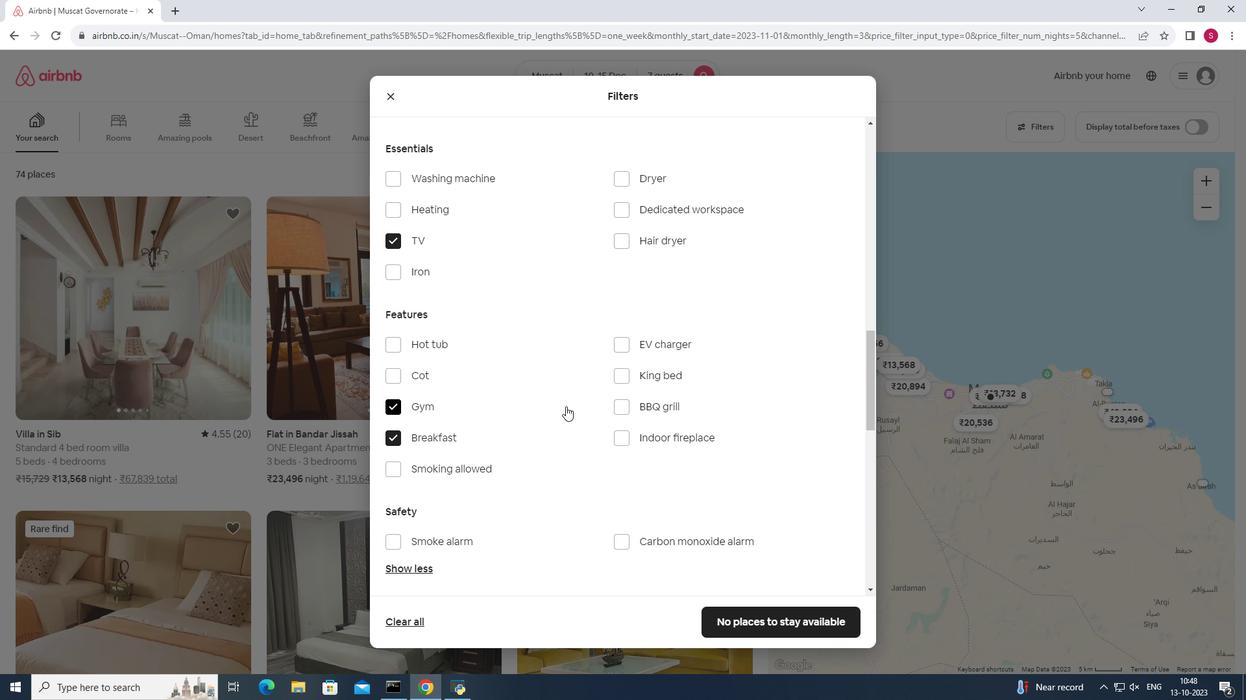 
Action: Mouse scrolled (565, 406) with delta (0, 0)
Screenshot: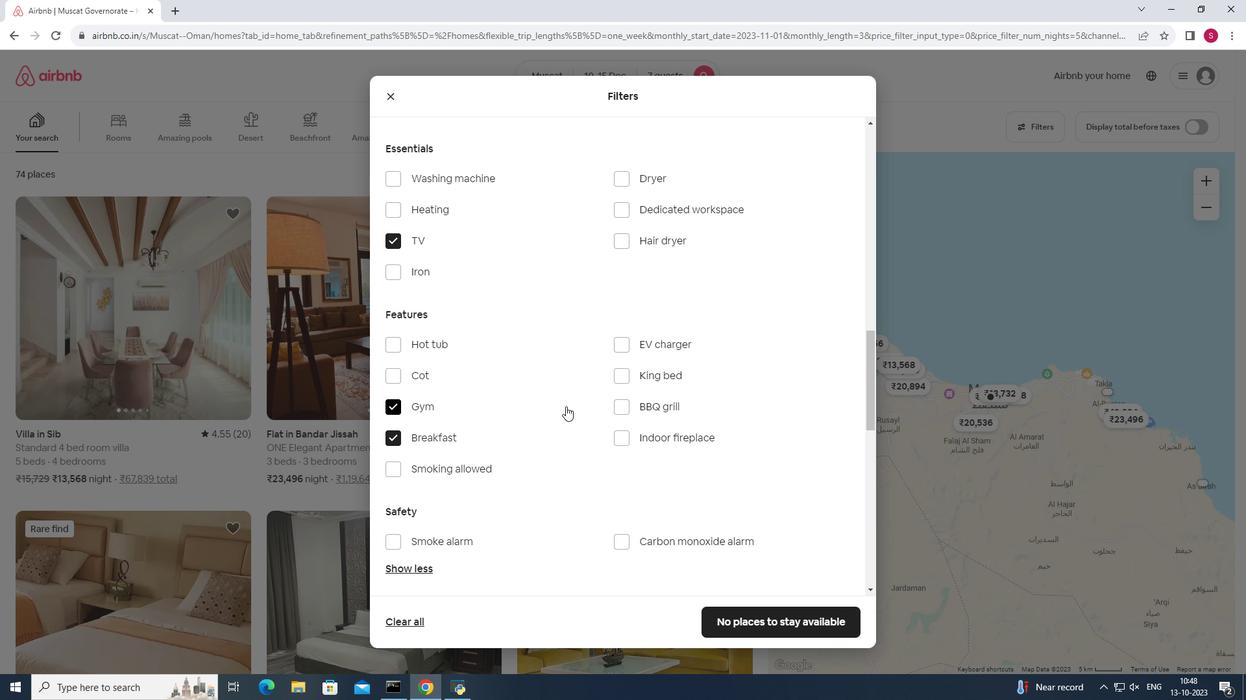 
Action: Mouse scrolled (565, 406) with delta (0, 0)
Screenshot: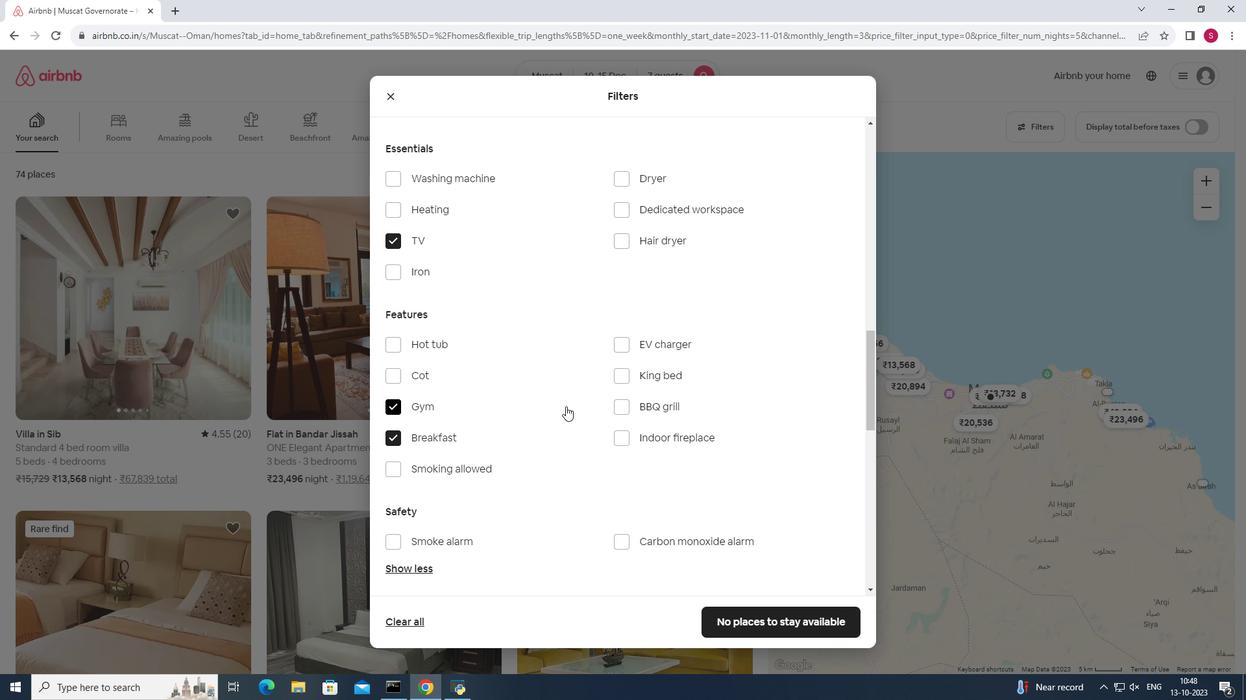 
Action: Mouse scrolled (565, 406) with delta (0, 0)
Screenshot: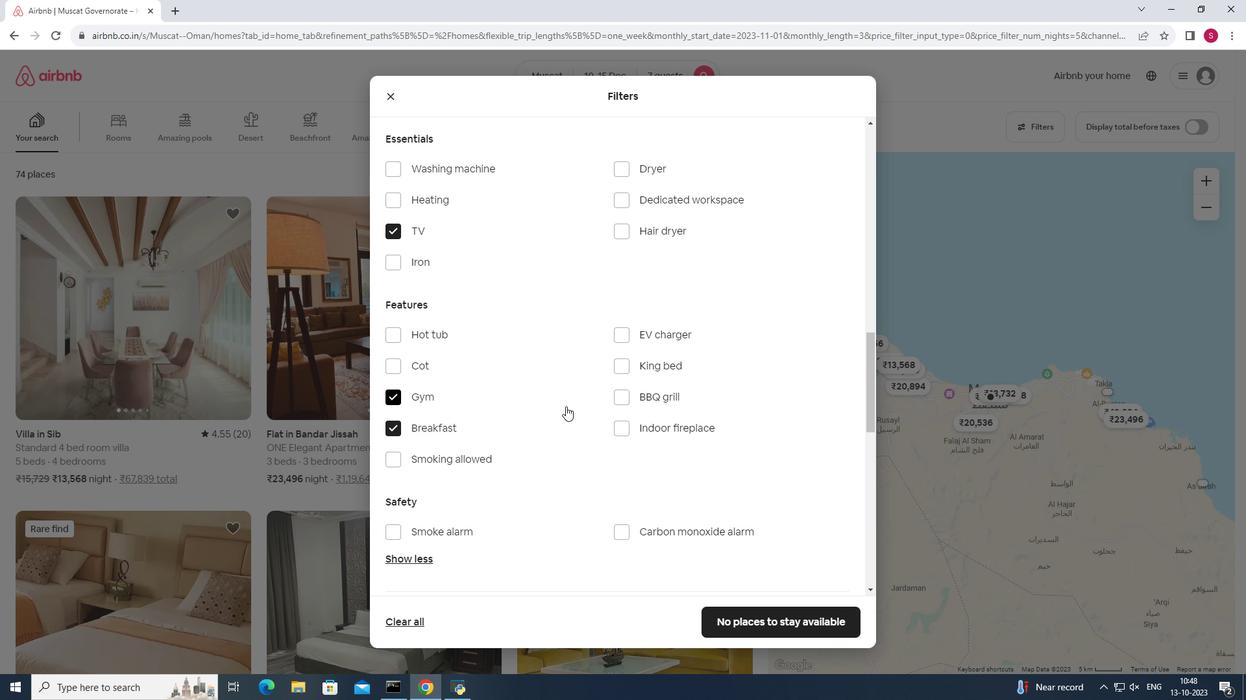 
Action: Mouse scrolled (565, 406) with delta (0, 0)
Screenshot: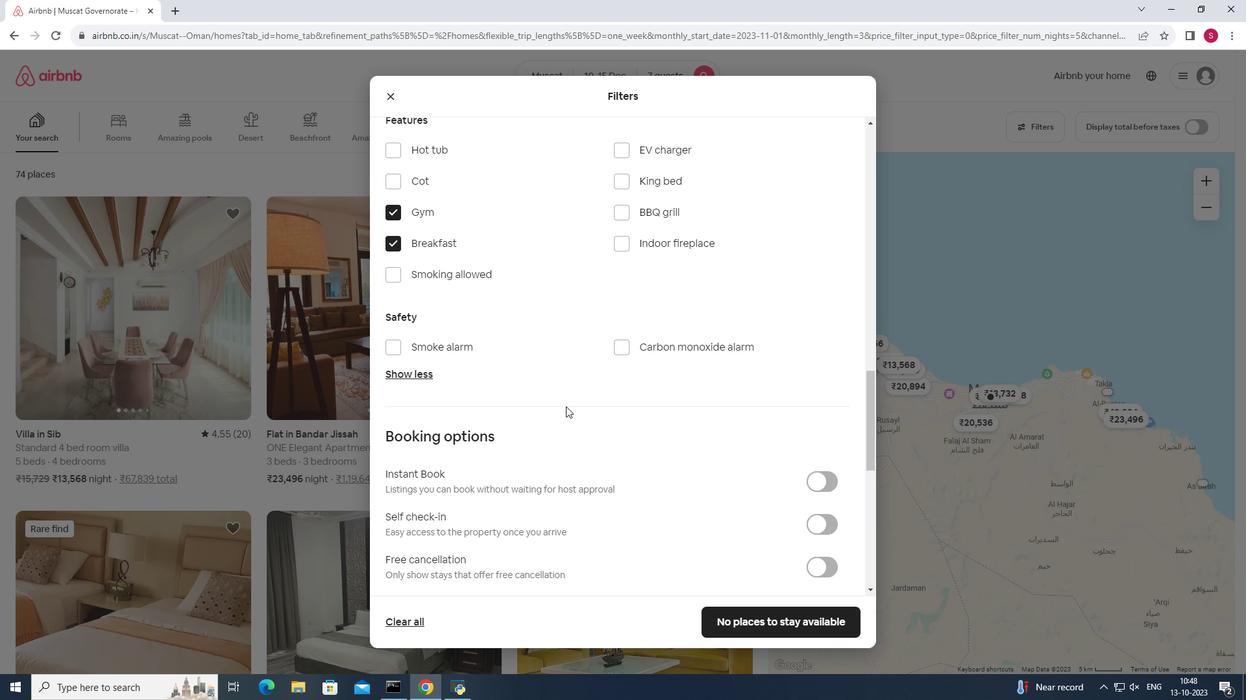 
Action: Mouse scrolled (565, 406) with delta (0, 0)
Screenshot: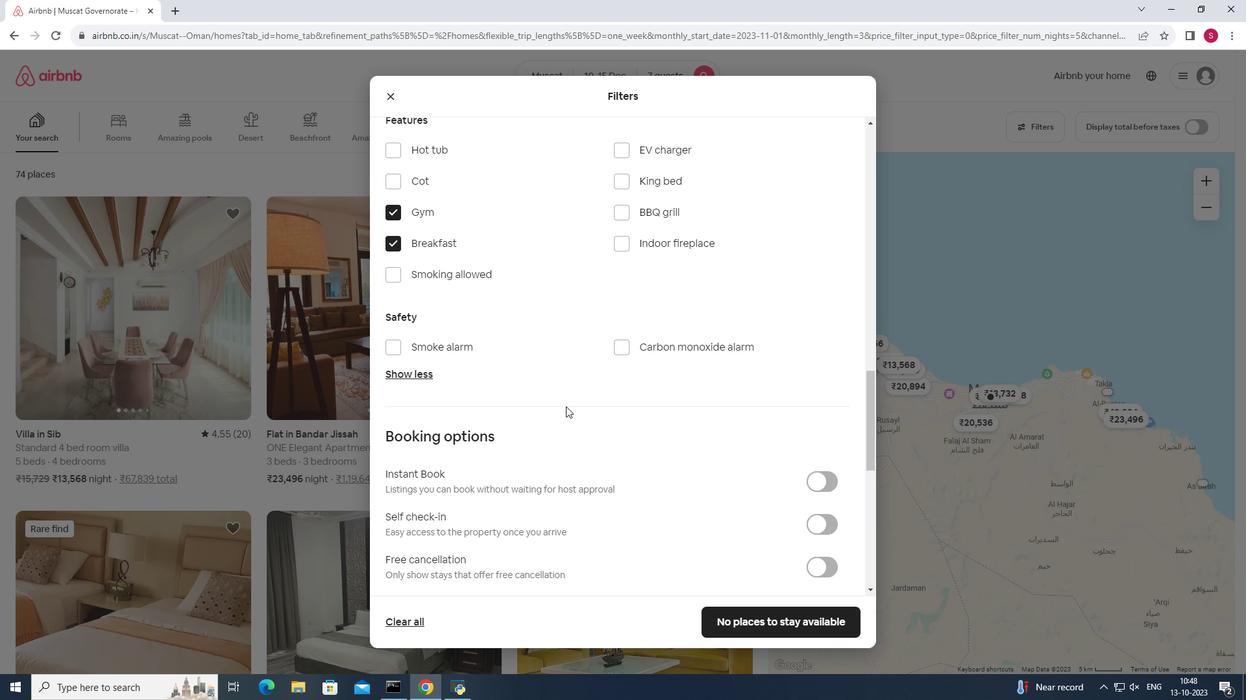 
Action: Mouse scrolled (565, 406) with delta (0, 0)
Screenshot: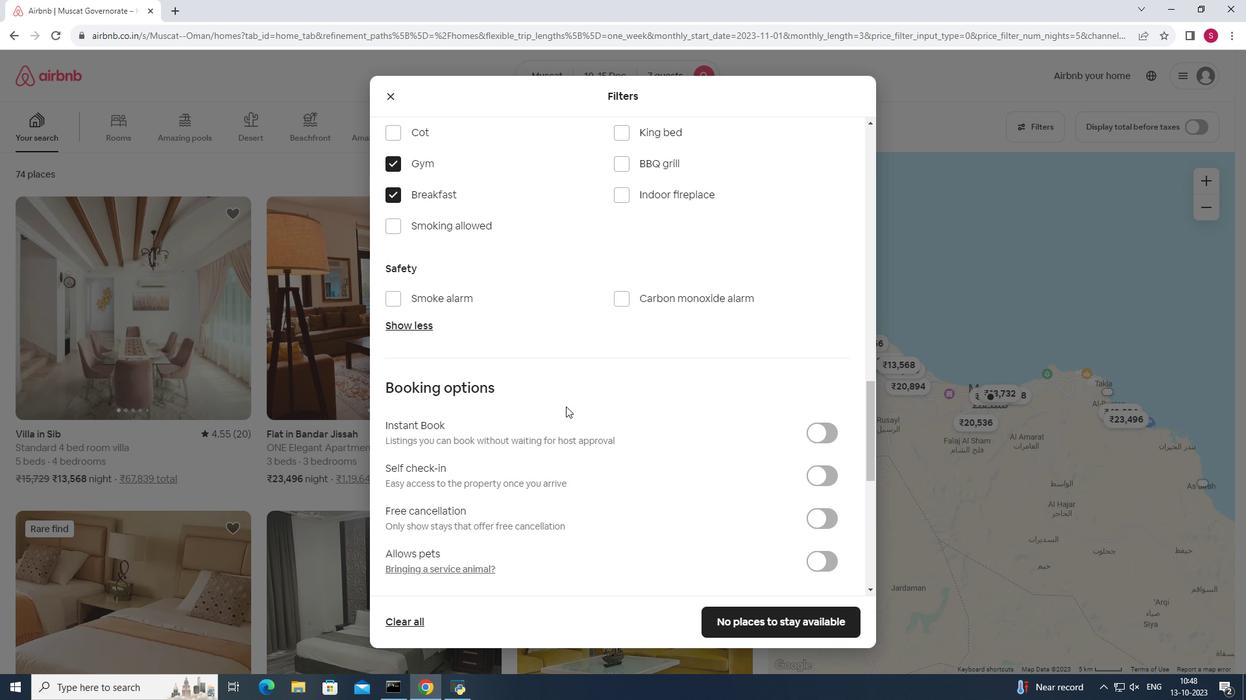 
Action: Mouse scrolled (565, 406) with delta (0, 0)
Screenshot: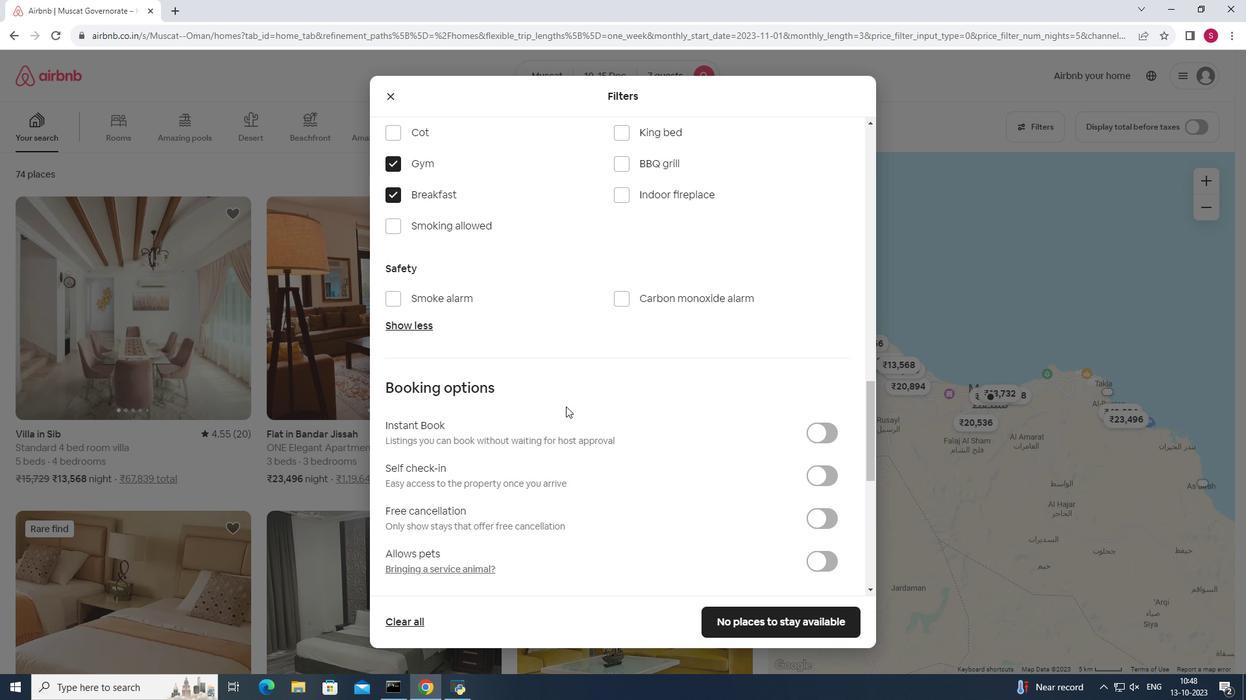 
Action: Mouse moved to (817, 262)
Screenshot: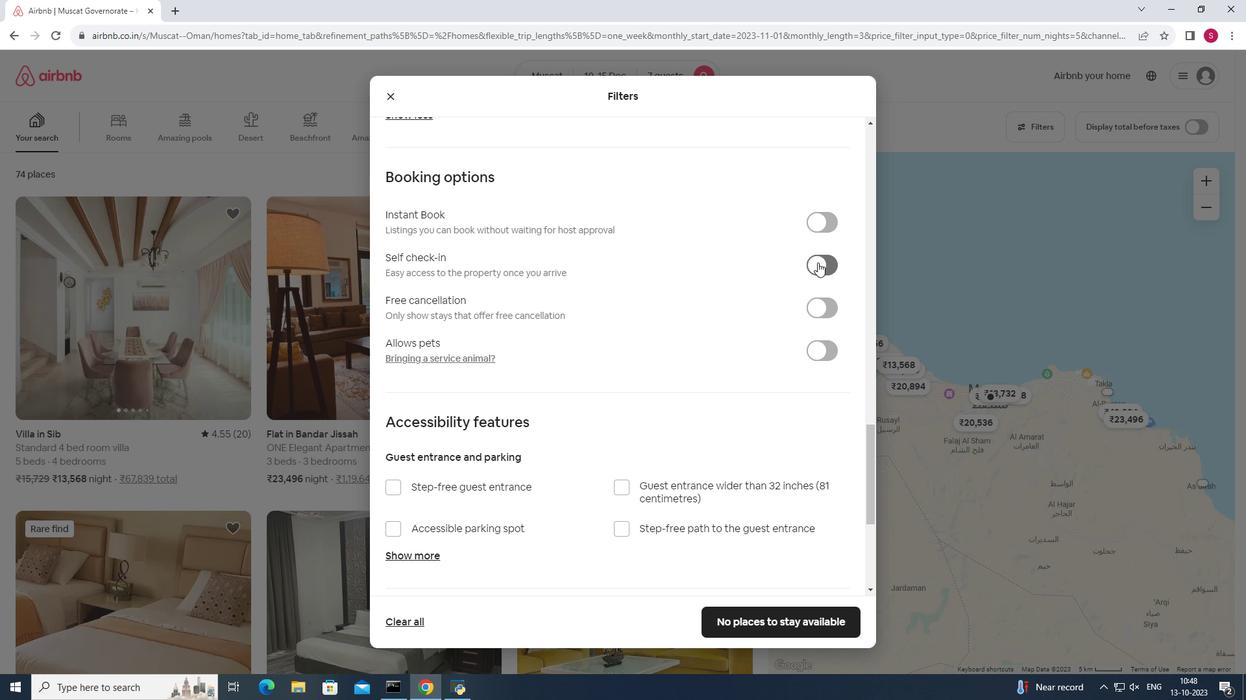 
Action: Mouse pressed left at (817, 262)
Screenshot: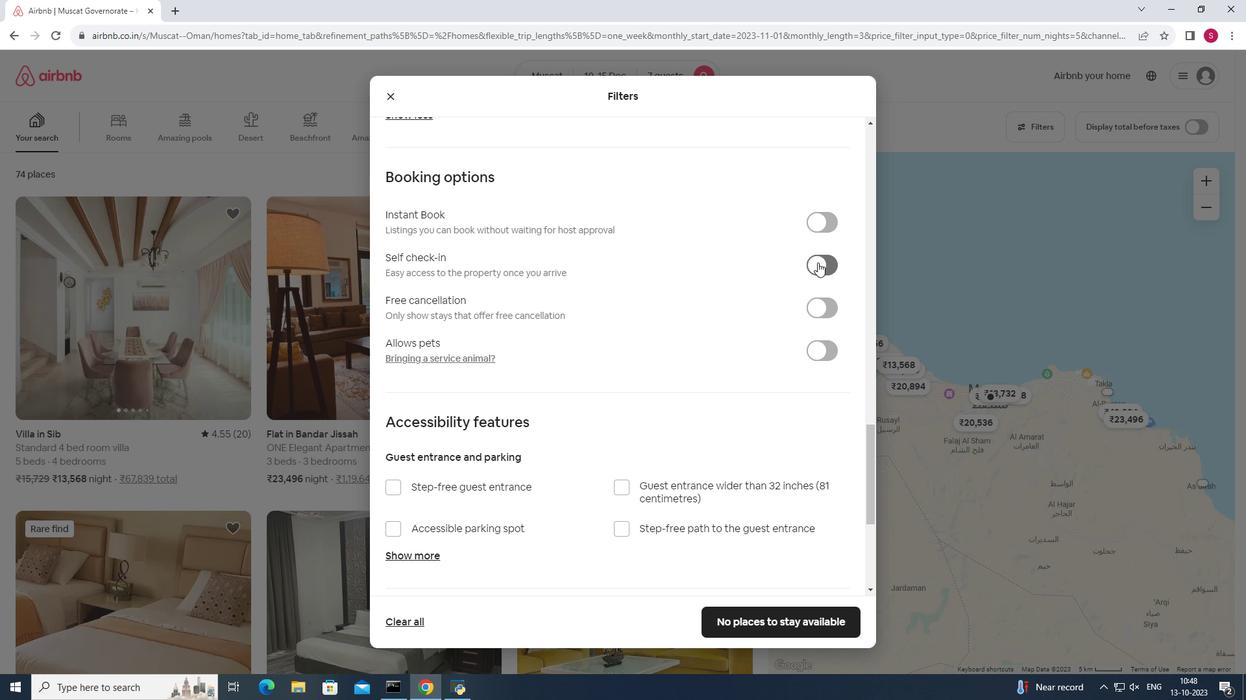 
Action: Mouse moved to (801, 628)
Screenshot: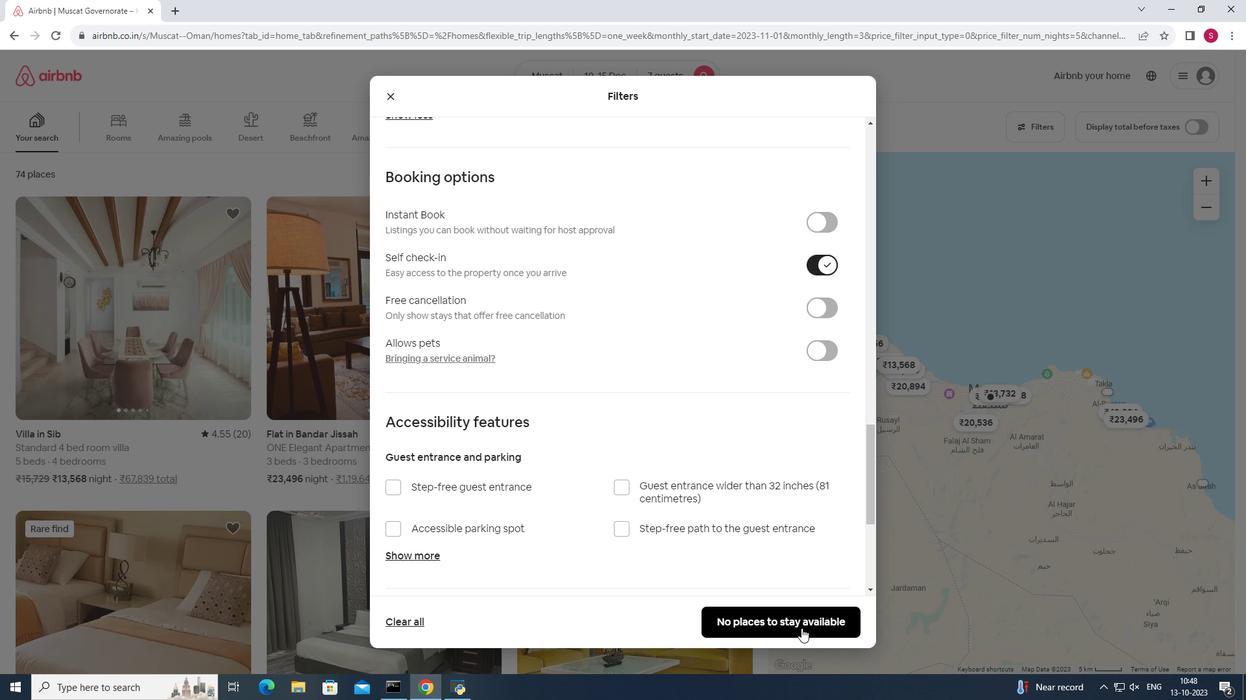 
Action: Mouse pressed left at (801, 628)
Screenshot: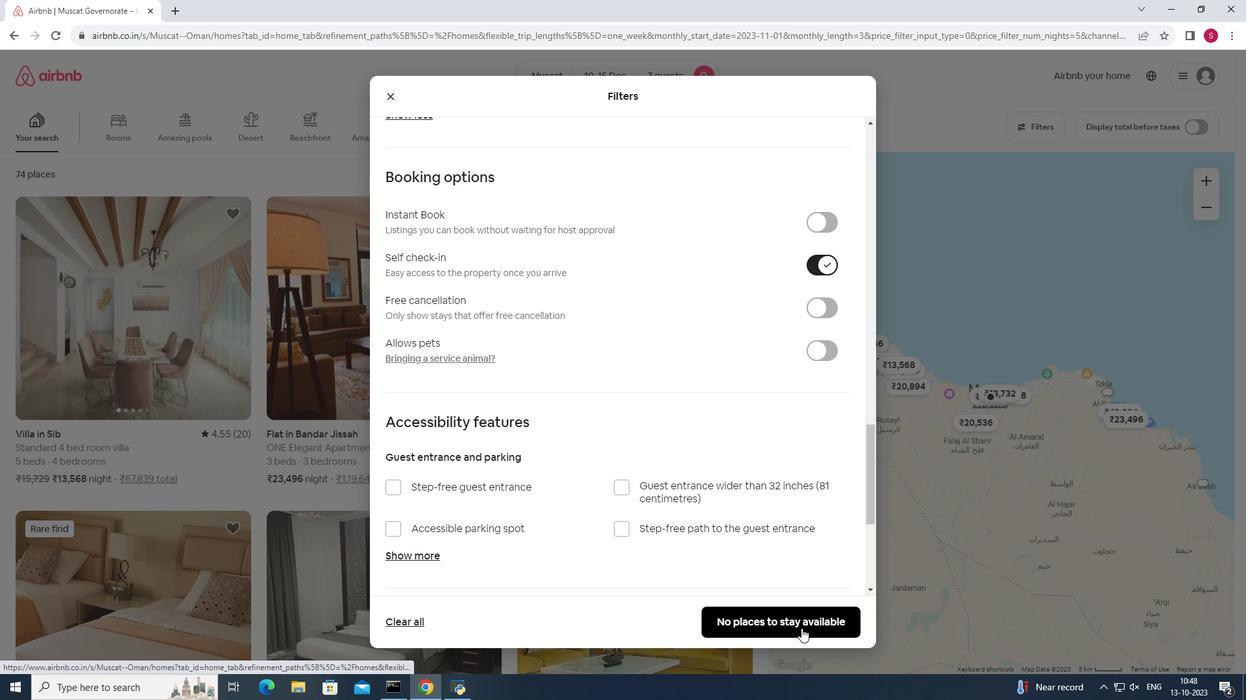 
Action: Mouse moved to (544, 370)
Screenshot: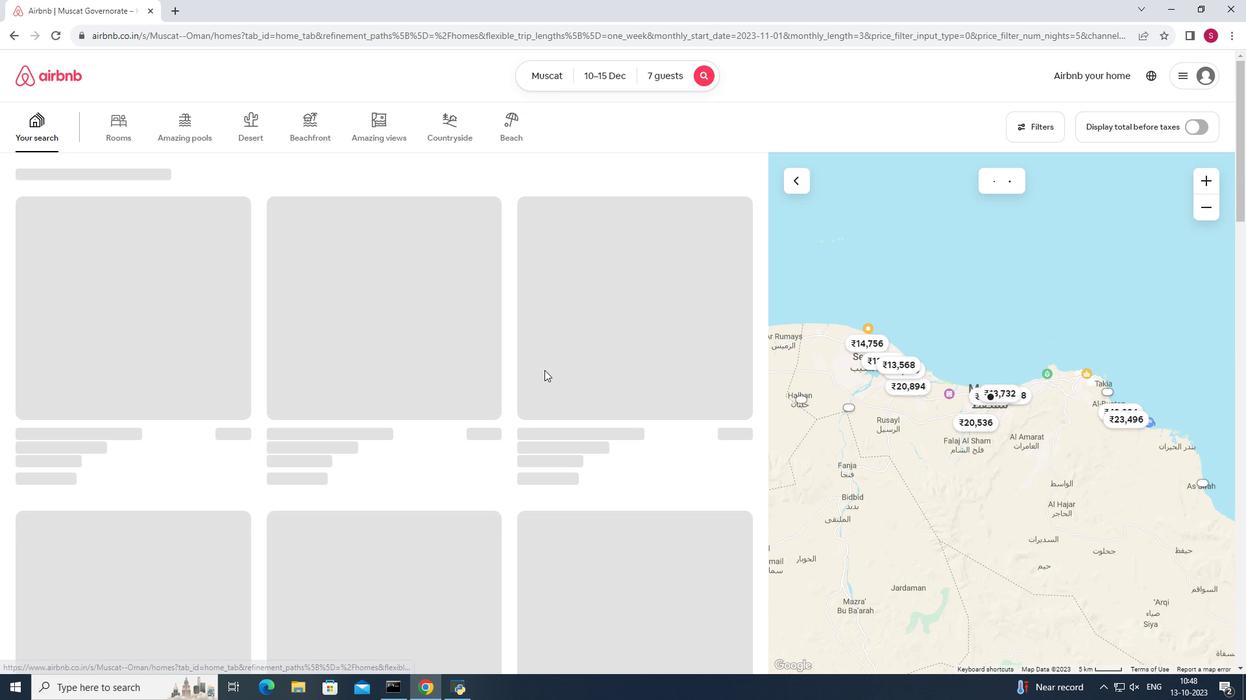 
